 Task: Look for space in Soure, Brazil from 1st July, 2023 to 3rd July, 2023 for 1 adult in price range Rs.5000 to Rs.15000. Place can be private room with 1  bedroom having 1 bed and 1 bathroom. Property type can be hotel. Amenities needed are: wifi, . Booking option can be shelf check-in. Required host language is Spanish.
Action: Mouse moved to (779, 136)
Screenshot: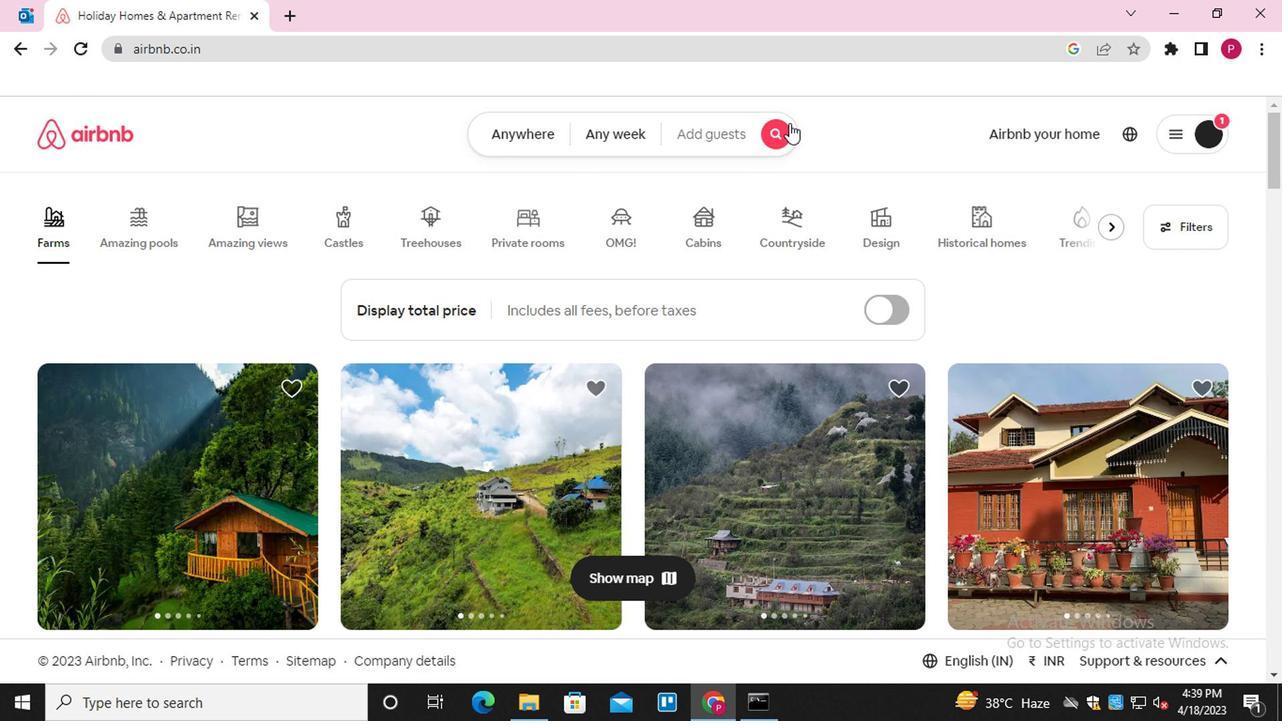 
Action: Mouse pressed left at (779, 136)
Screenshot: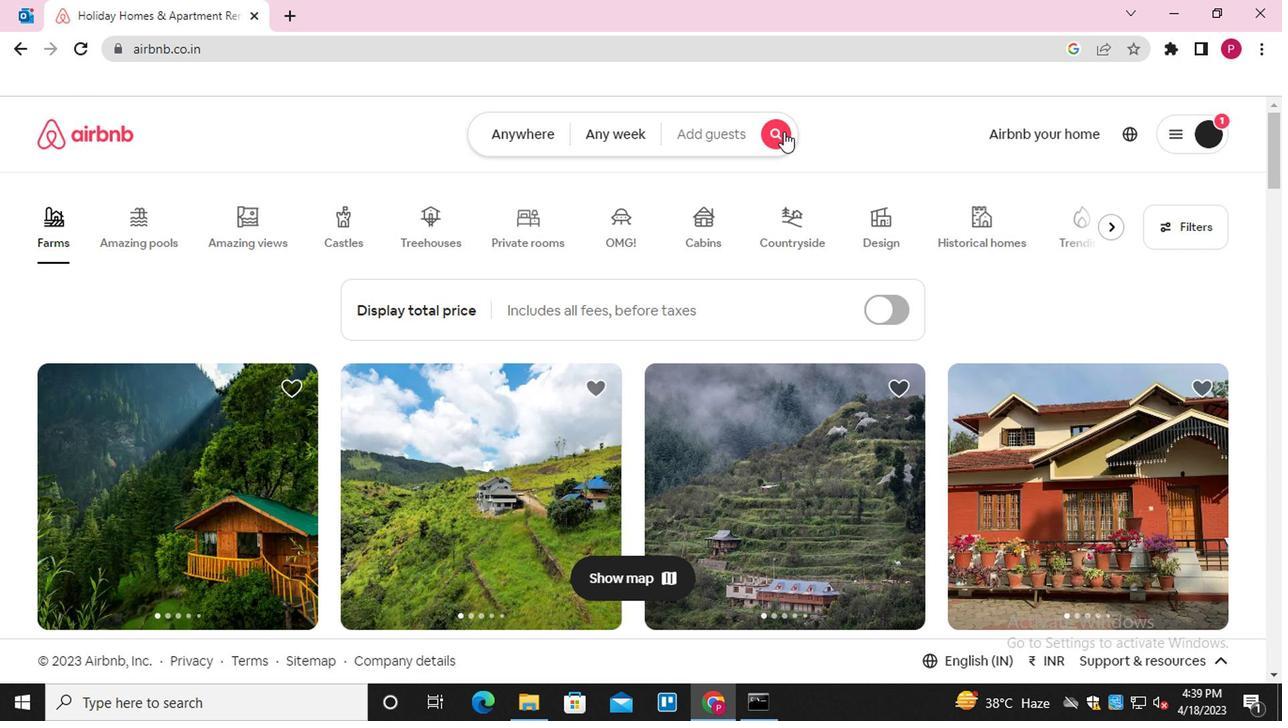 
Action: Mouse moved to (396, 222)
Screenshot: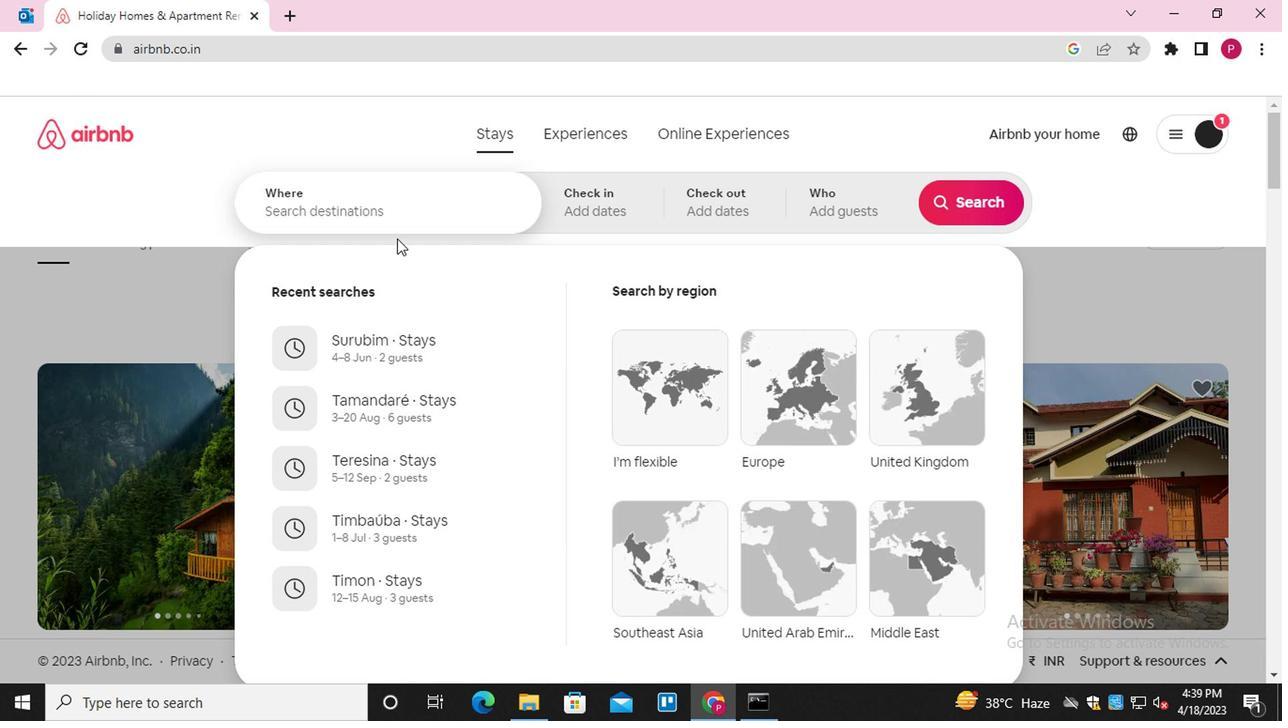 
Action: Mouse pressed left at (396, 222)
Screenshot: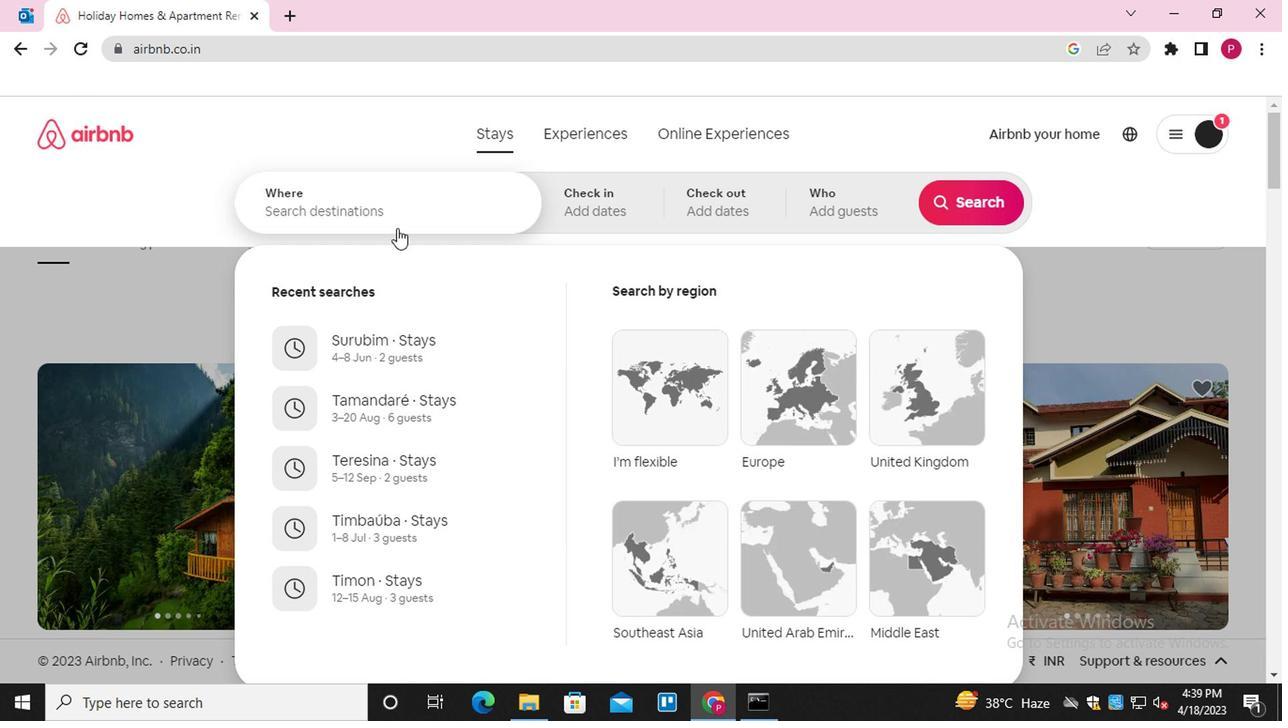 
Action: Key pressed <Key.shift>SOURE
Screenshot: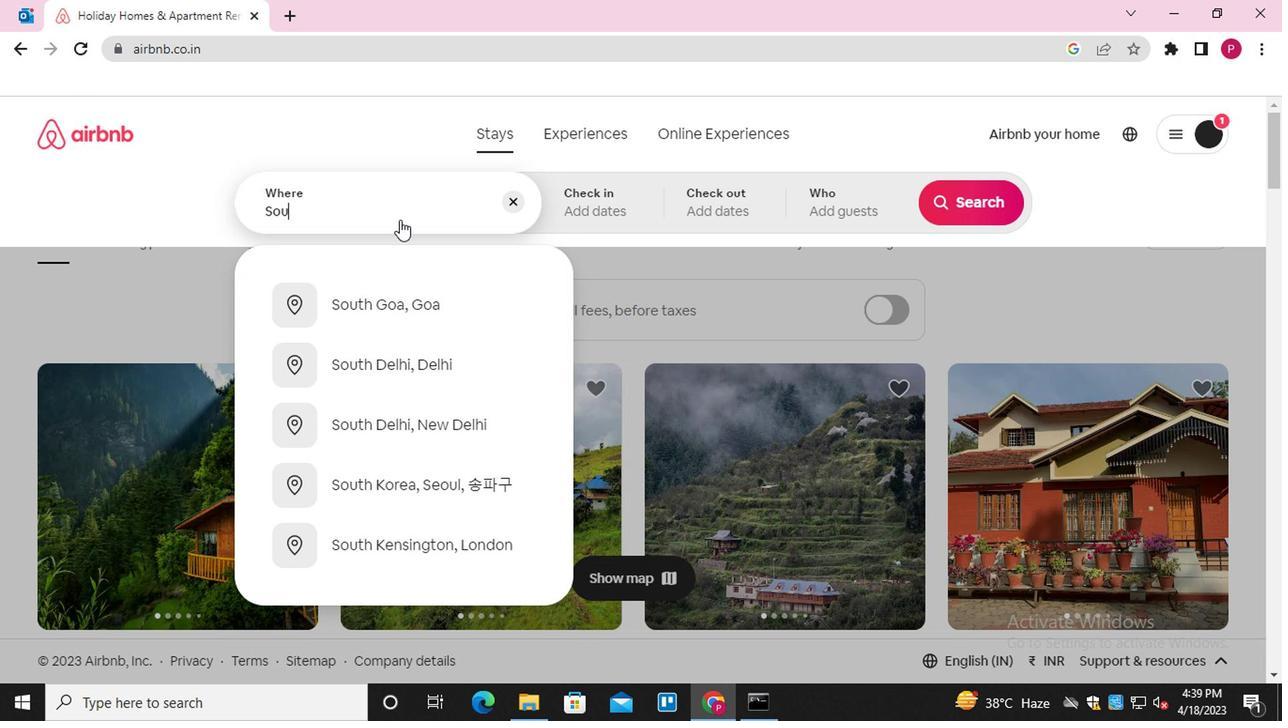
Action: Mouse moved to (418, 308)
Screenshot: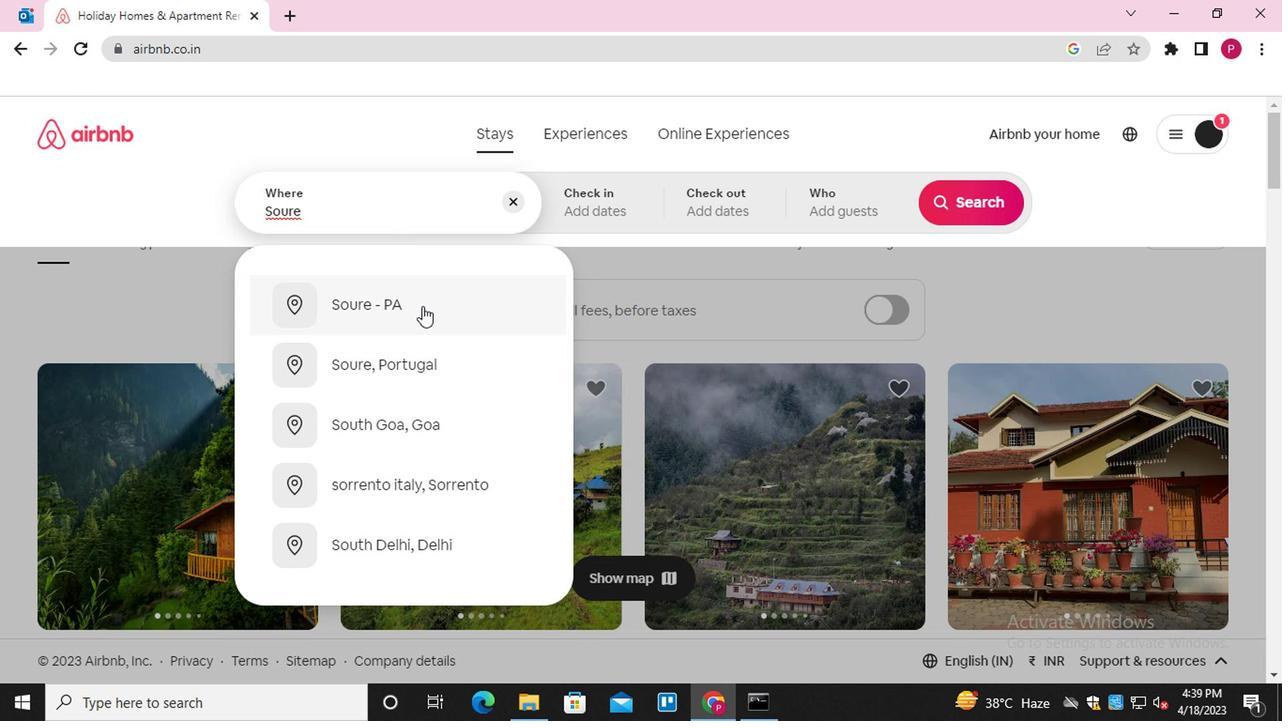 
Action: Mouse pressed left at (418, 308)
Screenshot: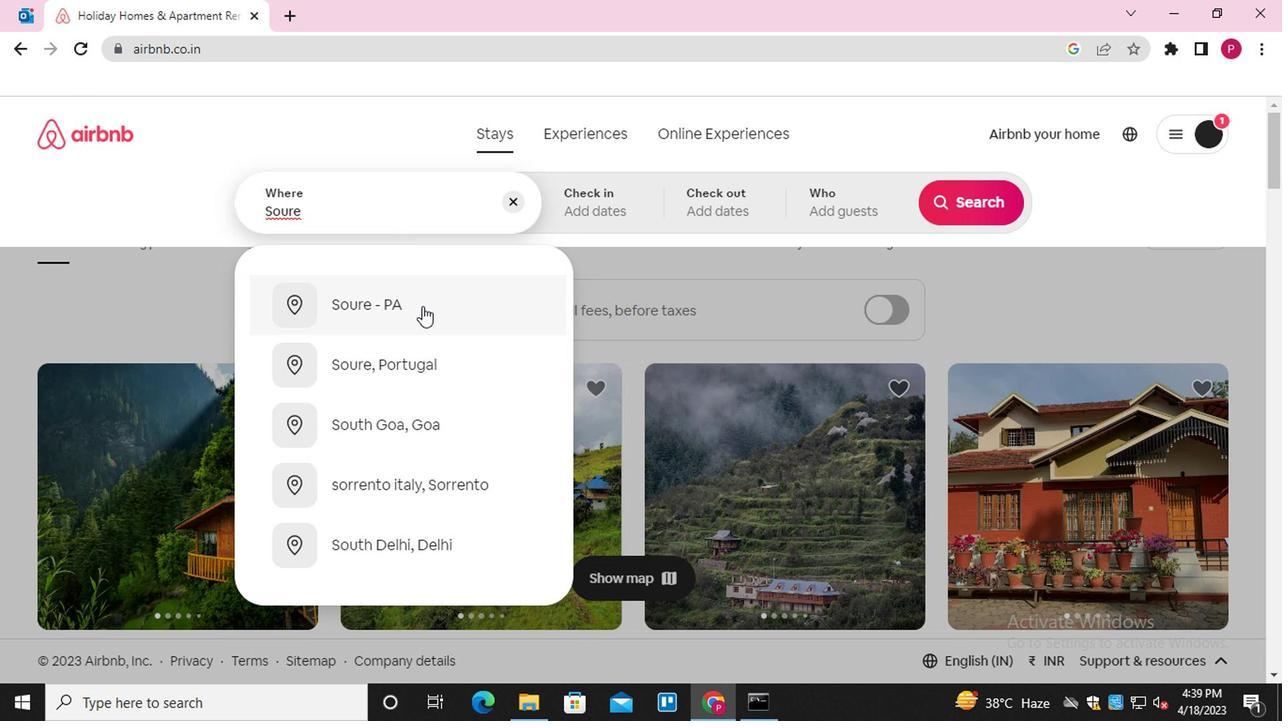 
Action: Mouse moved to (954, 352)
Screenshot: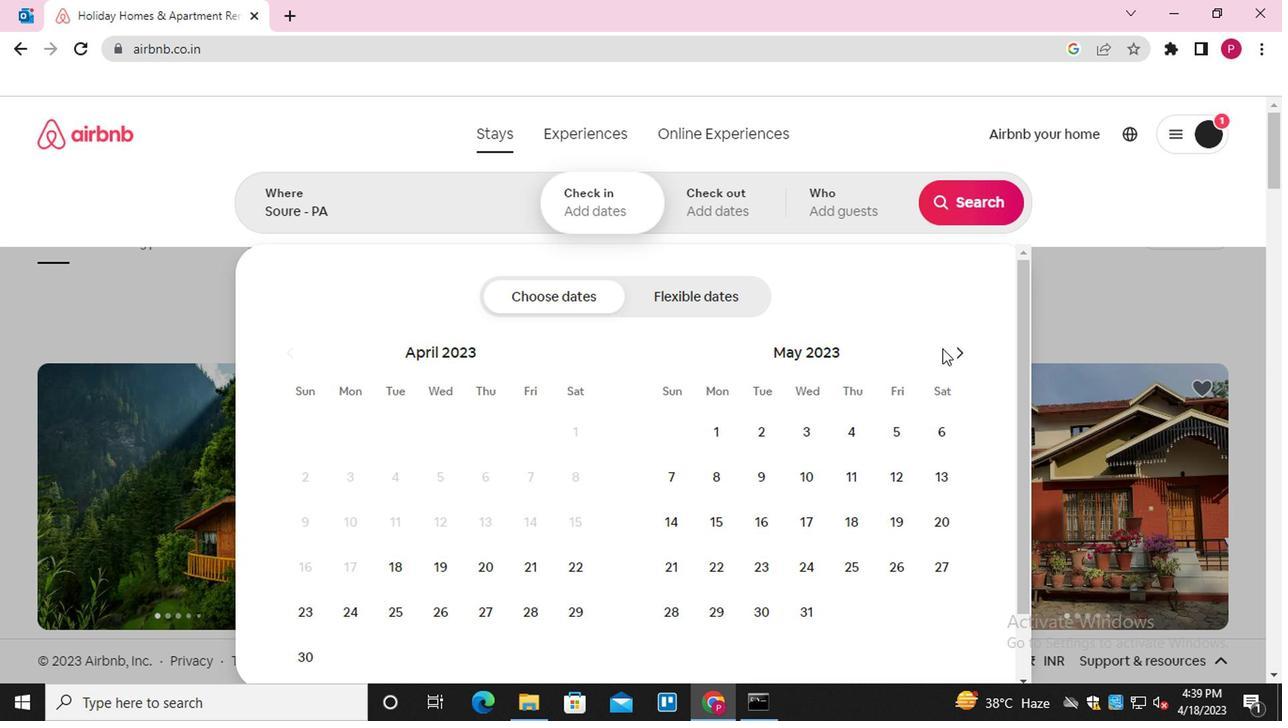 
Action: Mouse pressed left at (954, 352)
Screenshot: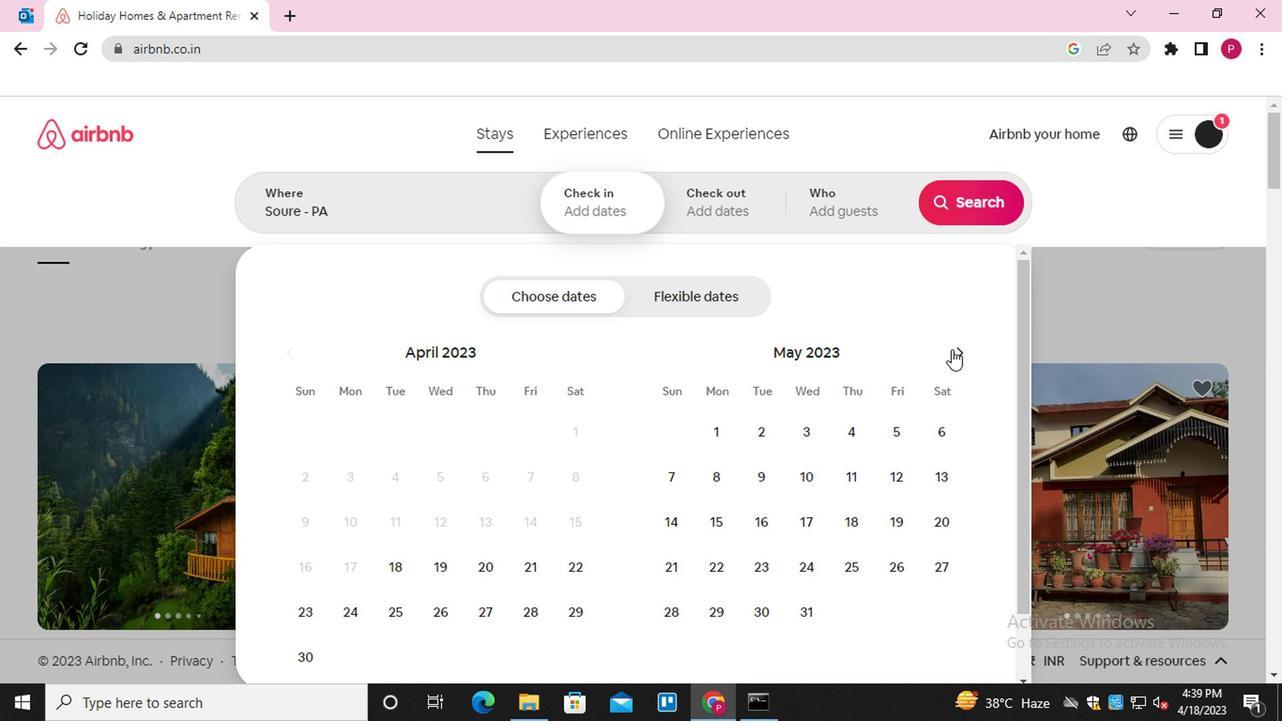 
Action: Mouse pressed left at (954, 352)
Screenshot: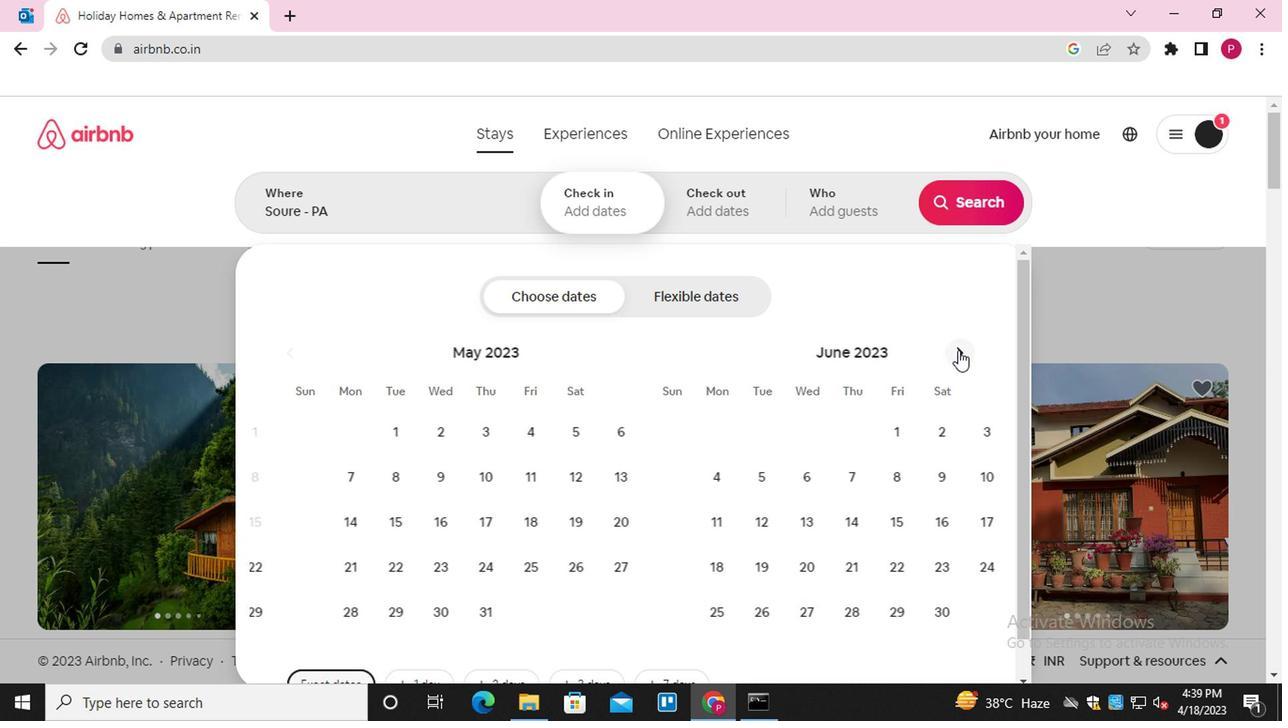 
Action: Mouse moved to (939, 442)
Screenshot: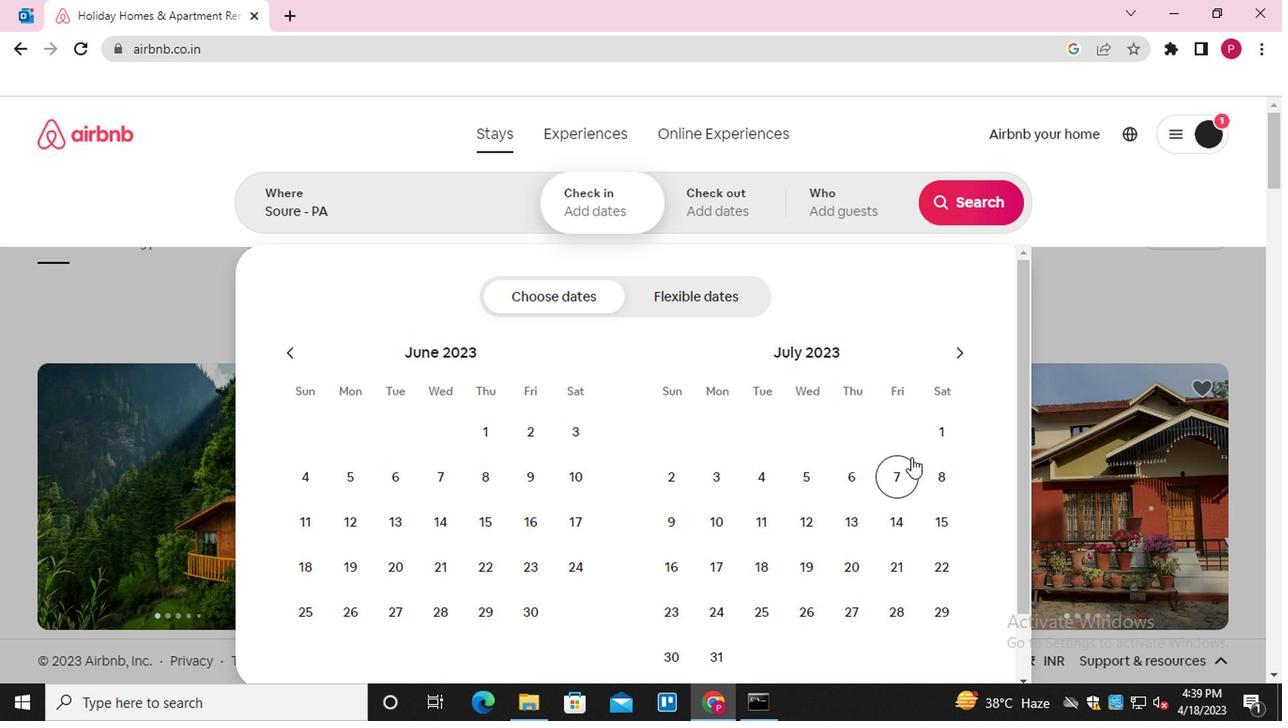 
Action: Mouse pressed left at (939, 442)
Screenshot: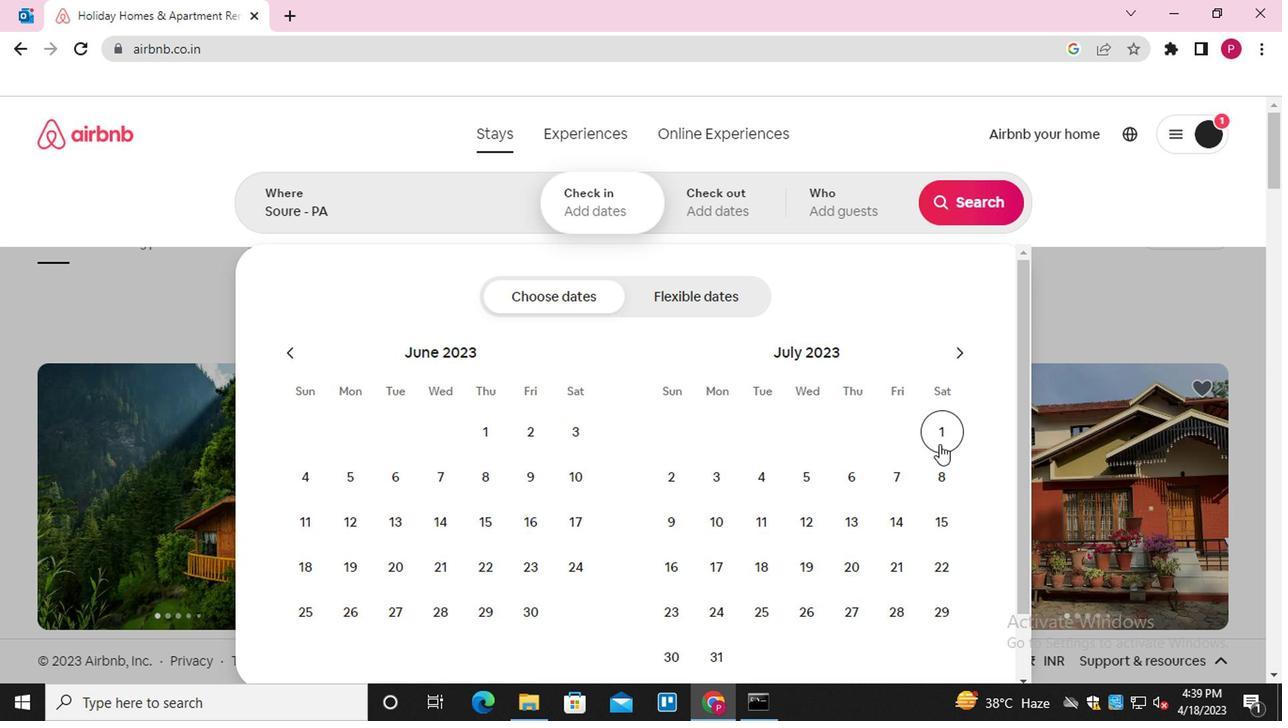 
Action: Mouse moved to (702, 489)
Screenshot: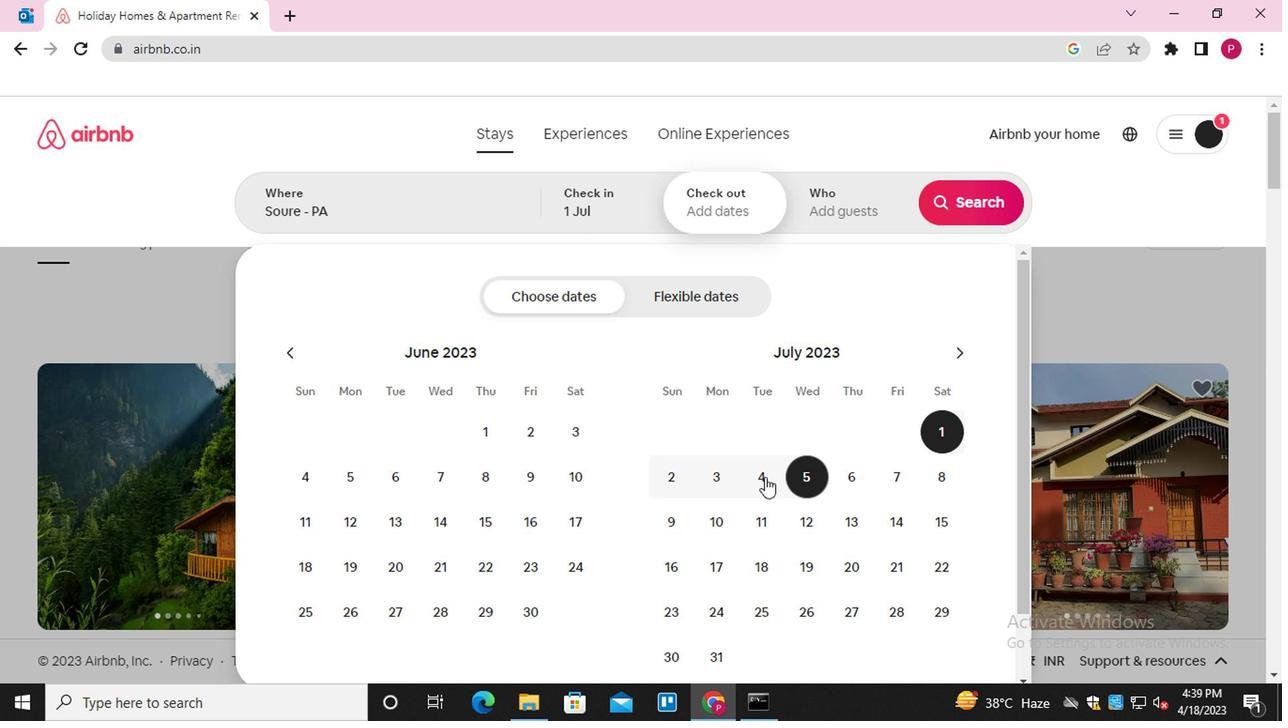 
Action: Mouse pressed left at (702, 489)
Screenshot: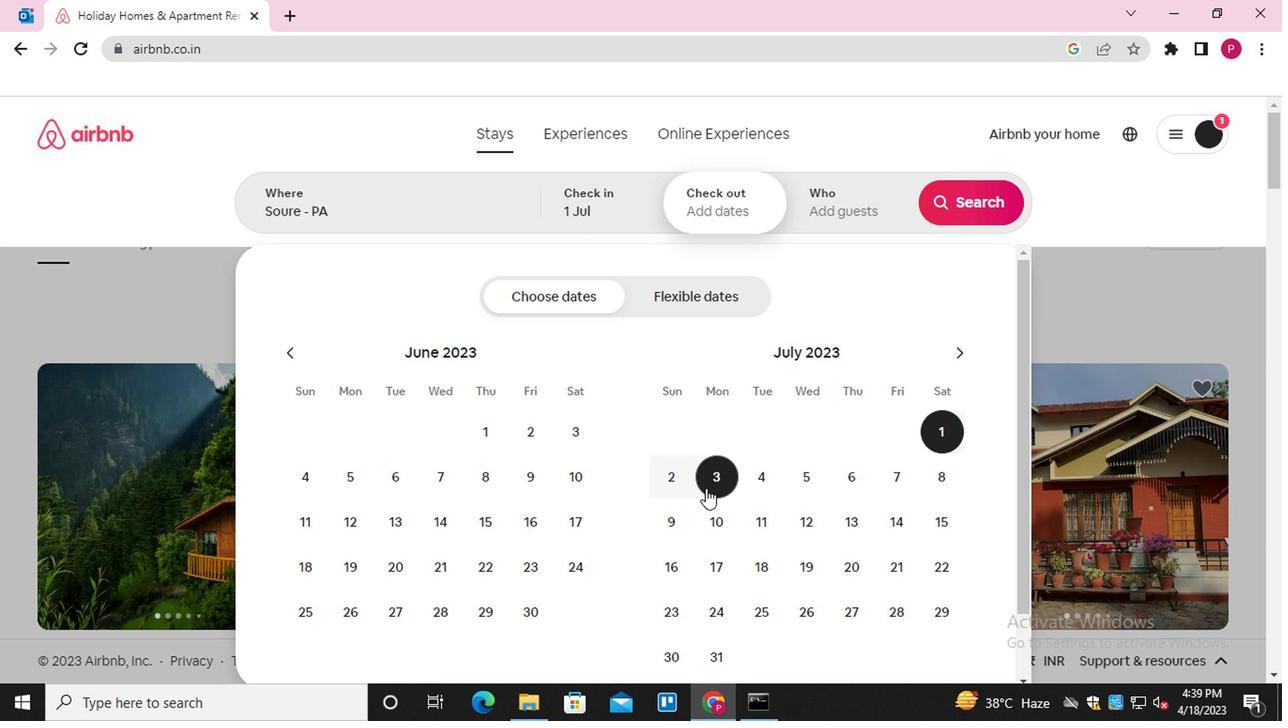 
Action: Mouse moved to (833, 195)
Screenshot: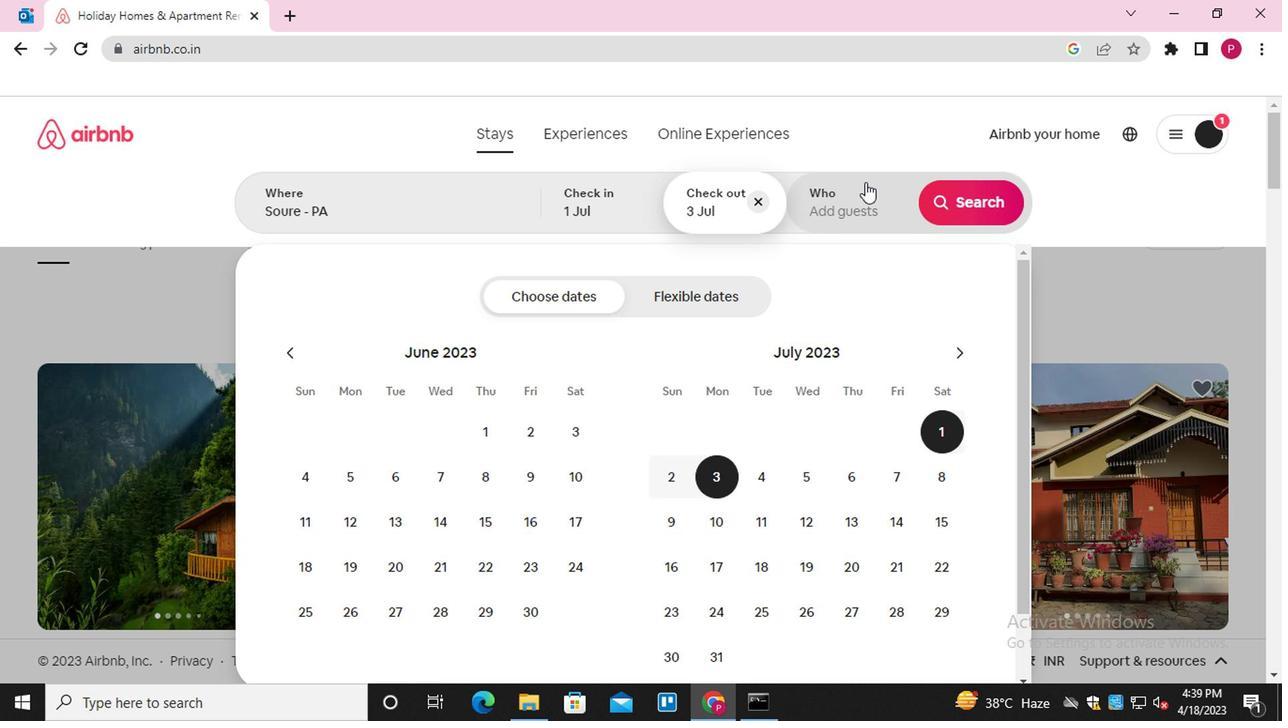 
Action: Mouse pressed left at (833, 195)
Screenshot: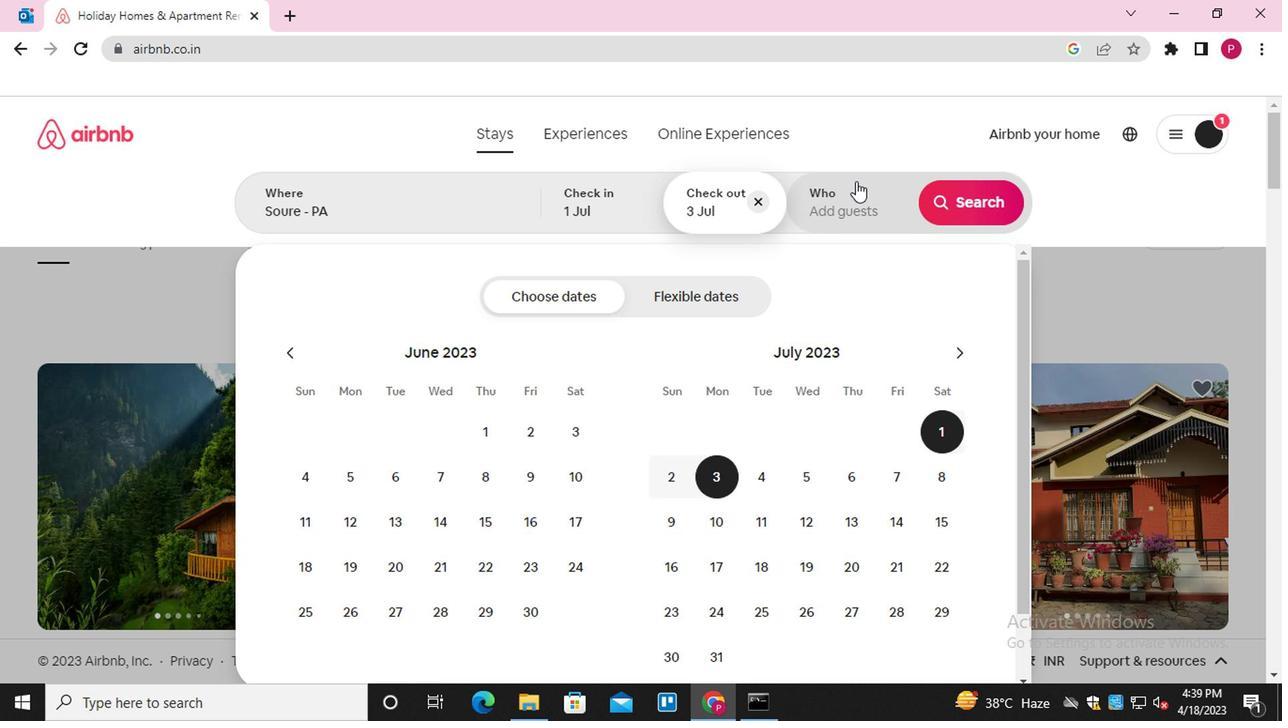
Action: Mouse moved to (981, 302)
Screenshot: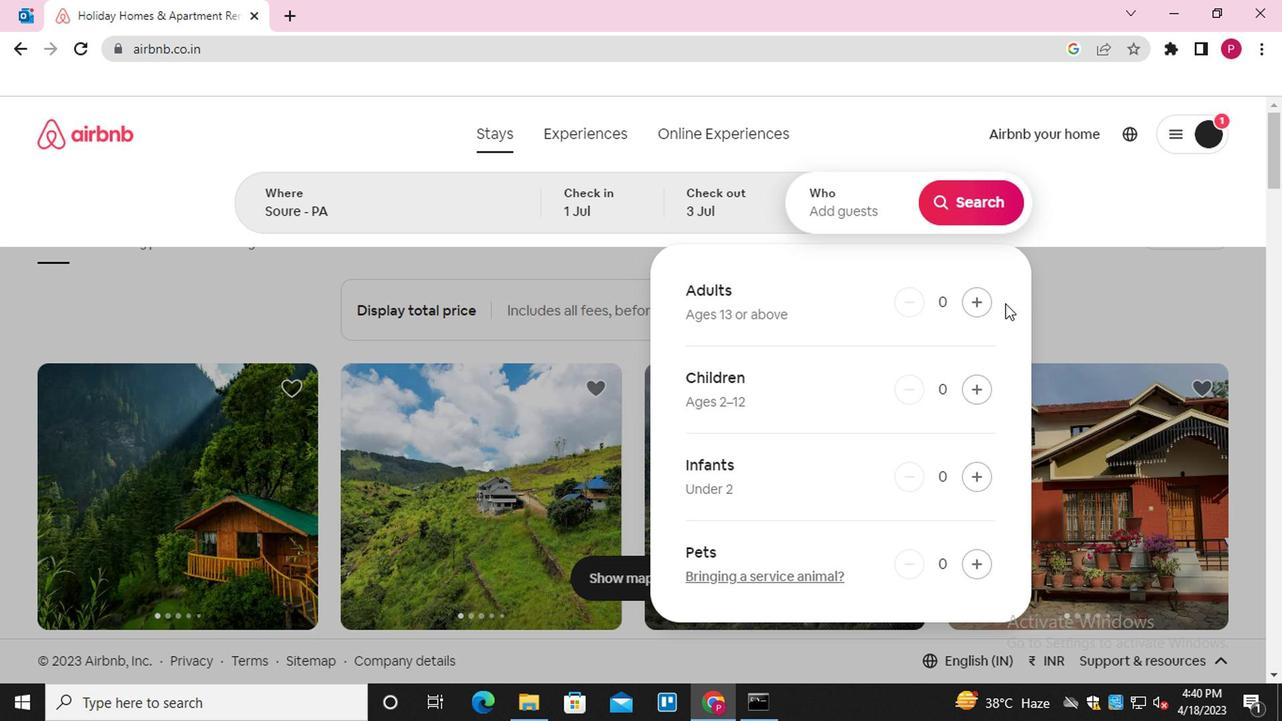 
Action: Mouse pressed left at (981, 302)
Screenshot: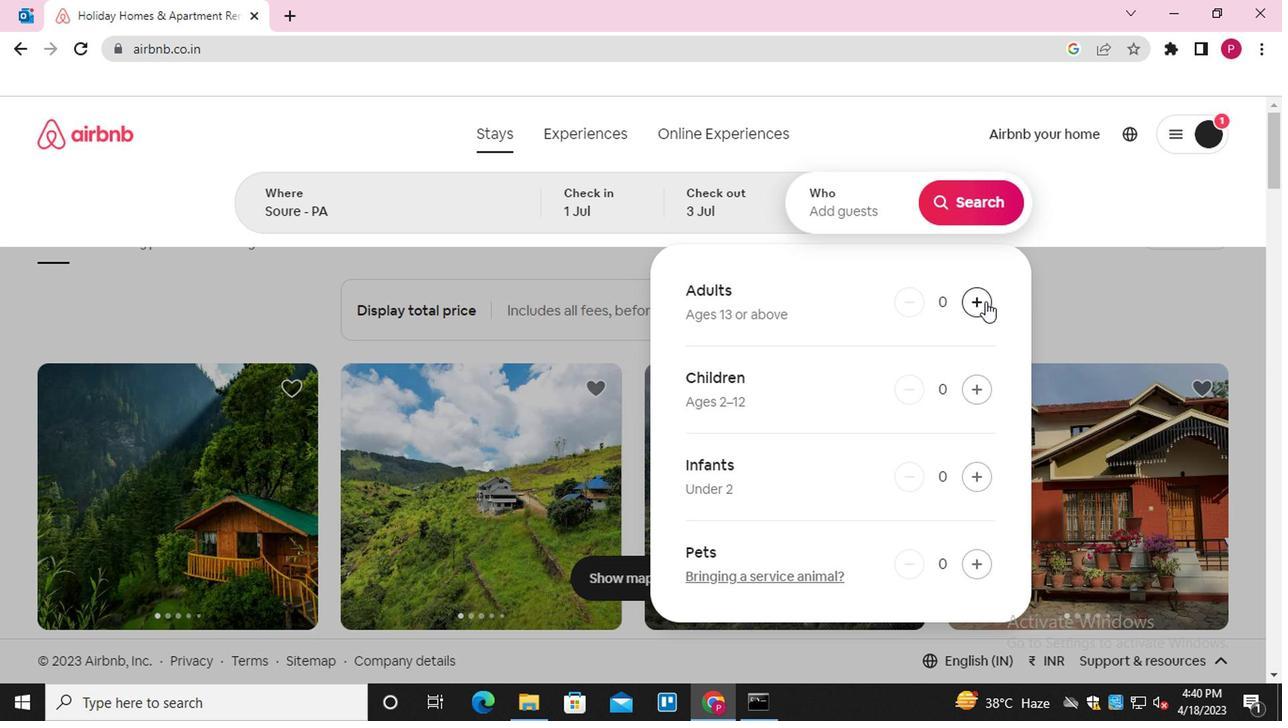 
Action: Mouse moved to (992, 201)
Screenshot: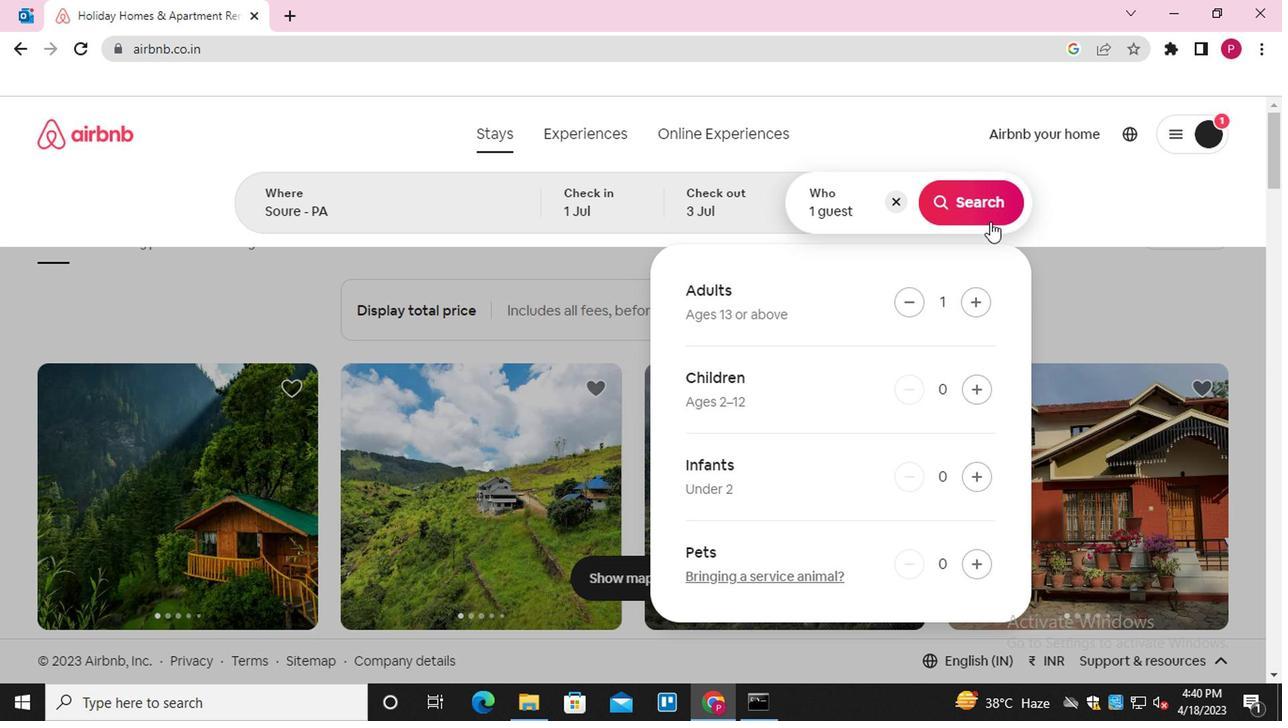 
Action: Mouse pressed left at (992, 201)
Screenshot: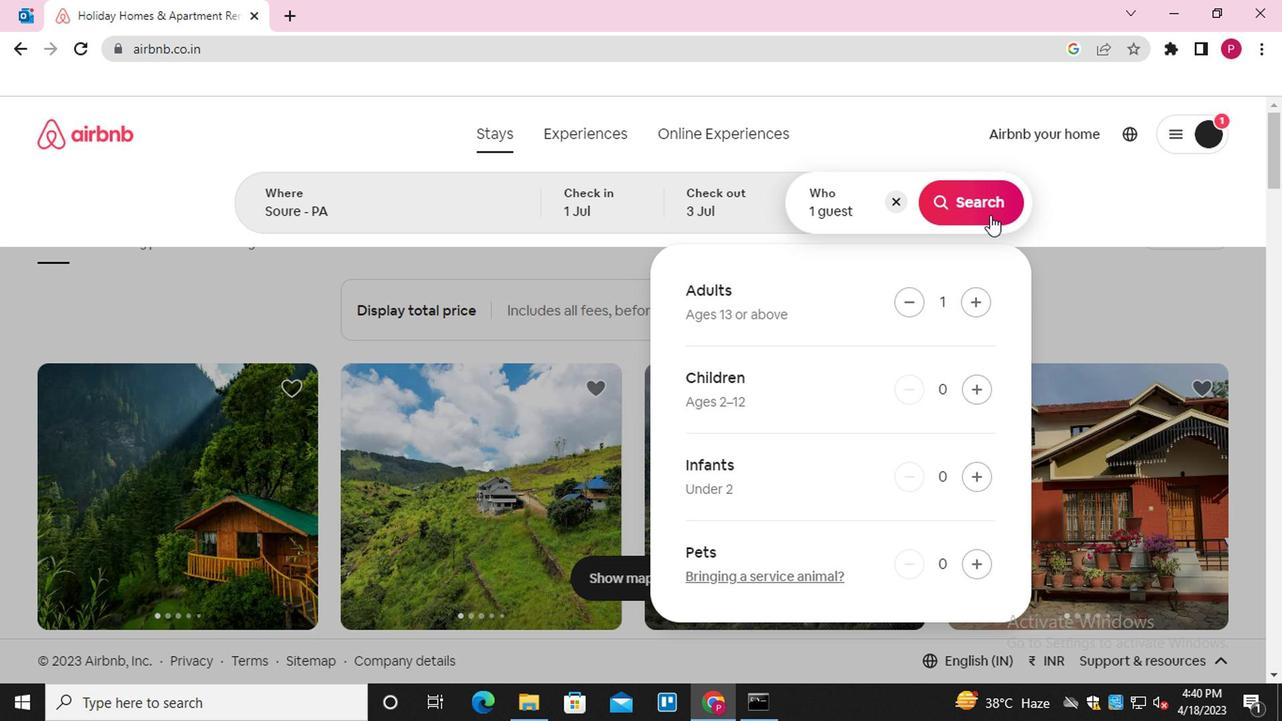 
Action: Mouse moved to (1199, 207)
Screenshot: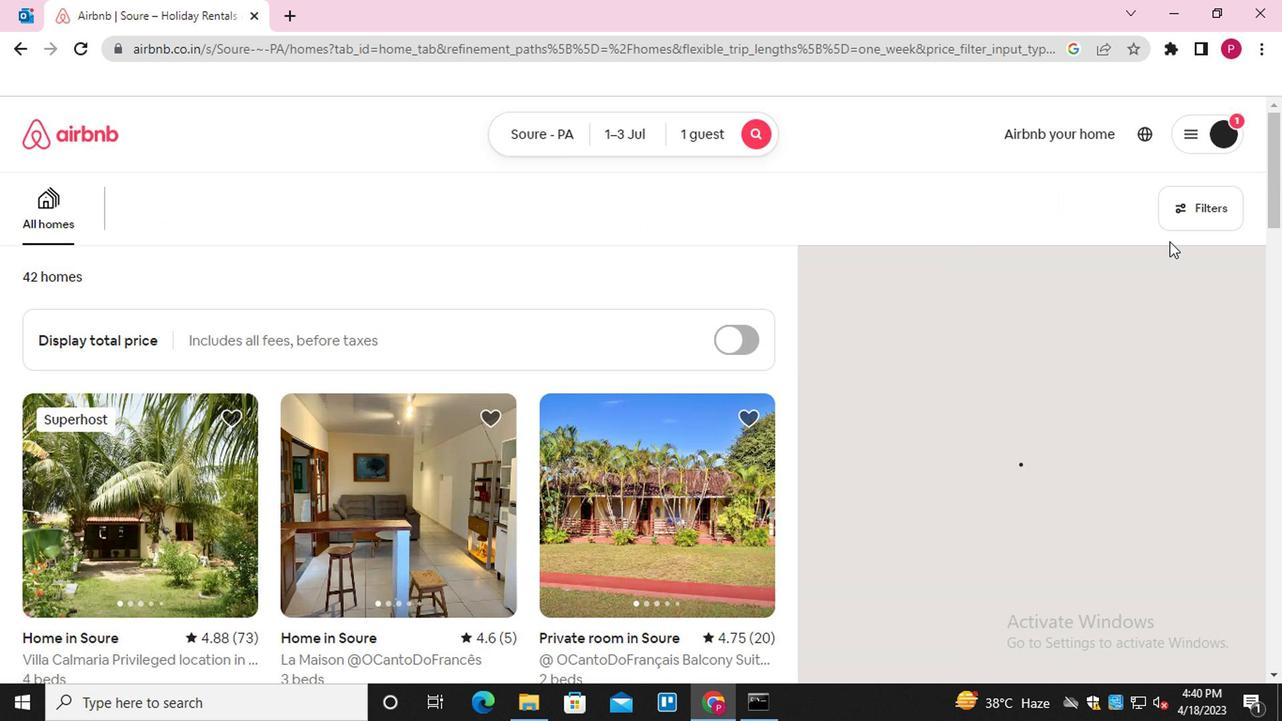 
Action: Mouse pressed left at (1199, 207)
Screenshot: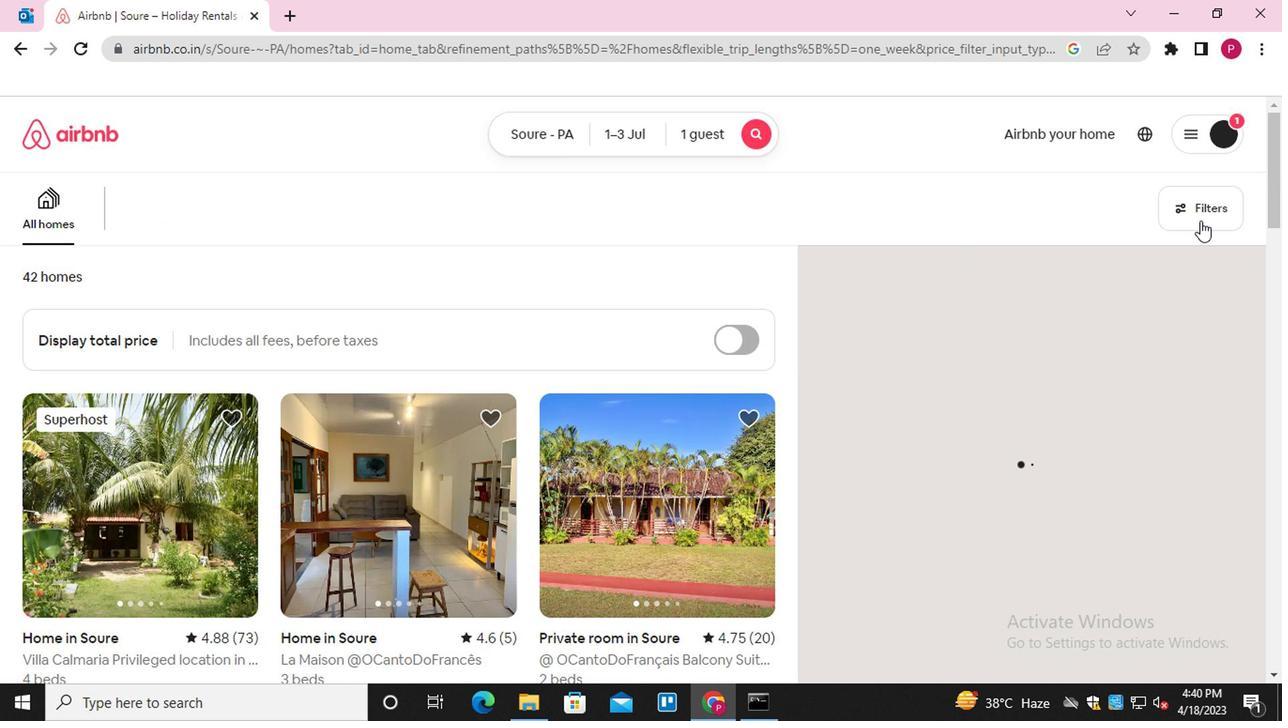 
Action: Mouse moved to (432, 441)
Screenshot: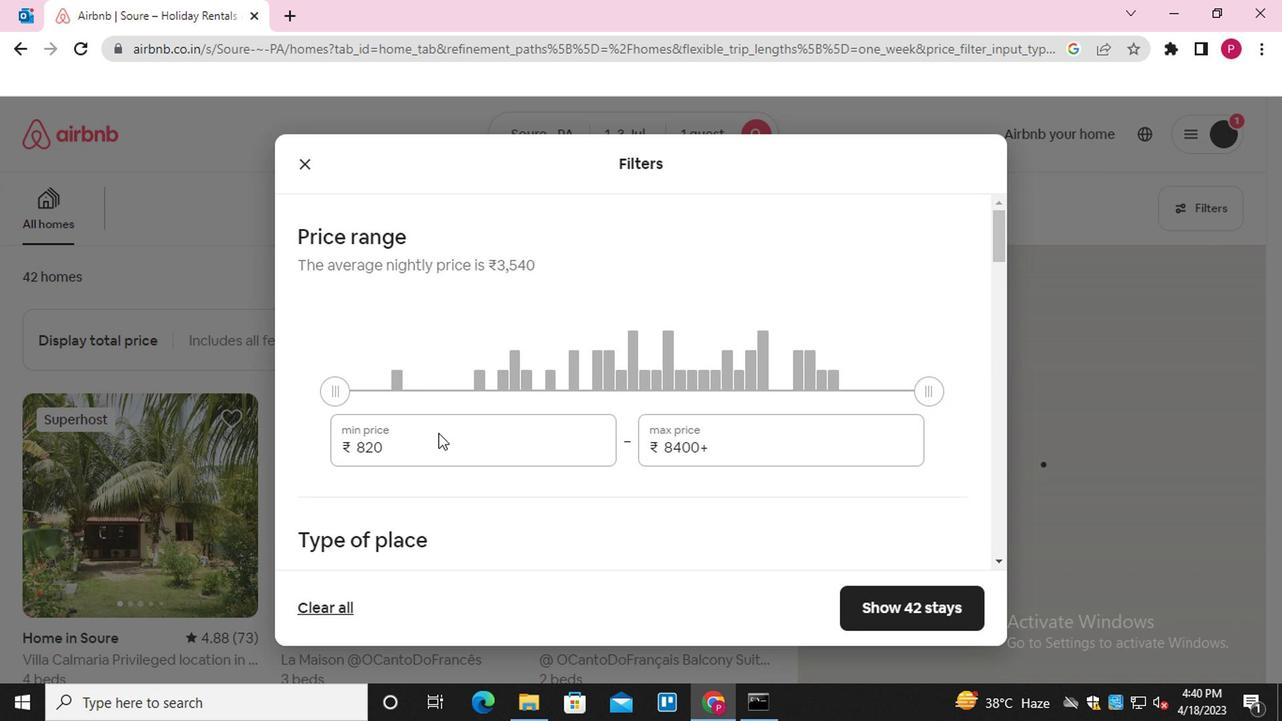 
Action: Mouse pressed left at (432, 441)
Screenshot: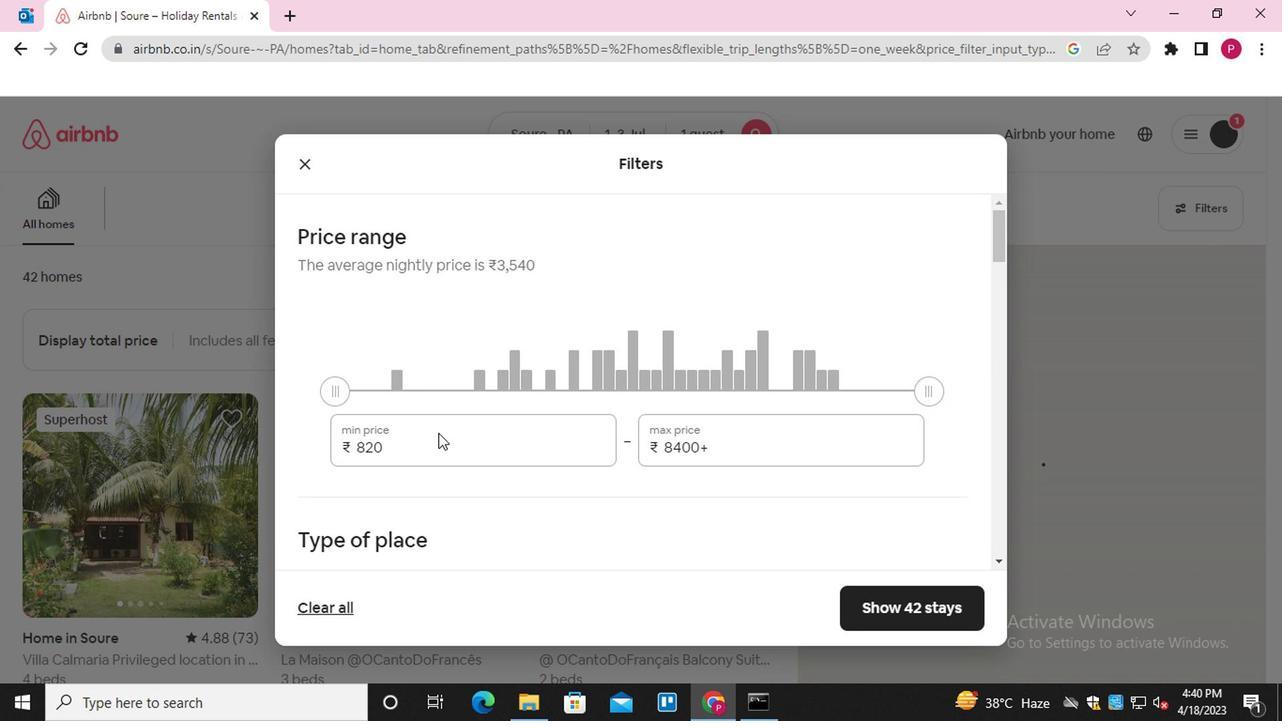 
Action: Mouse pressed left at (432, 441)
Screenshot: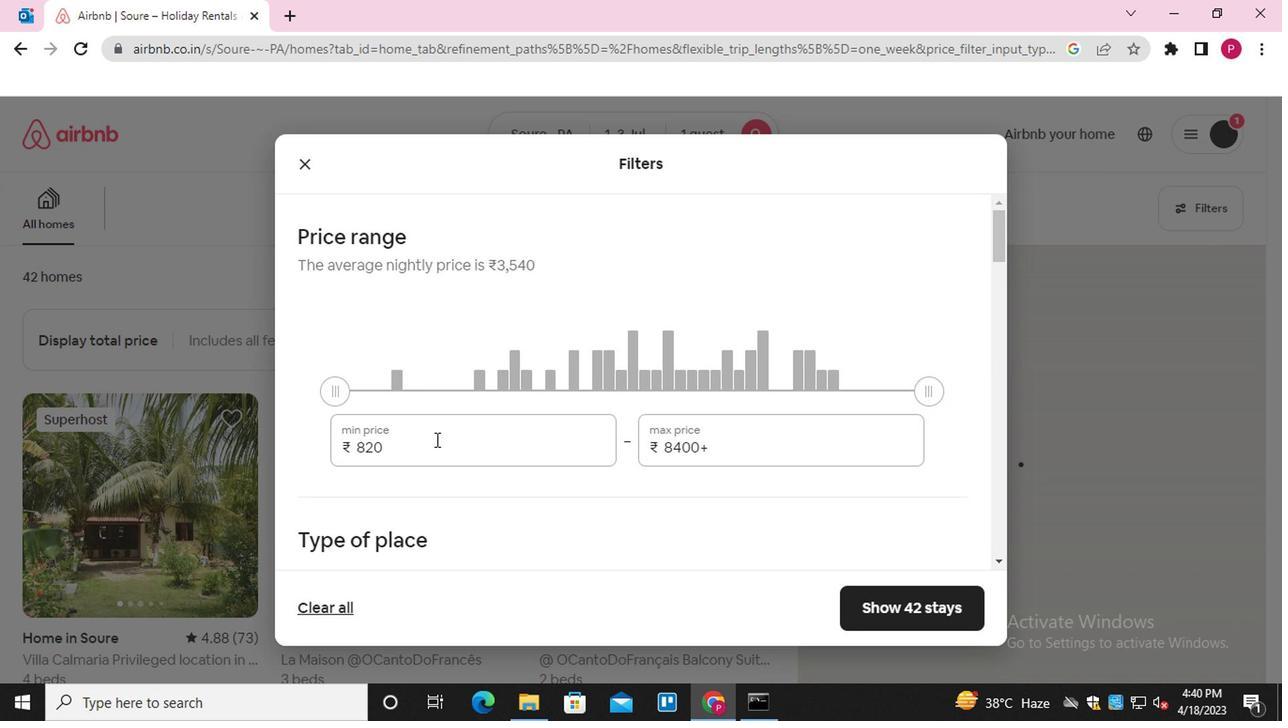 
Action: Key pressed 5000<Key.tab>15000
Screenshot: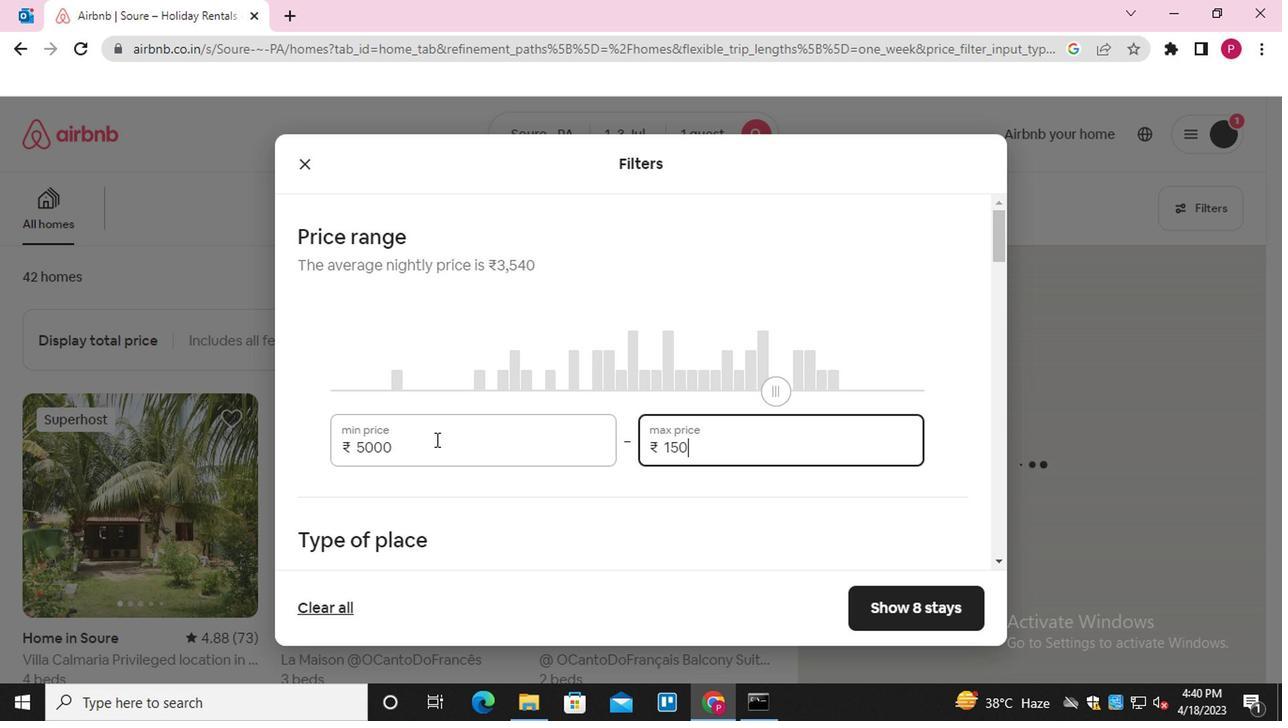 
Action: Mouse moved to (481, 477)
Screenshot: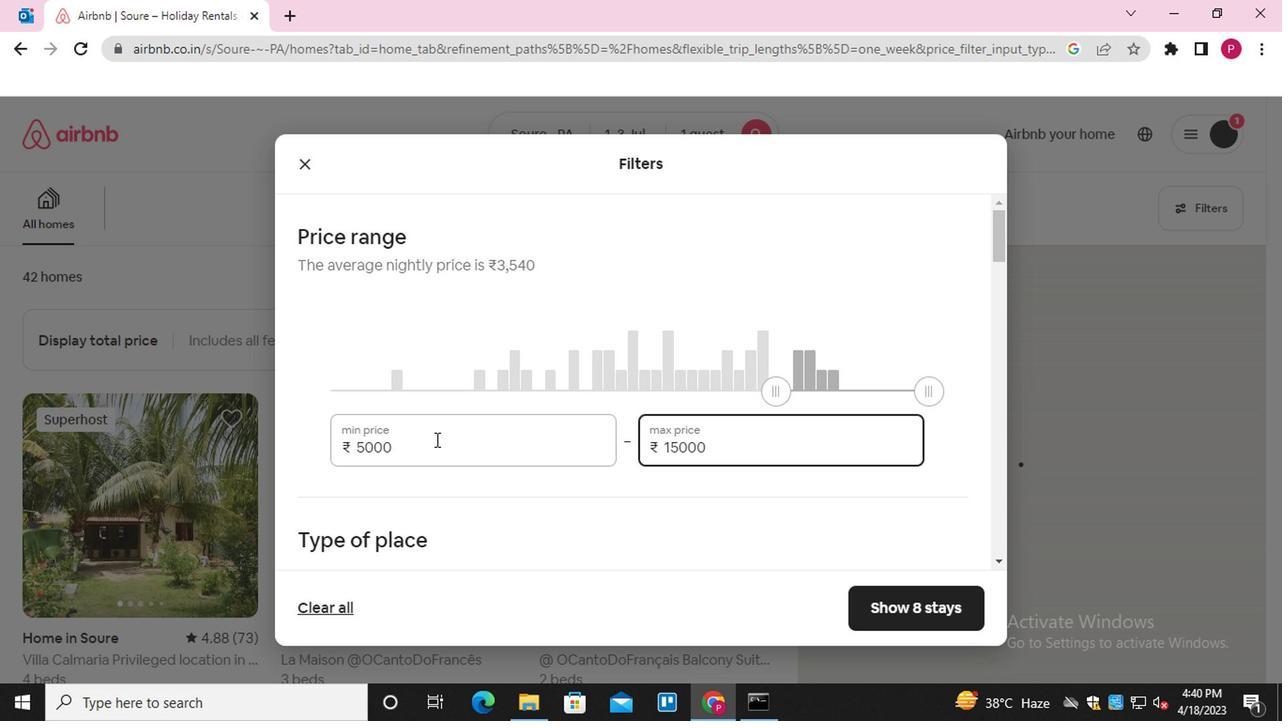 
Action: Mouse scrolled (481, 477) with delta (0, 0)
Screenshot: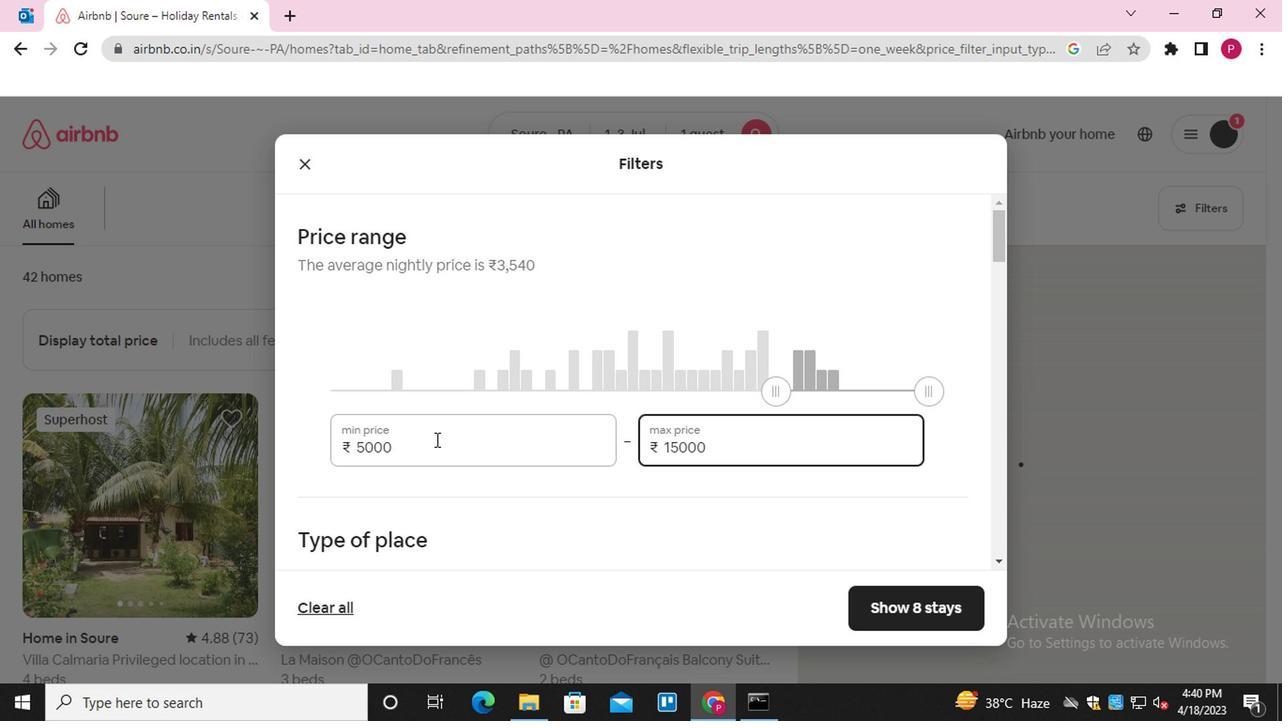 
Action: Mouse moved to (483, 480)
Screenshot: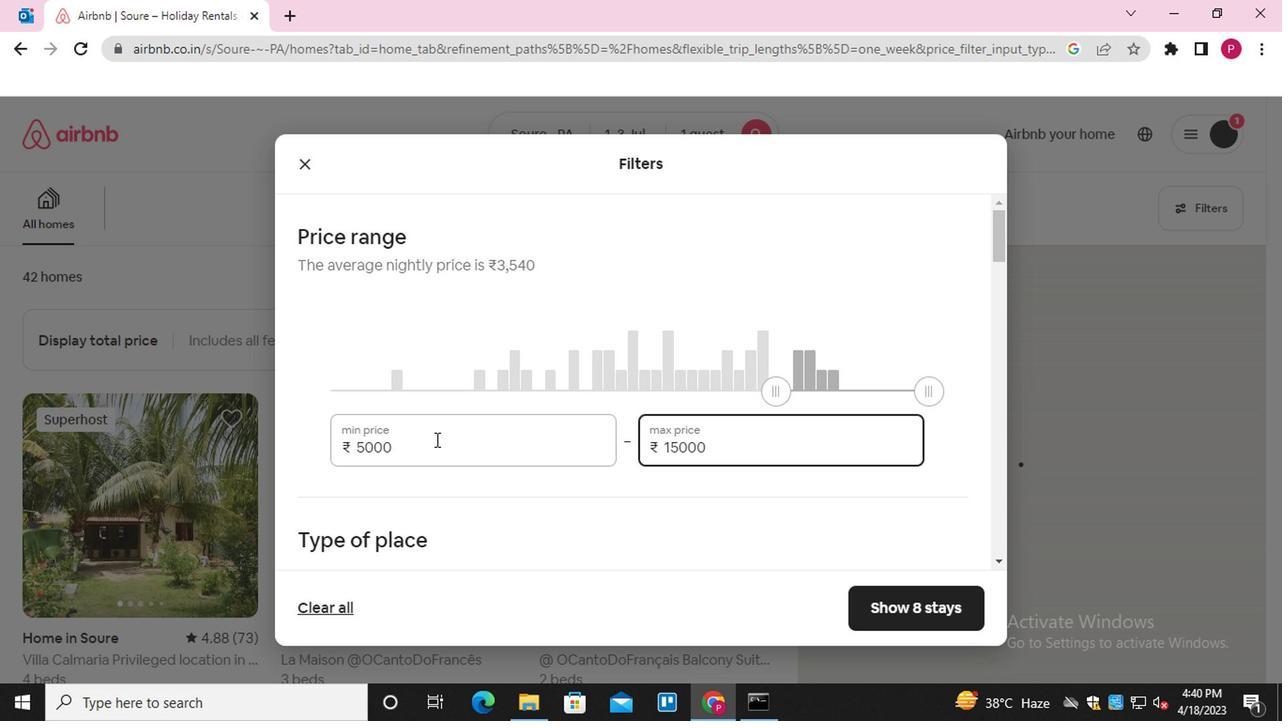 
Action: Mouse scrolled (483, 479) with delta (0, 0)
Screenshot: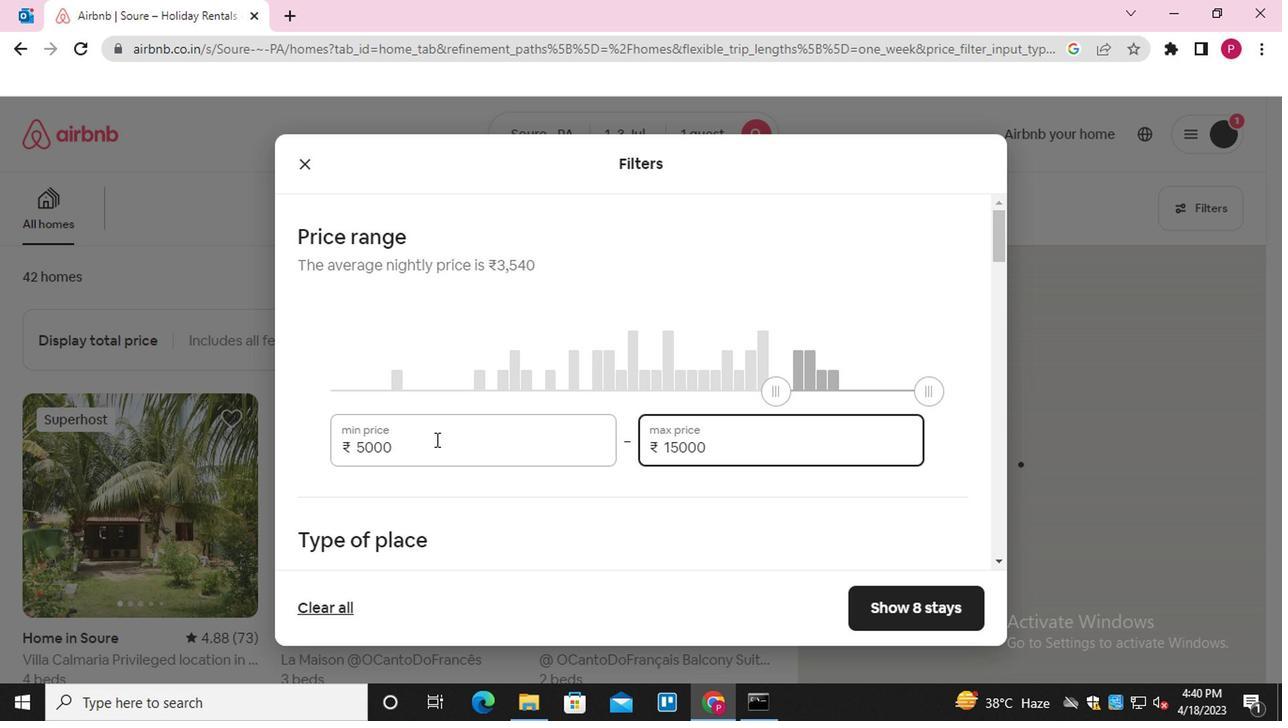 
Action: Mouse moved to (644, 402)
Screenshot: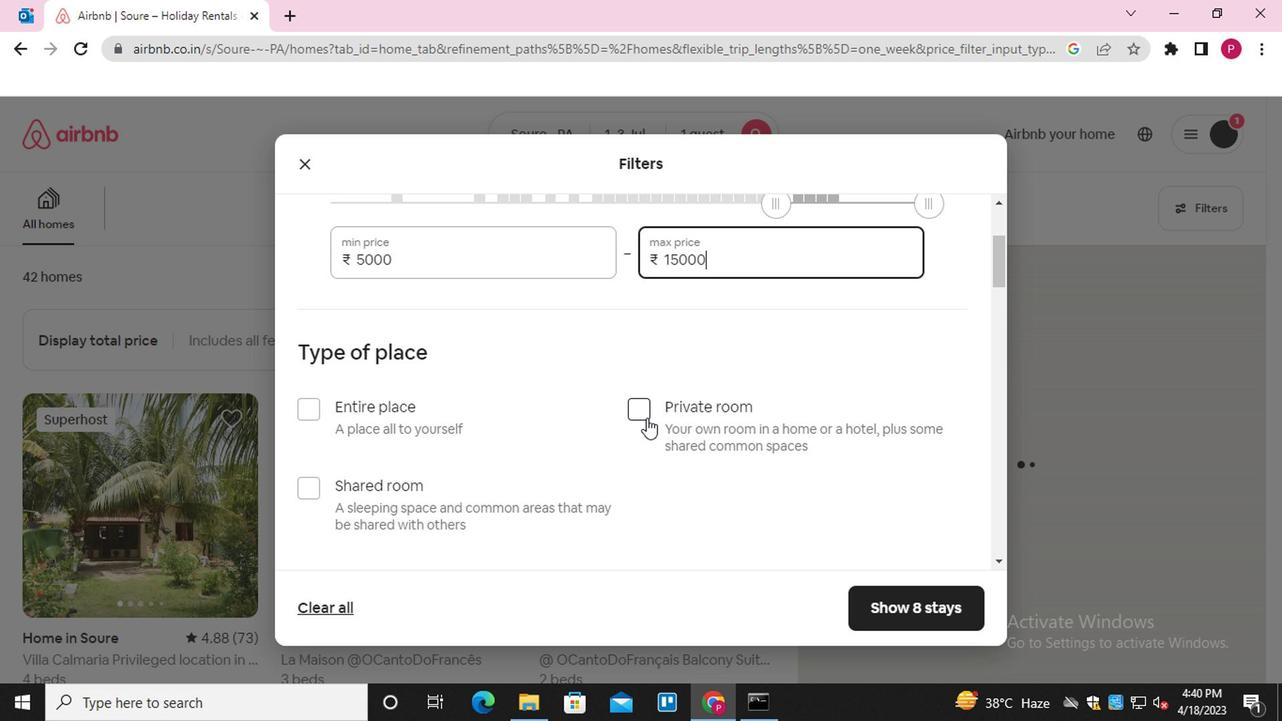 
Action: Mouse pressed left at (644, 402)
Screenshot: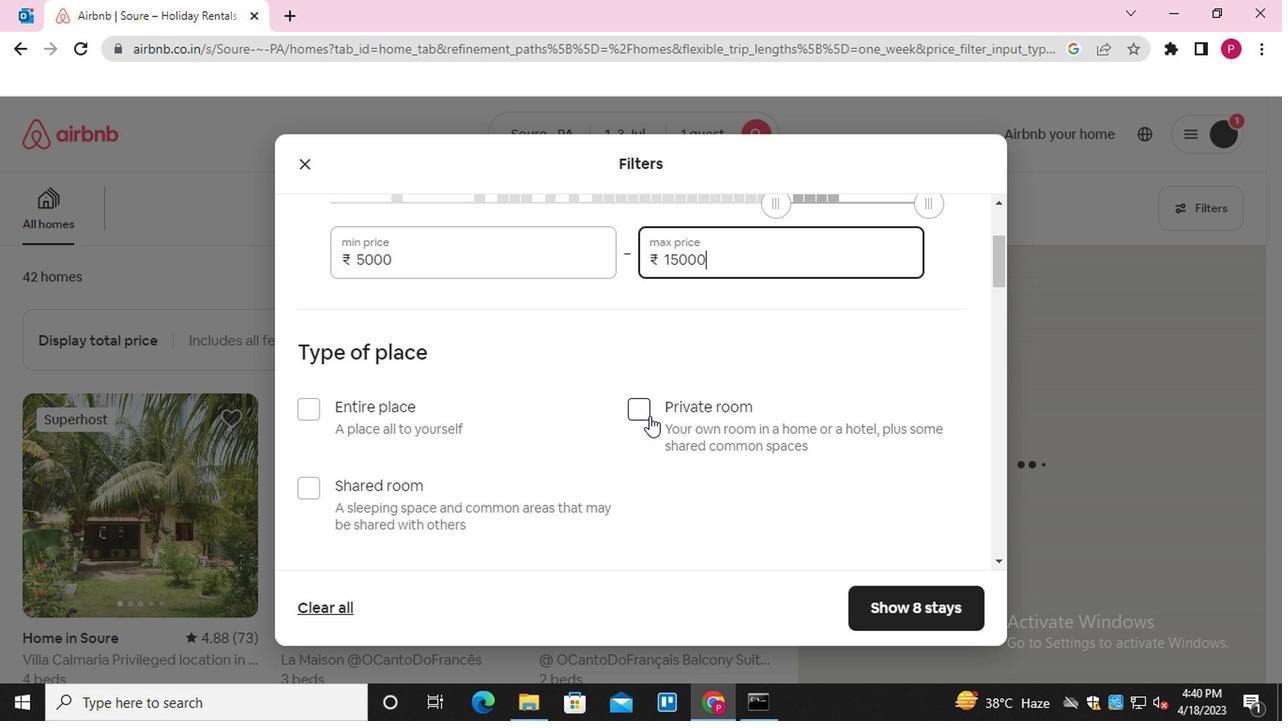 
Action: Mouse moved to (597, 451)
Screenshot: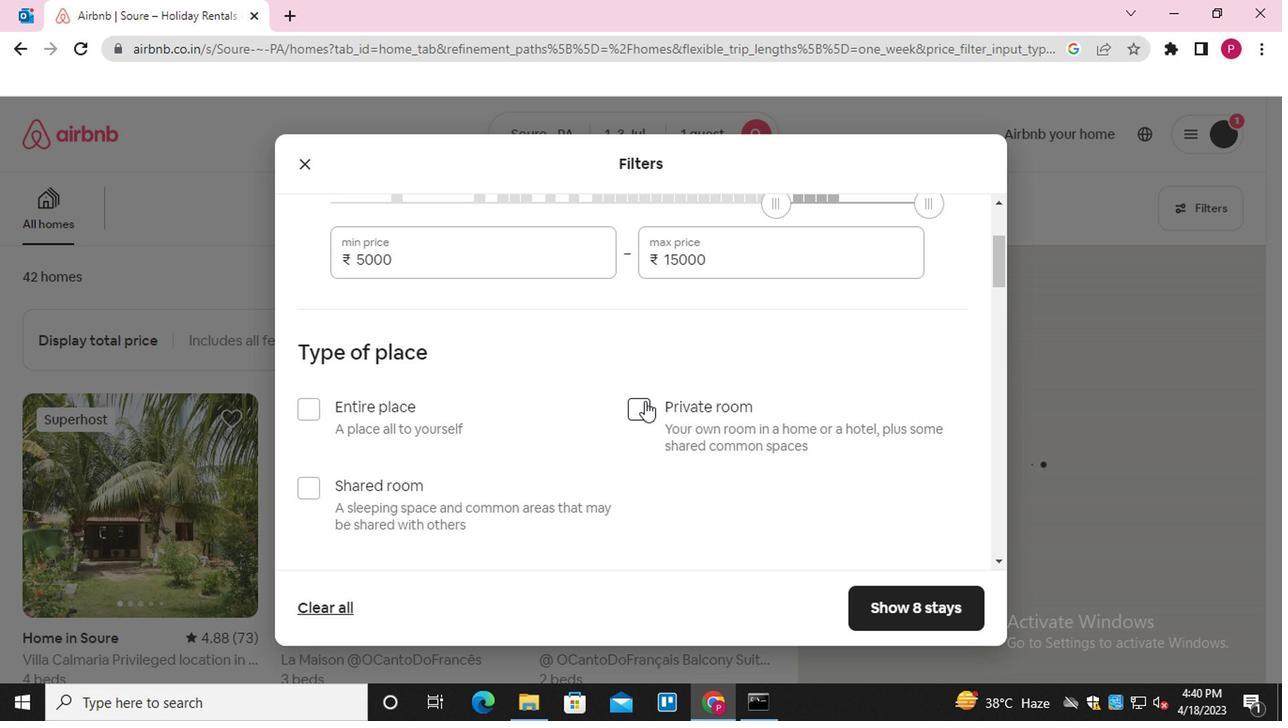 
Action: Mouse scrolled (597, 451) with delta (0, 0)
Screenshot: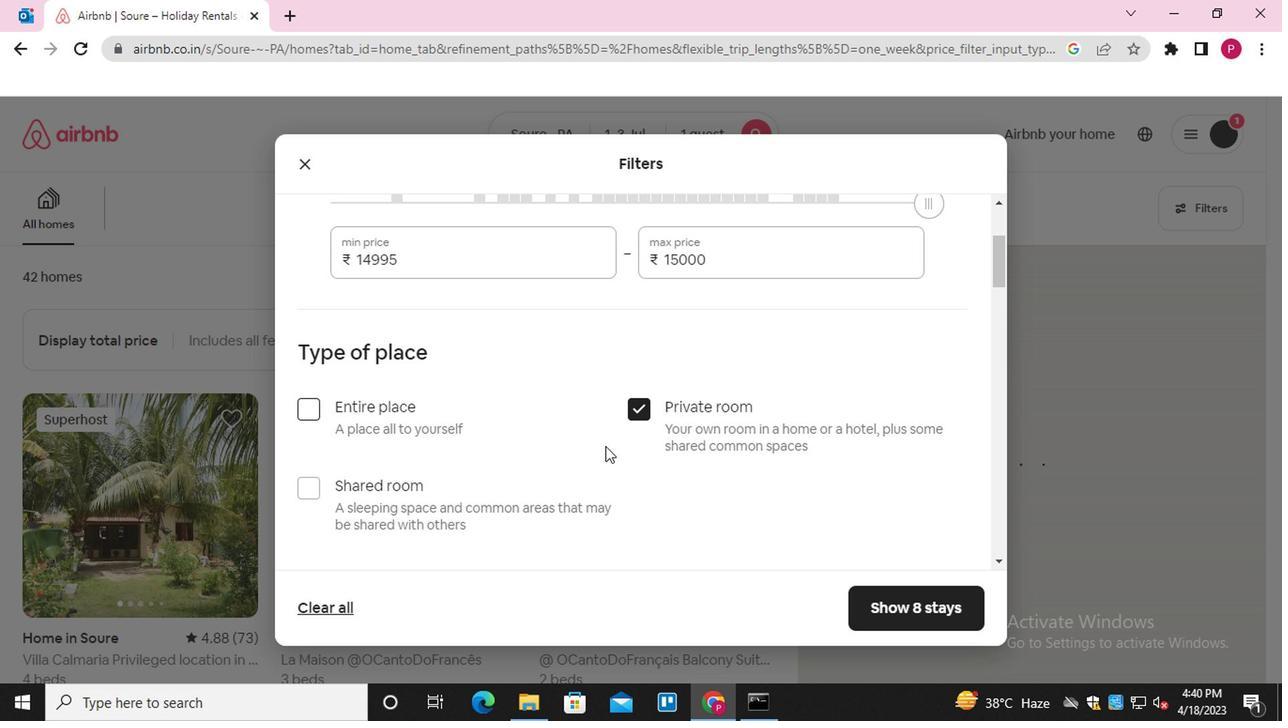 
Action: Mouse scrolled (597, 451) with delta (0, 0)
Screenshot: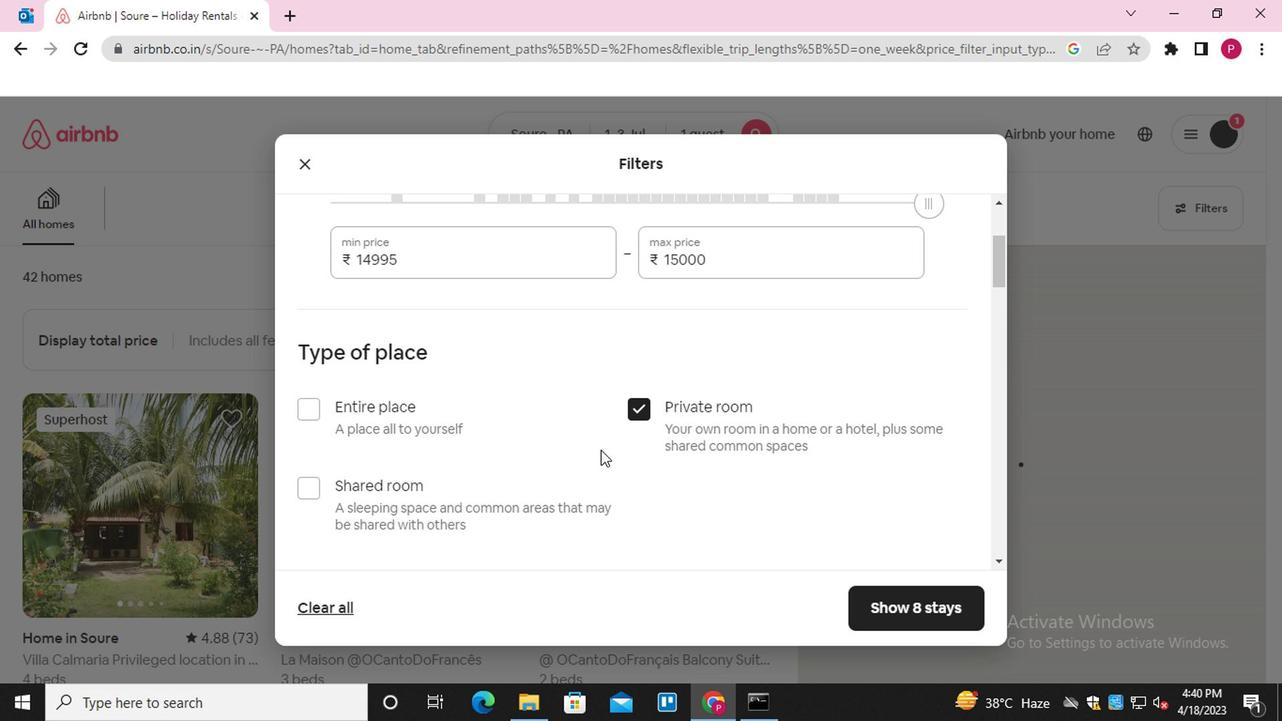 
Action: Mouse scrolled (597, 451) with delta (0, 0)
Screenshot: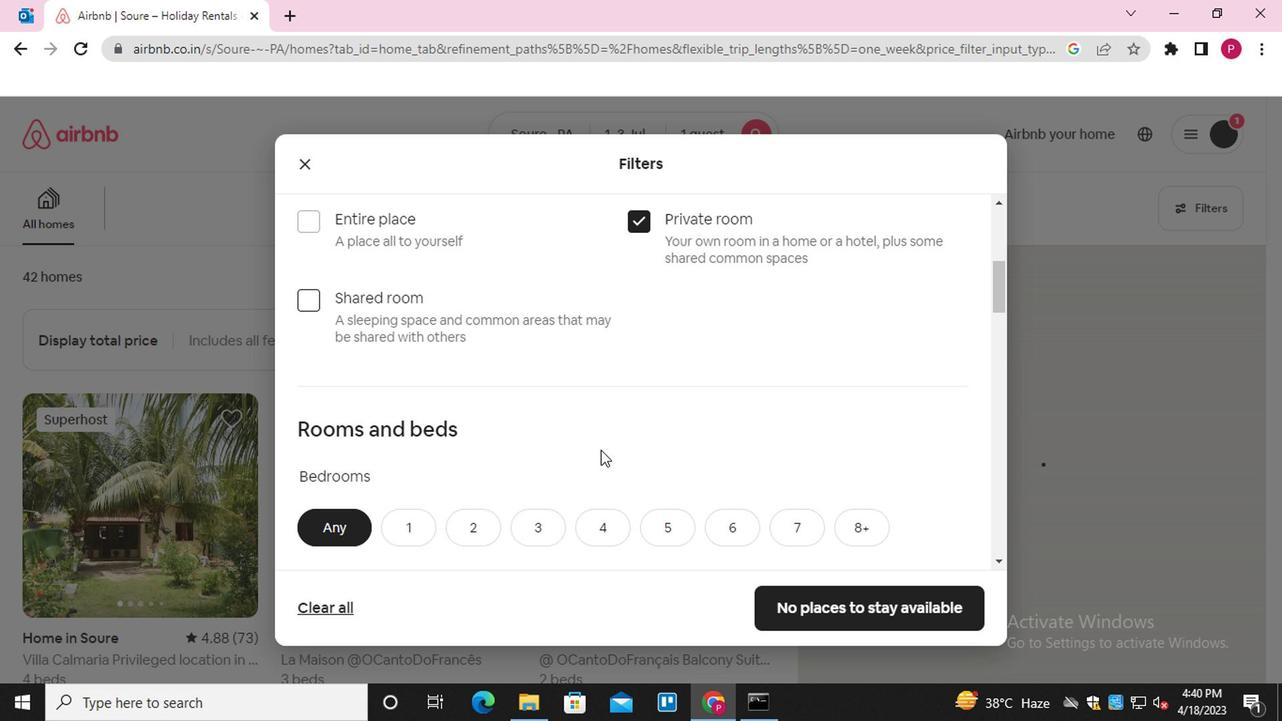 
Action: Mouse scrolled (597, 451) with delta (0, 0)
Screenshot: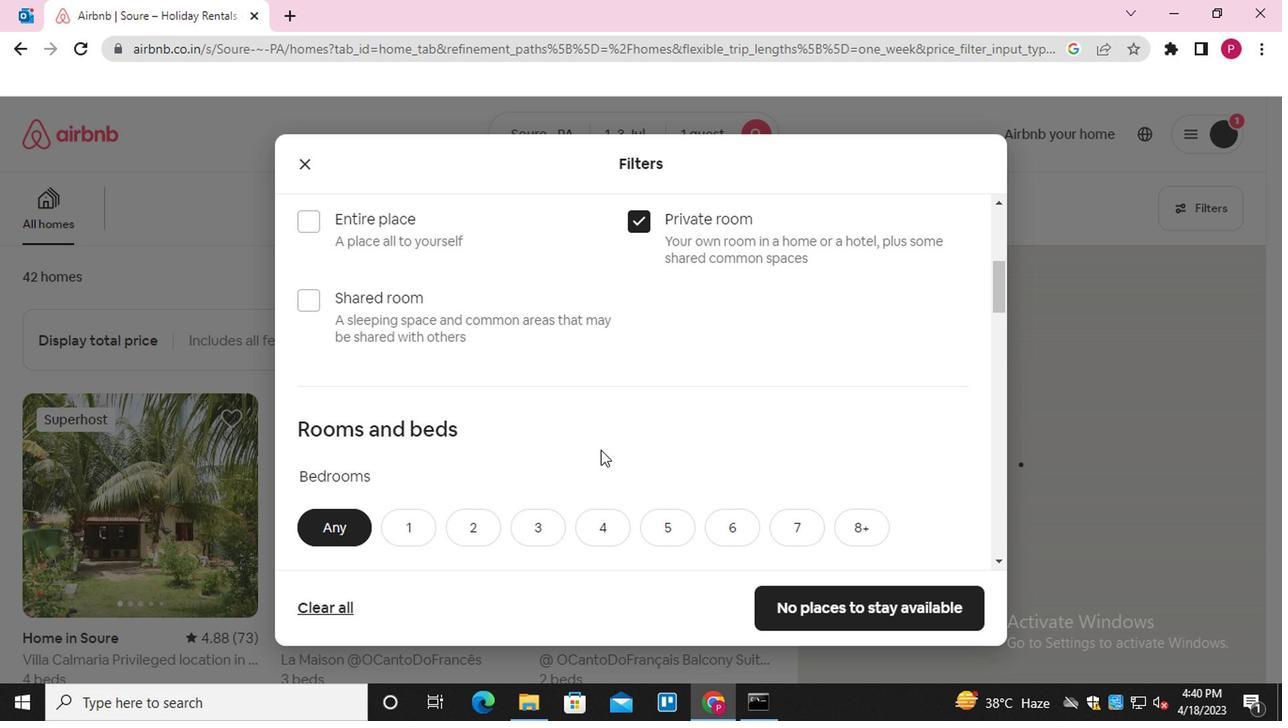 
Action: Mouse moved to (336, 350)
Screenshot: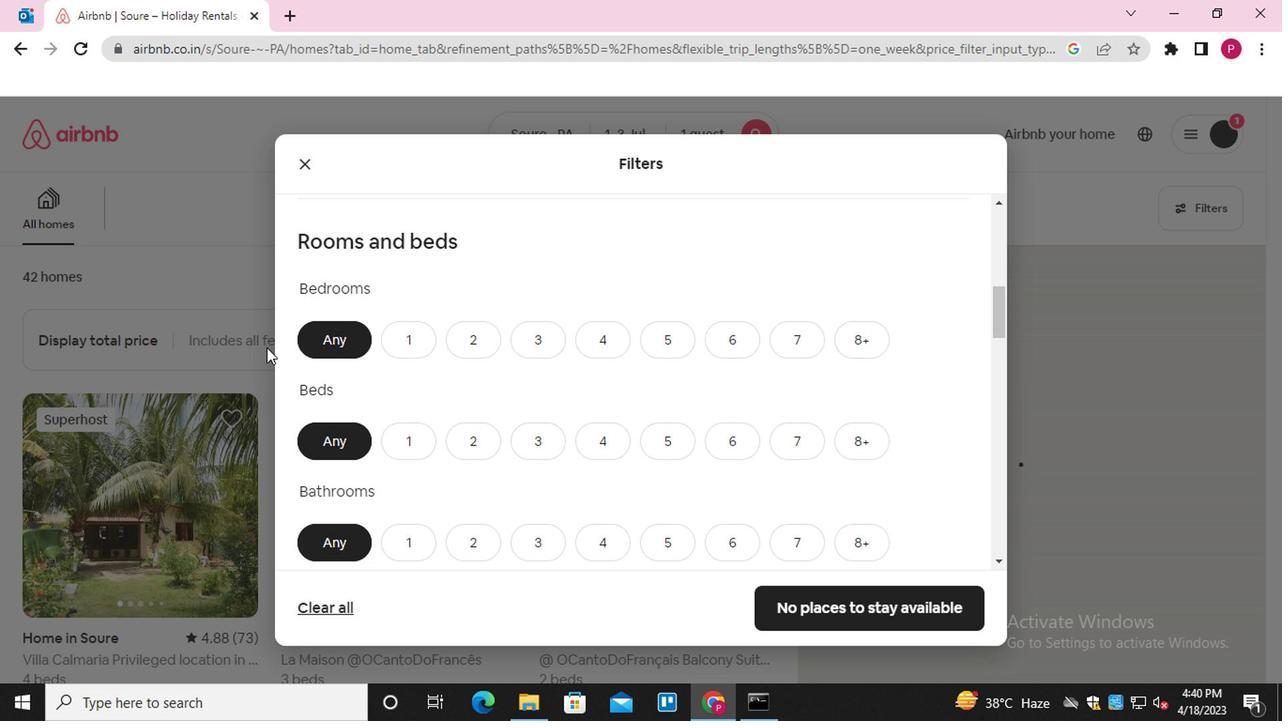 
Action: Mouse scrolled (336, 349) with delta (0, -1)
Screenshot: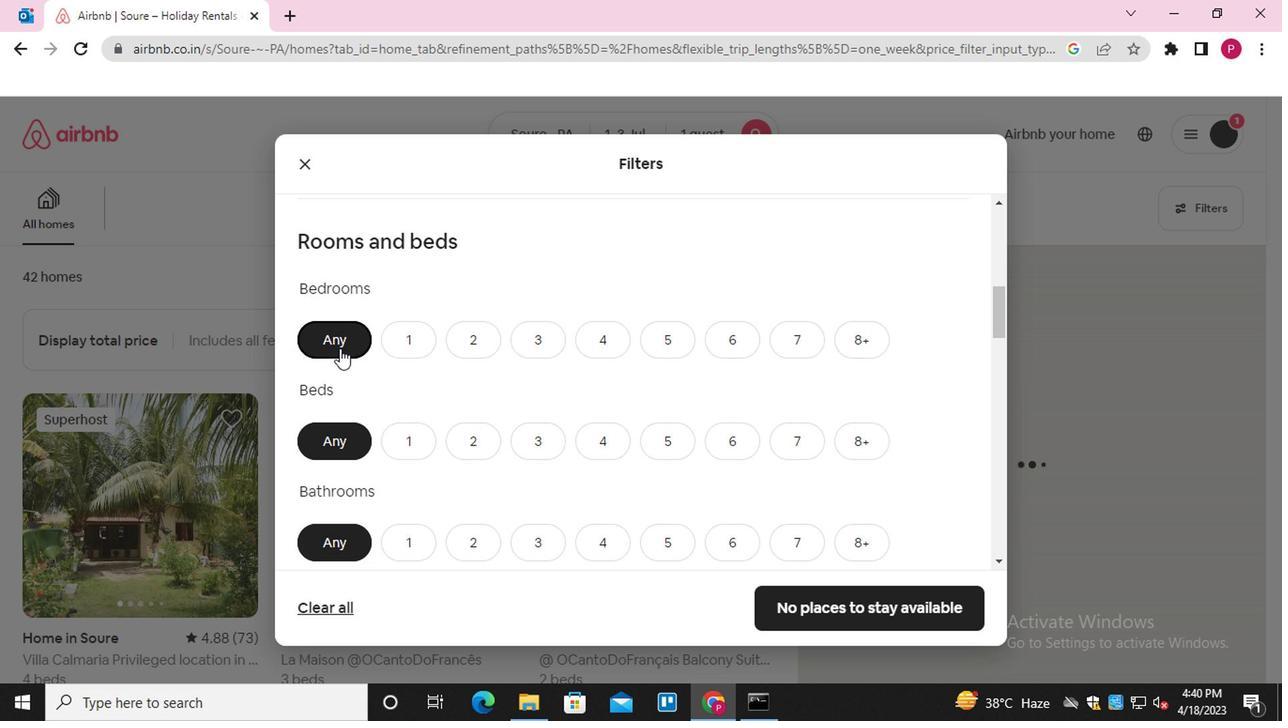 
Action: Mouse moved to (414, 255)
Screenshot: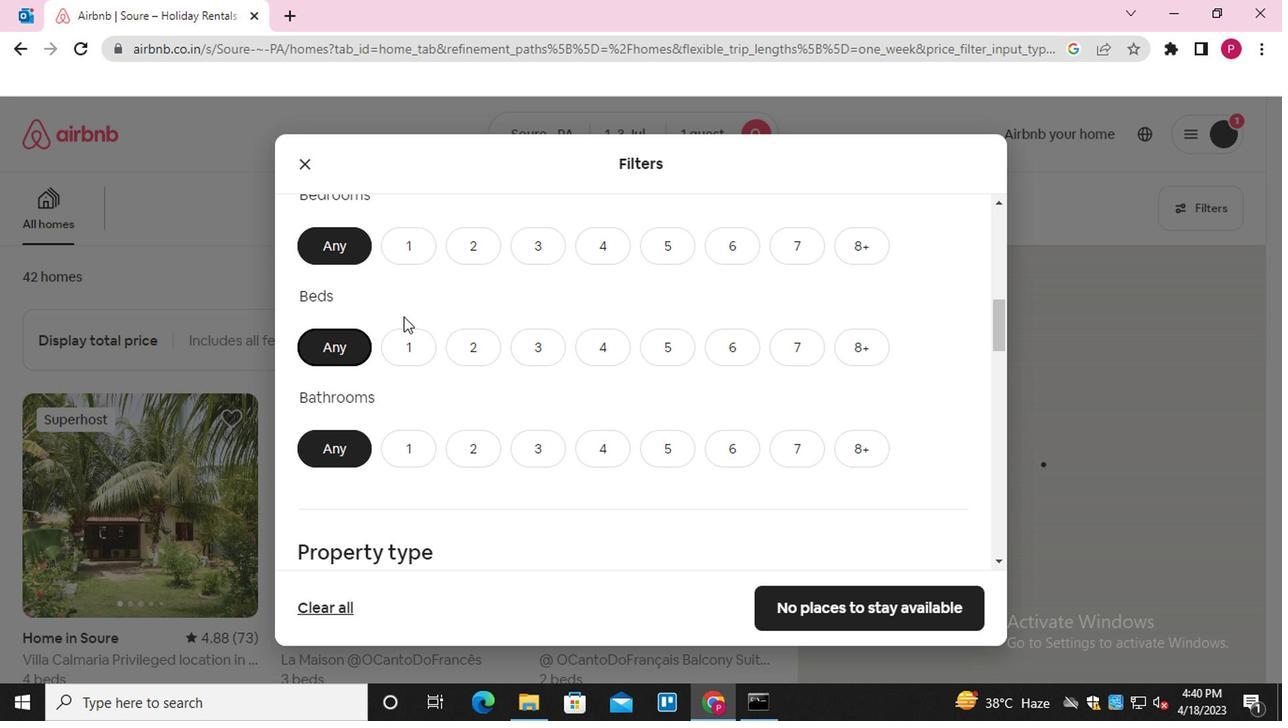 
Action: Mouse pressed left at (414, 255)
Screenshot: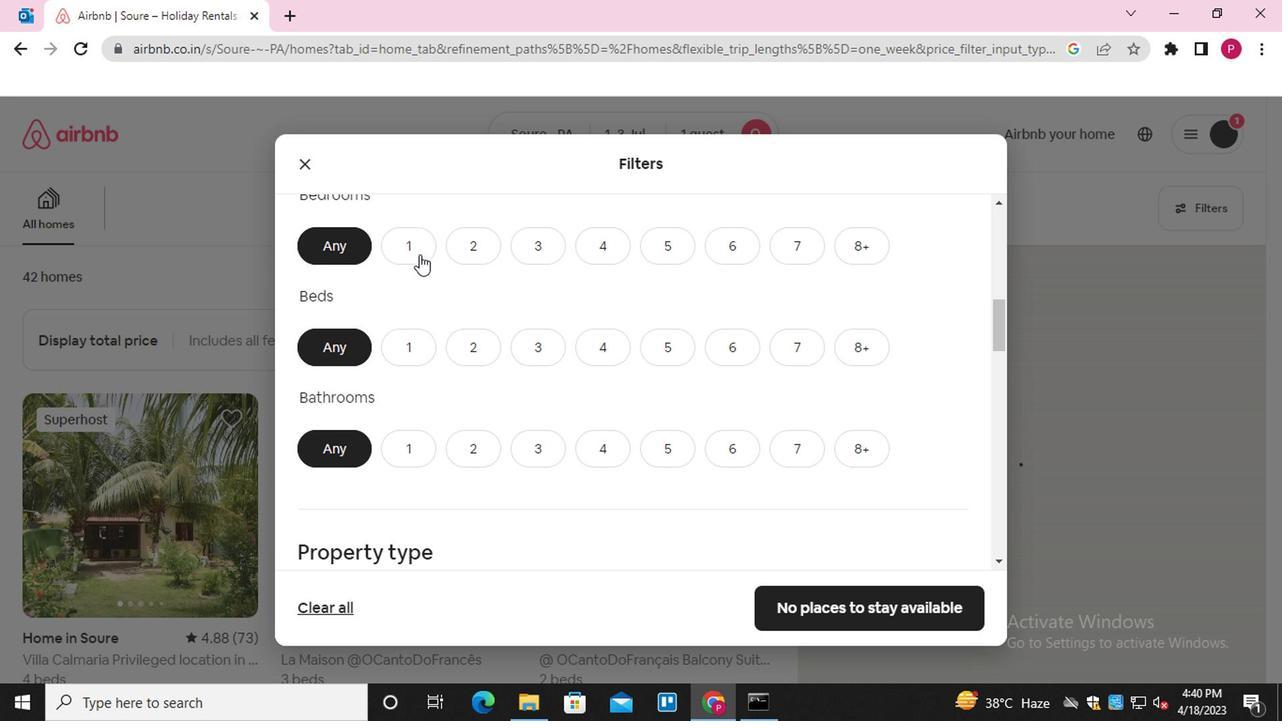 
Action: Mouse moved to (407, 354)
Screenshot: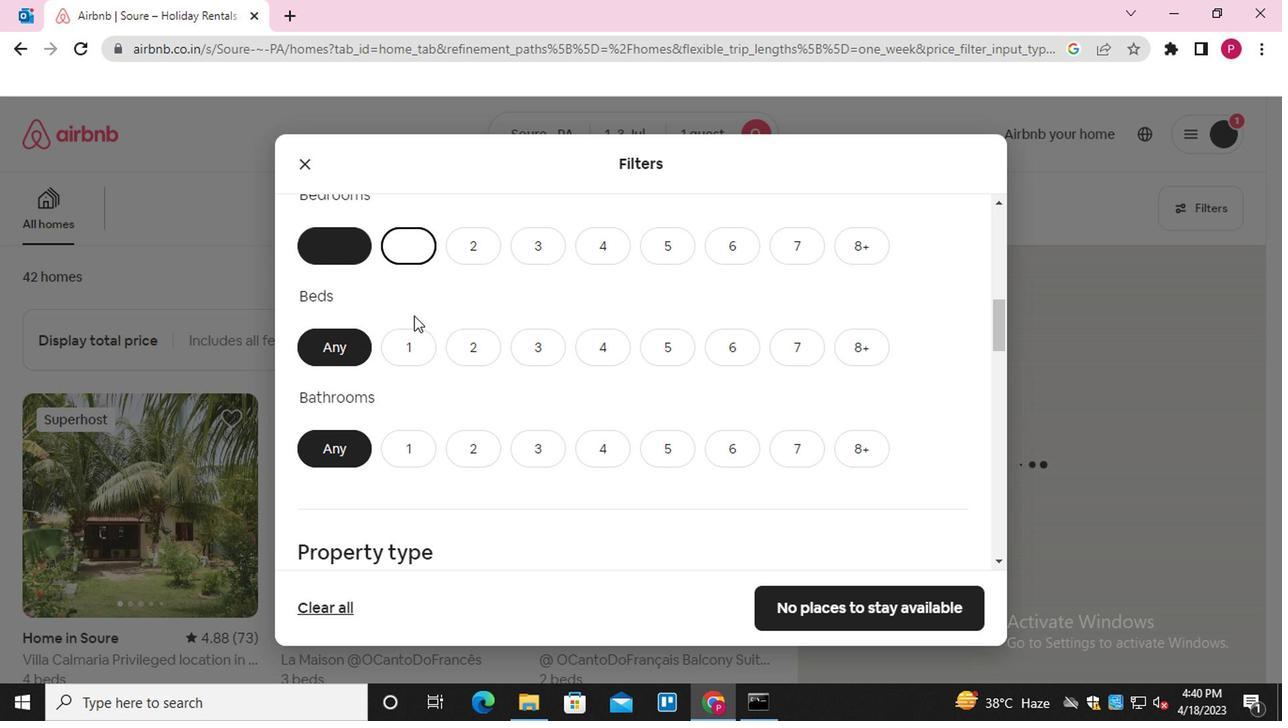 
Action: Mouse pressed left at (407, 354)
Screenshot: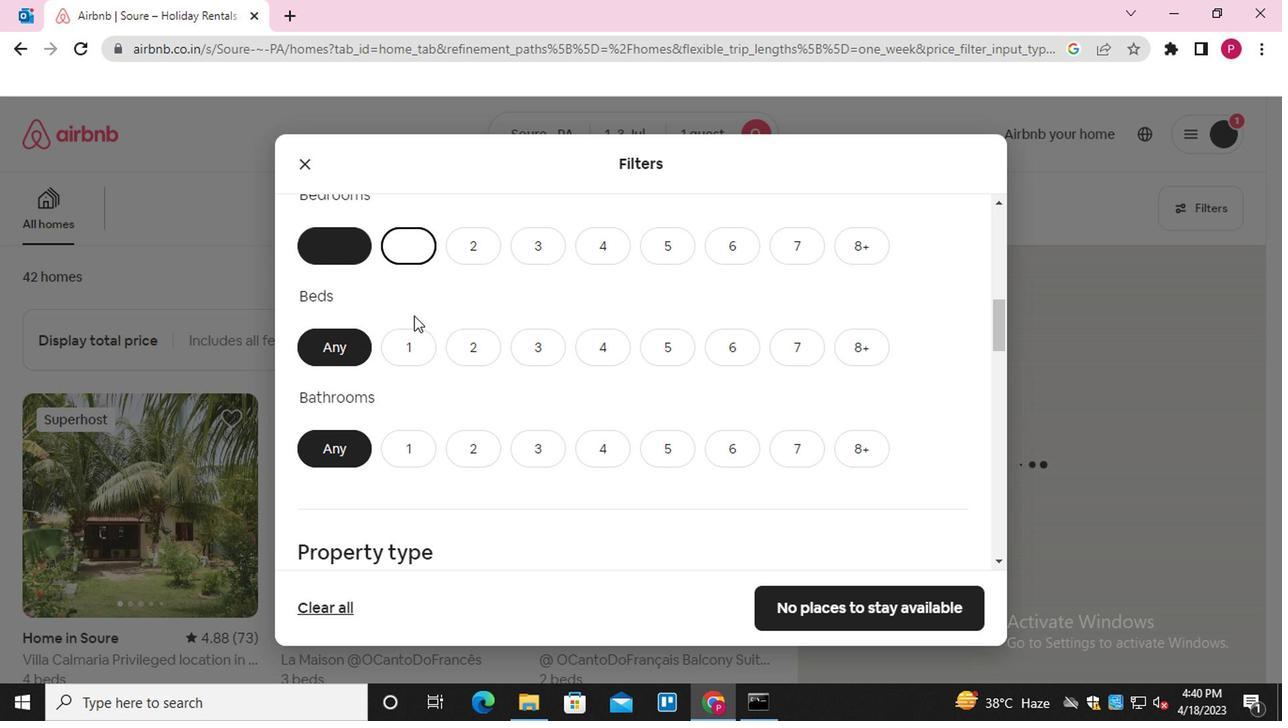 
Action: Mouse moved to (399, 446)
Screenshot: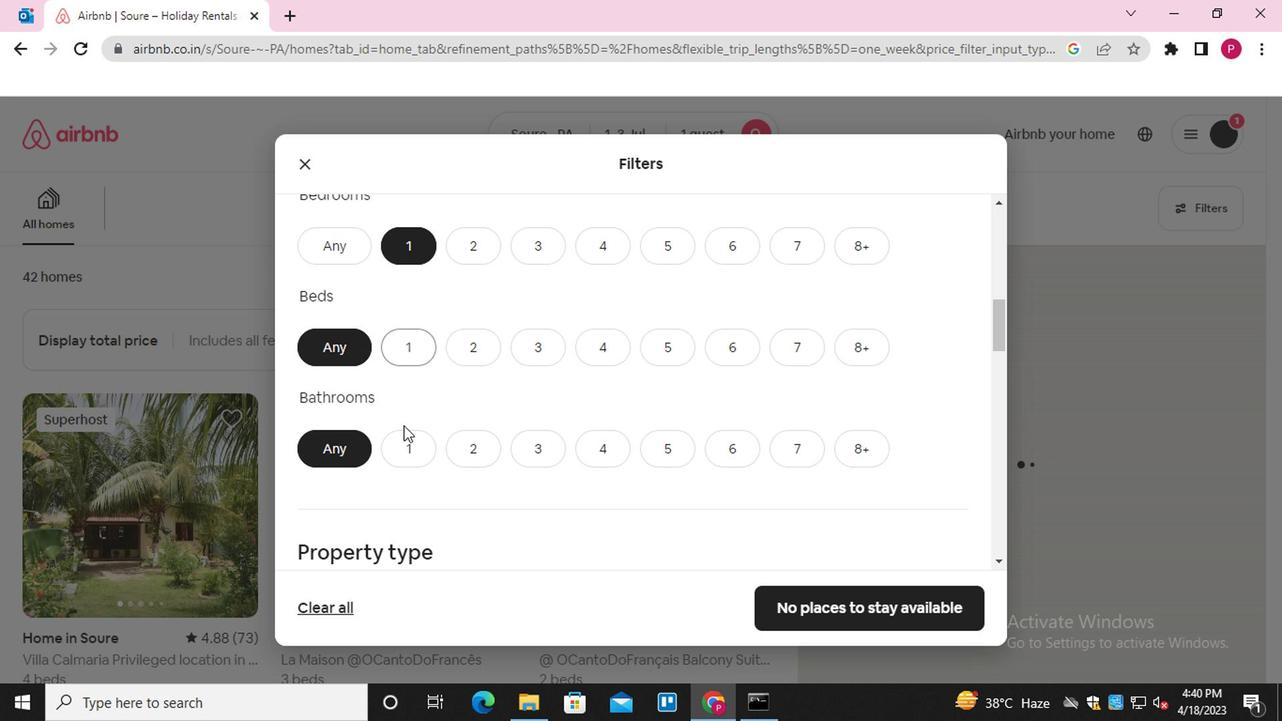 
Action: Mouse pressed left at (399, 446)
Screenshot: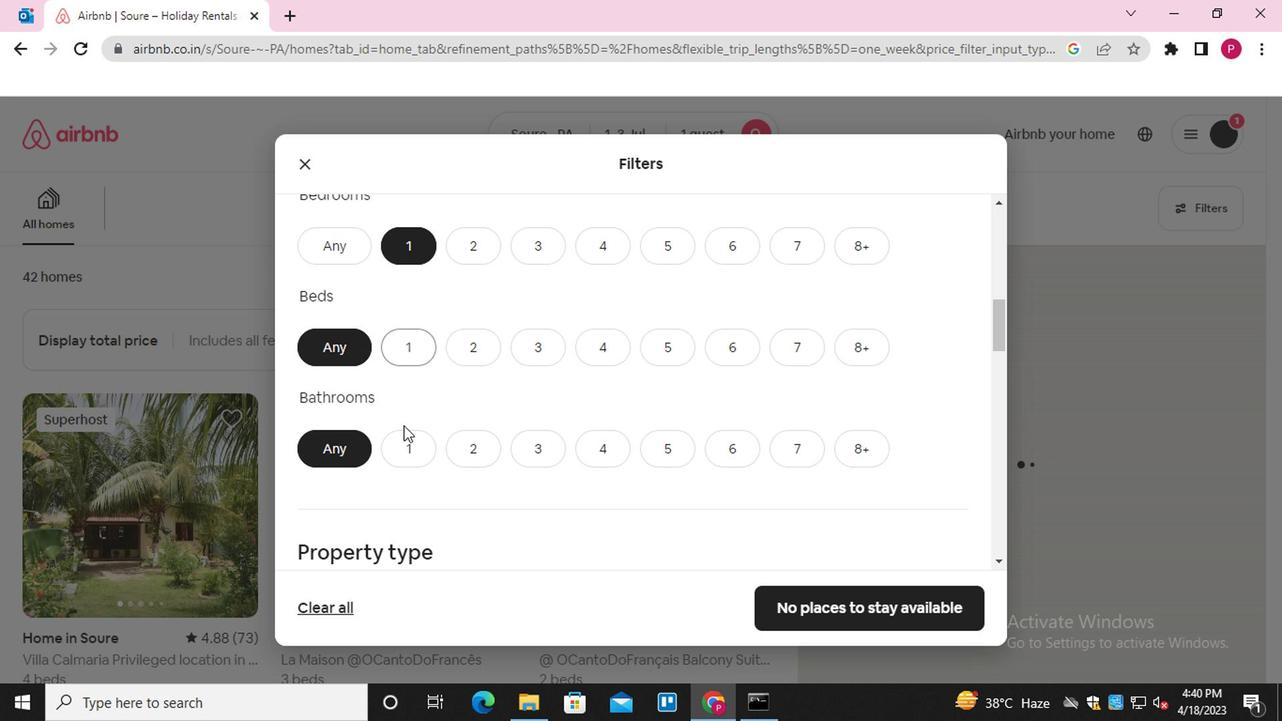 
Action: Mouse moved to (512, 473)
Screenshot: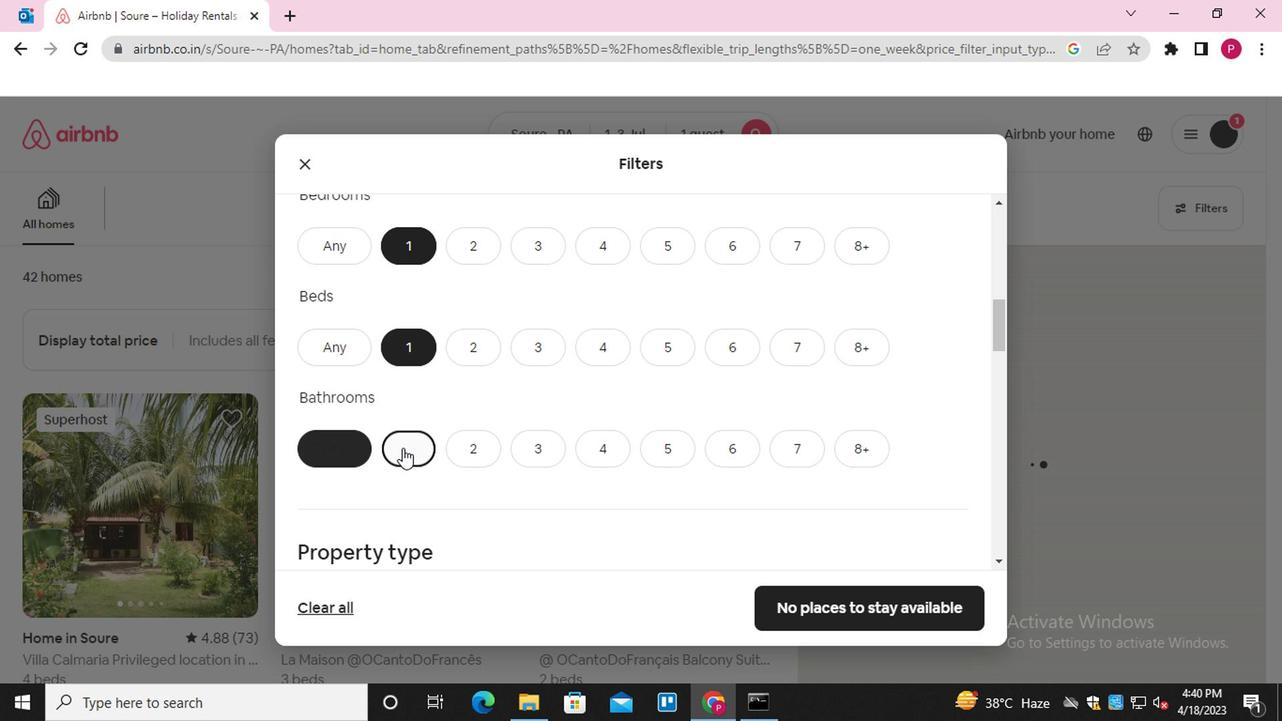 
Action: Mouse scrolled (512, 472) with delta (0, 0)
Screenshot: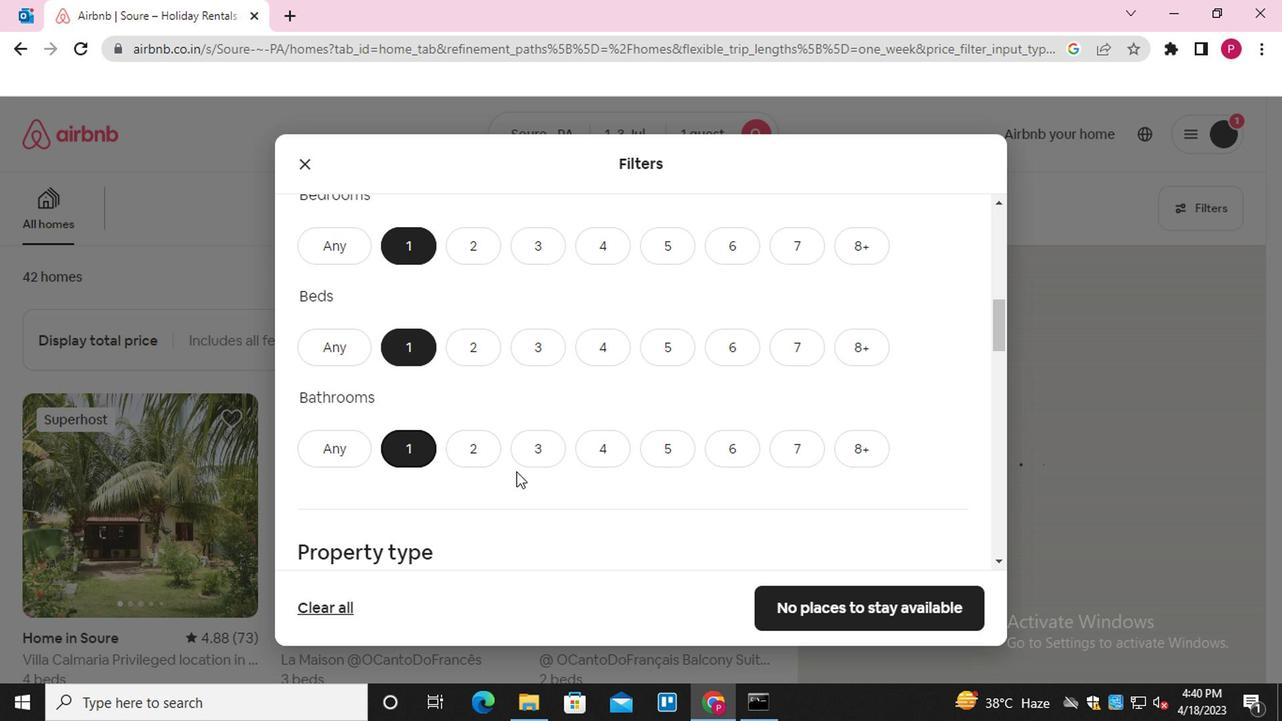 
Action: Mouse scrolled (512, 472) with delta (0, 0)
Screenshot: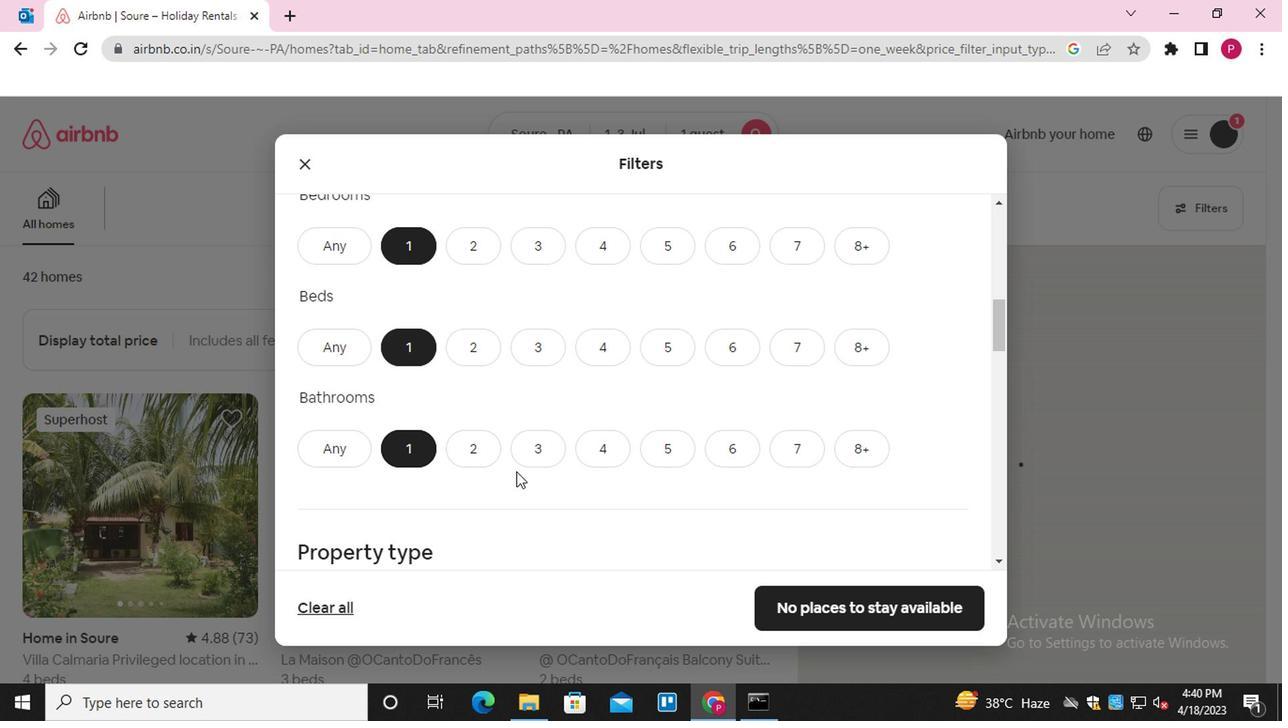 
Action: Mouse scrolled (512, 472) with delta (0, 0)
Screenshot: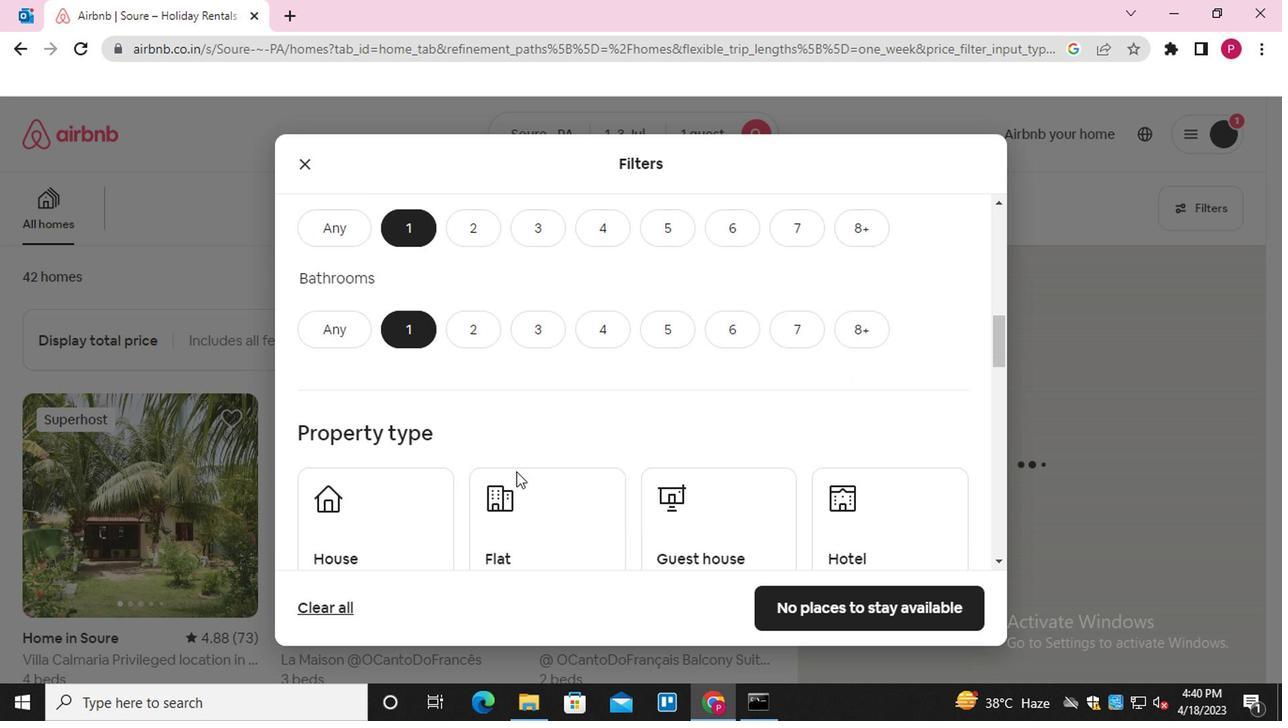 
Action: Mouse moved to (915, 365)
Screenshot: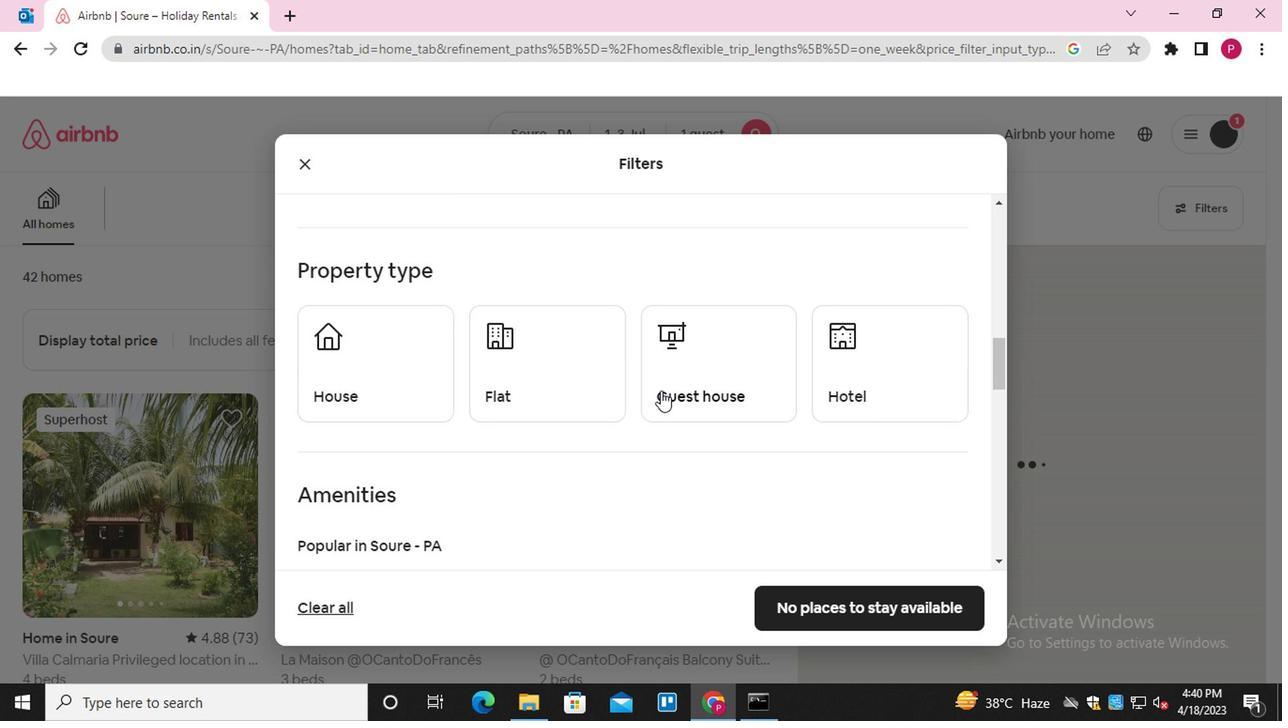 
Action: Mouse pressed left at (915, 365)
Screenshot: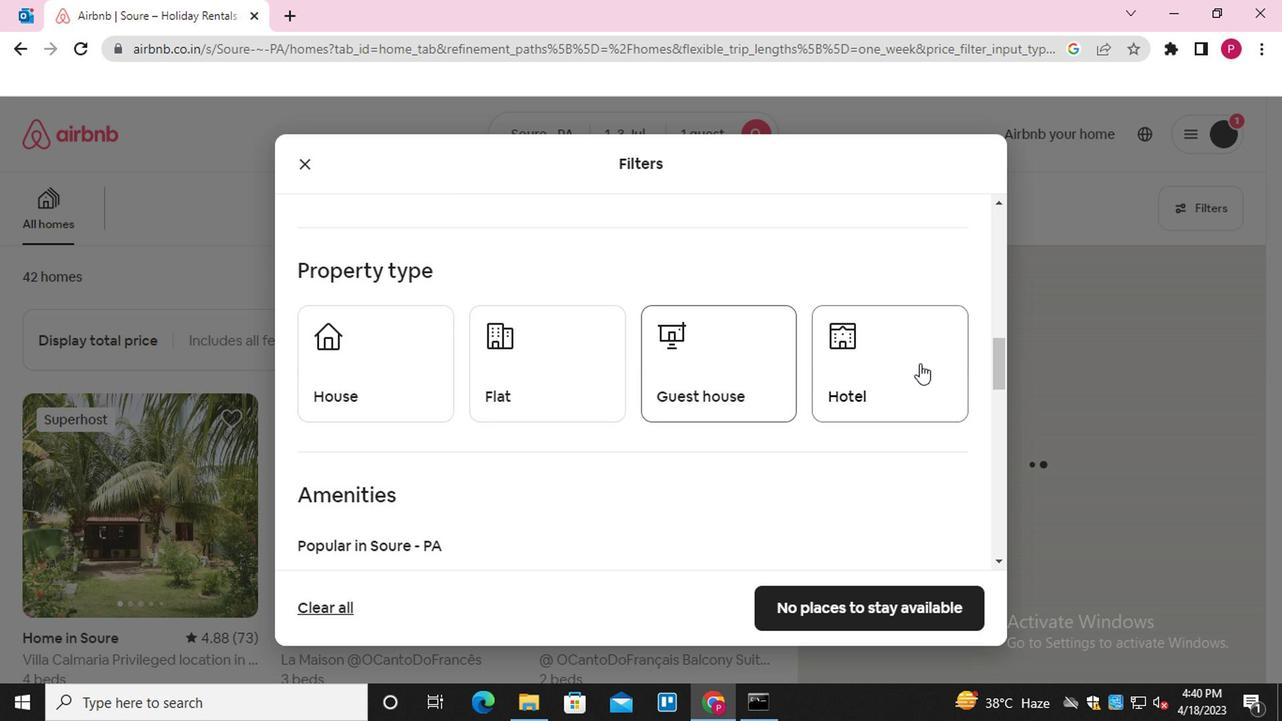 
Action: Mouse moved to (574, 519)
Screenshot: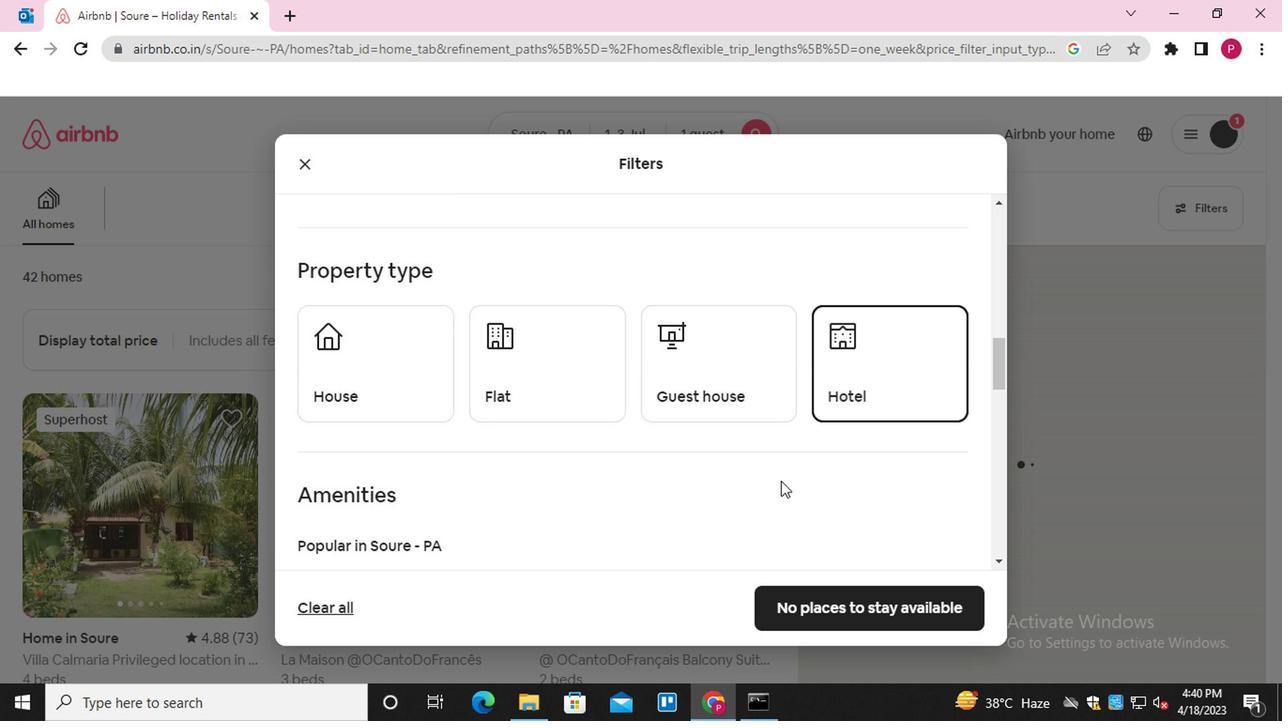 
Action: Mouse scrolled (574, 519) with delta (0, 0)
Screenshot: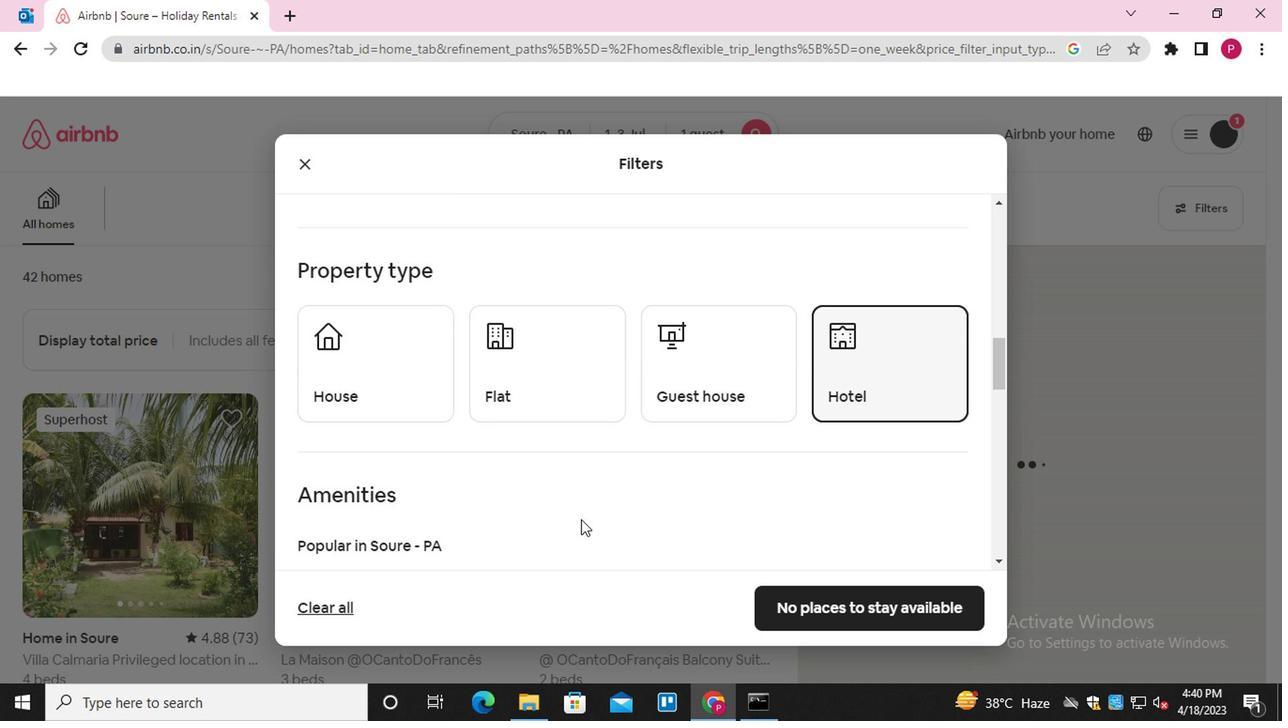 
Action: Mouse scrolled (574, 519) with delta (0, 0)
Screenshot: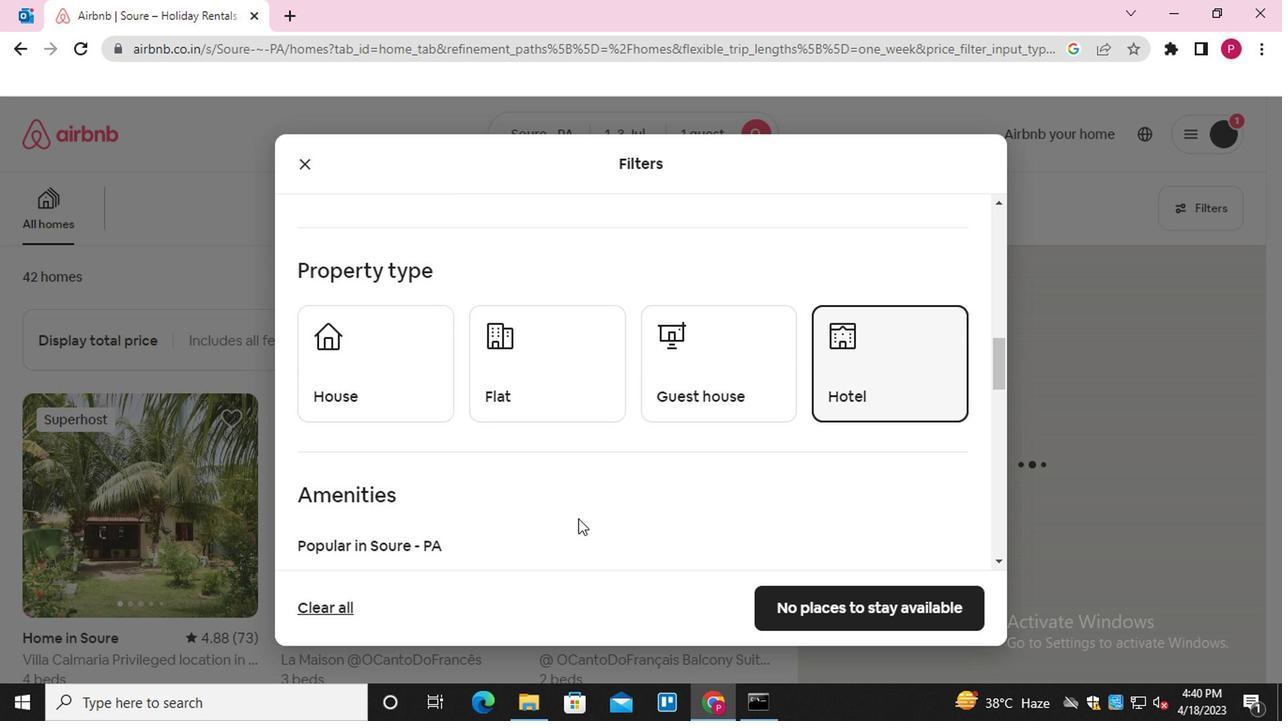 
Action: Mouse scrolled (574, 519) with delta (0, 0)
Screenshot: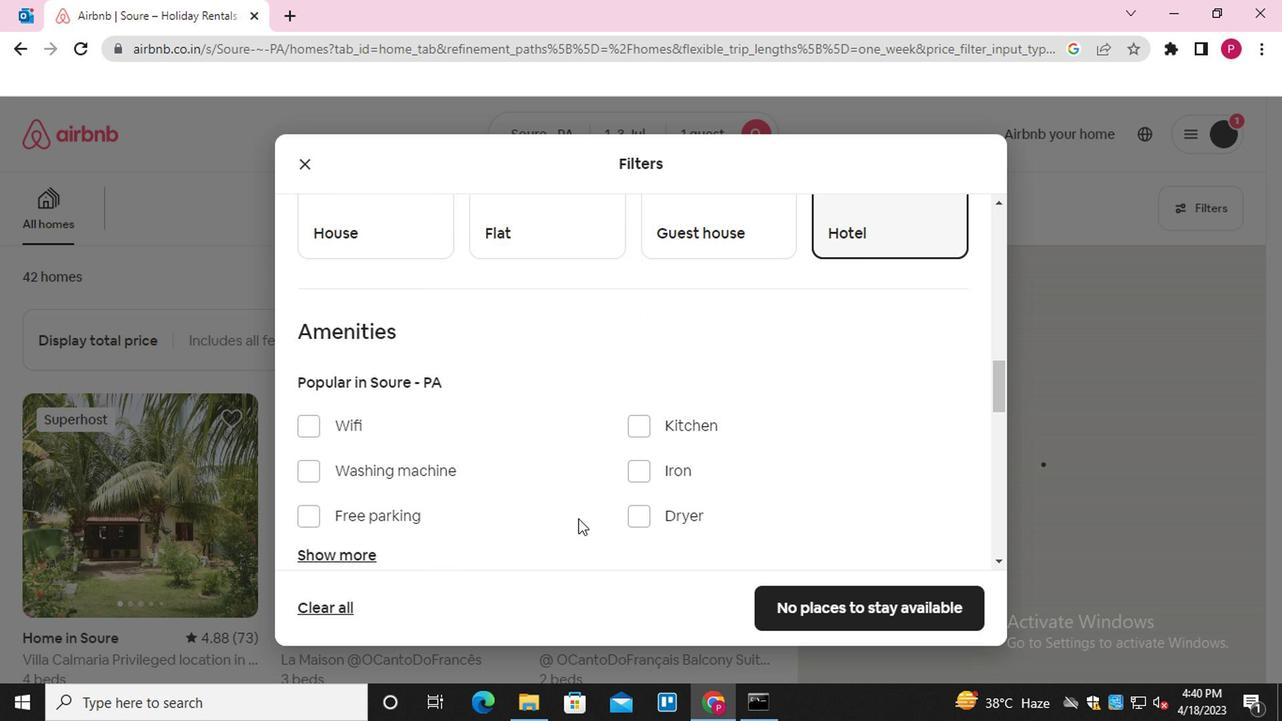 
Action: Mouse moved to (299, 320)
Screenshot: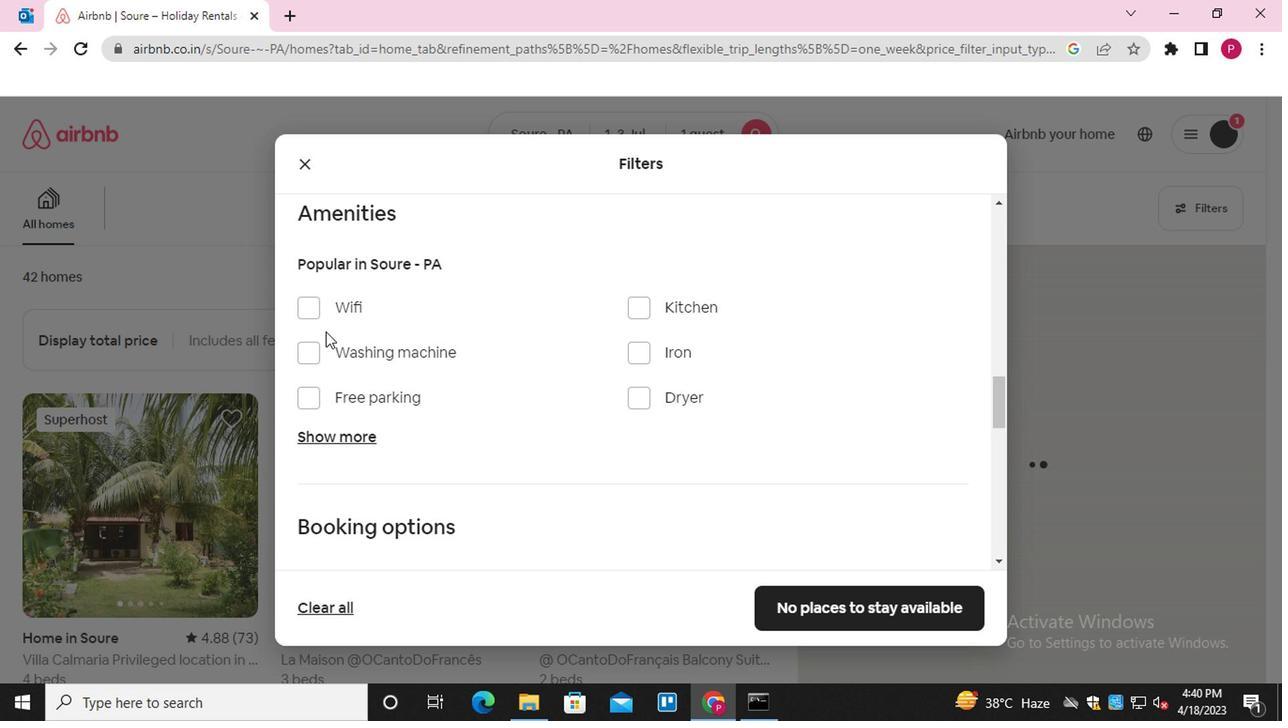 
Action: Mouse pressed left at (299, 320)
Screenshot: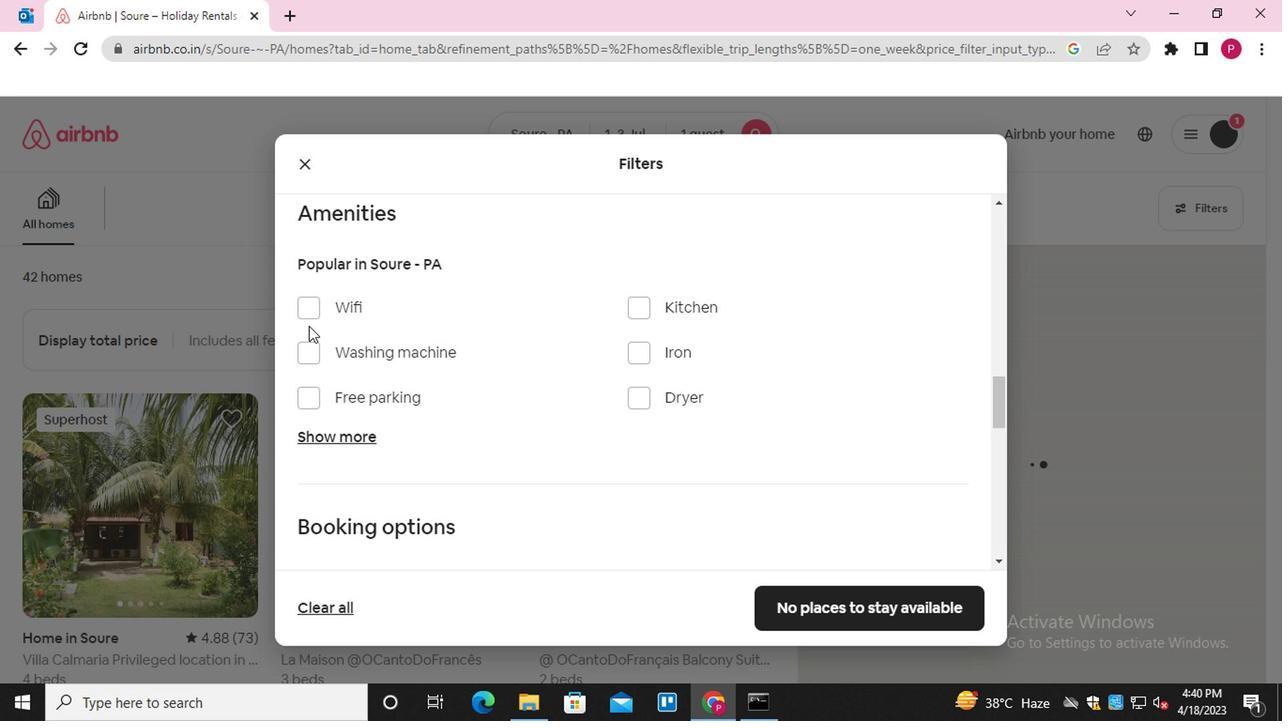 
Action: Mouse moved to (535, 475)
Screenshot: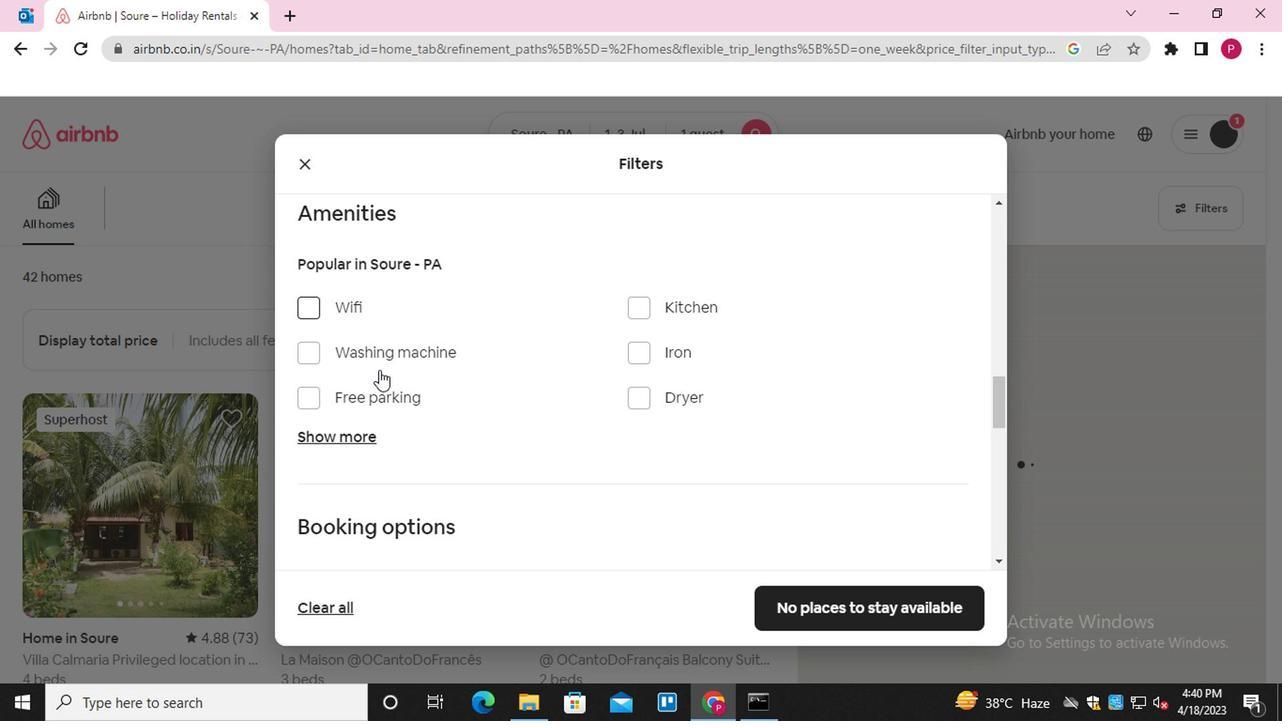 
Action: Mouse scrolled (535, 474) with delta (0, 0)
Screenshot: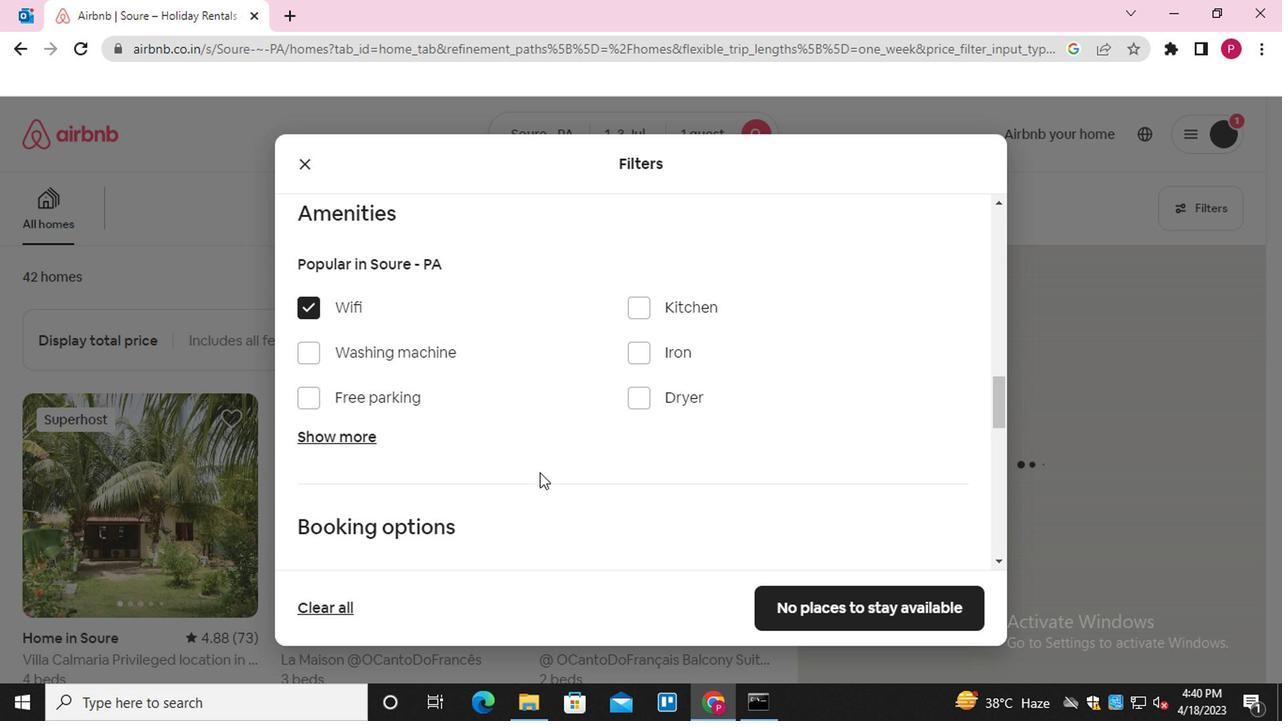 
Action: Mouse scrolled (535, 474) with delta (0, 0)
Screenshot: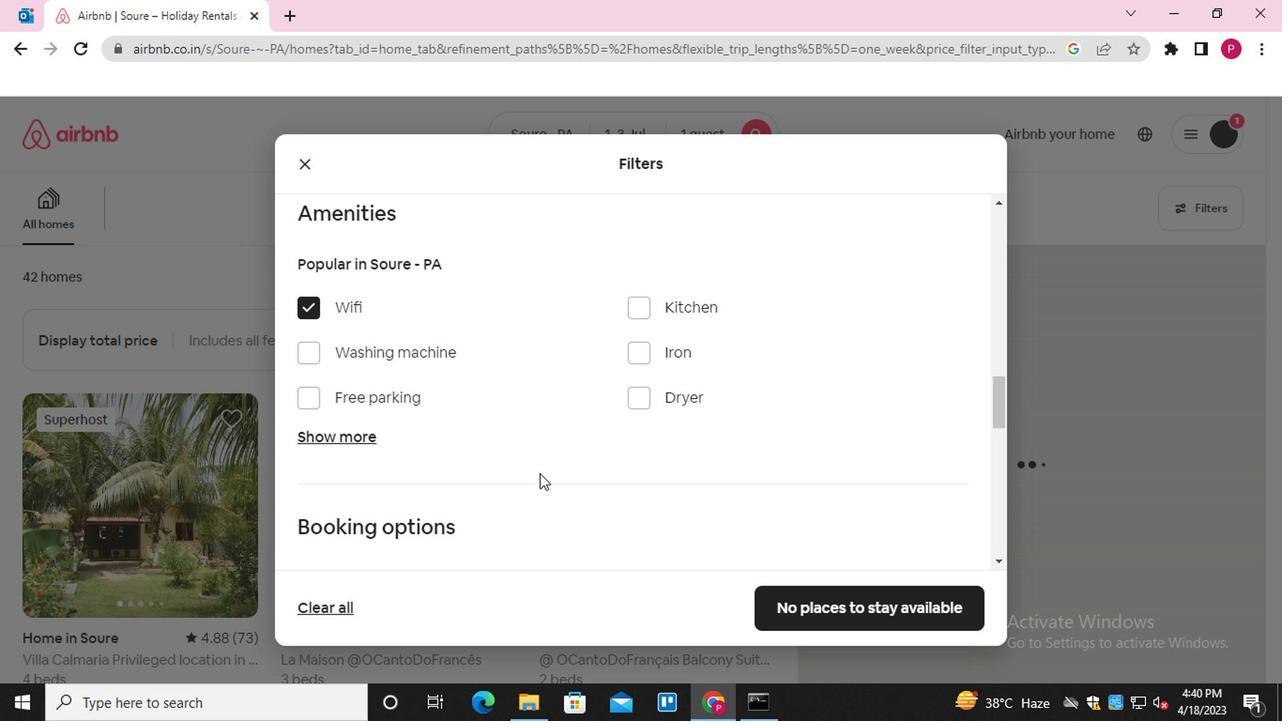 
Action: Mouse scrolled (535, 474) with delta (0, 0)
Screenshot: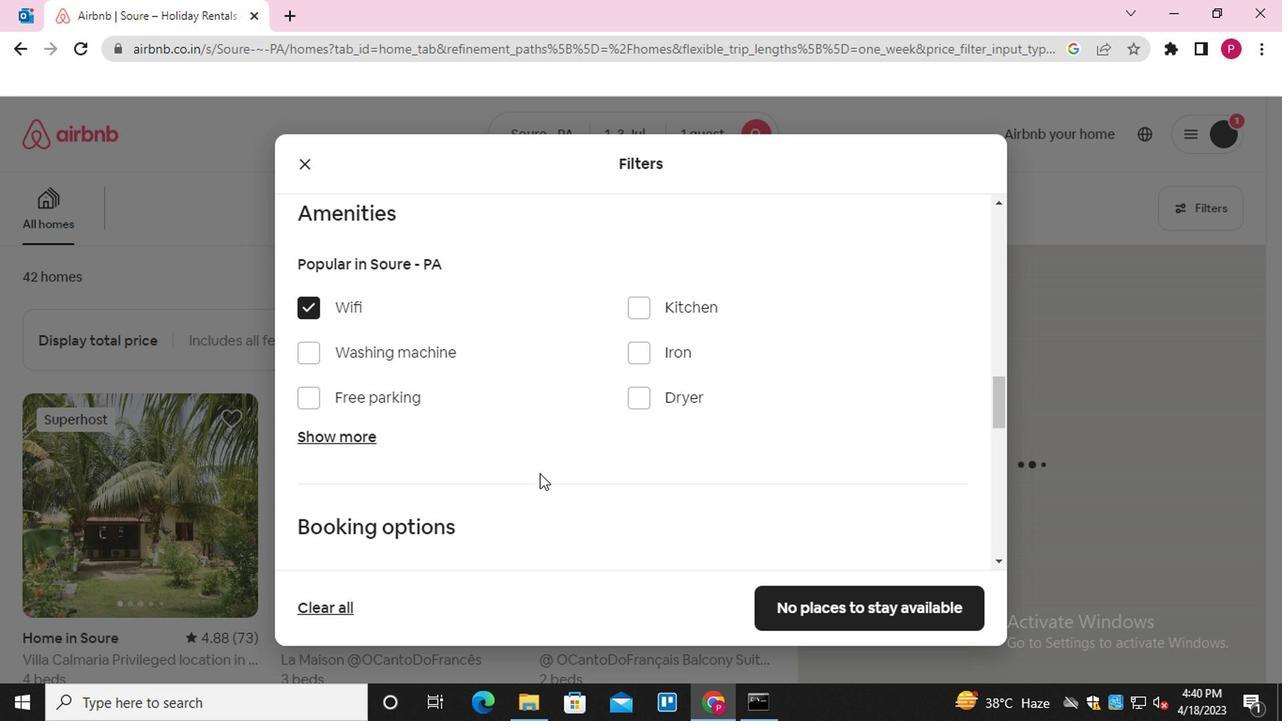
Action: Mouse moved to (916, 380)
Screenshot: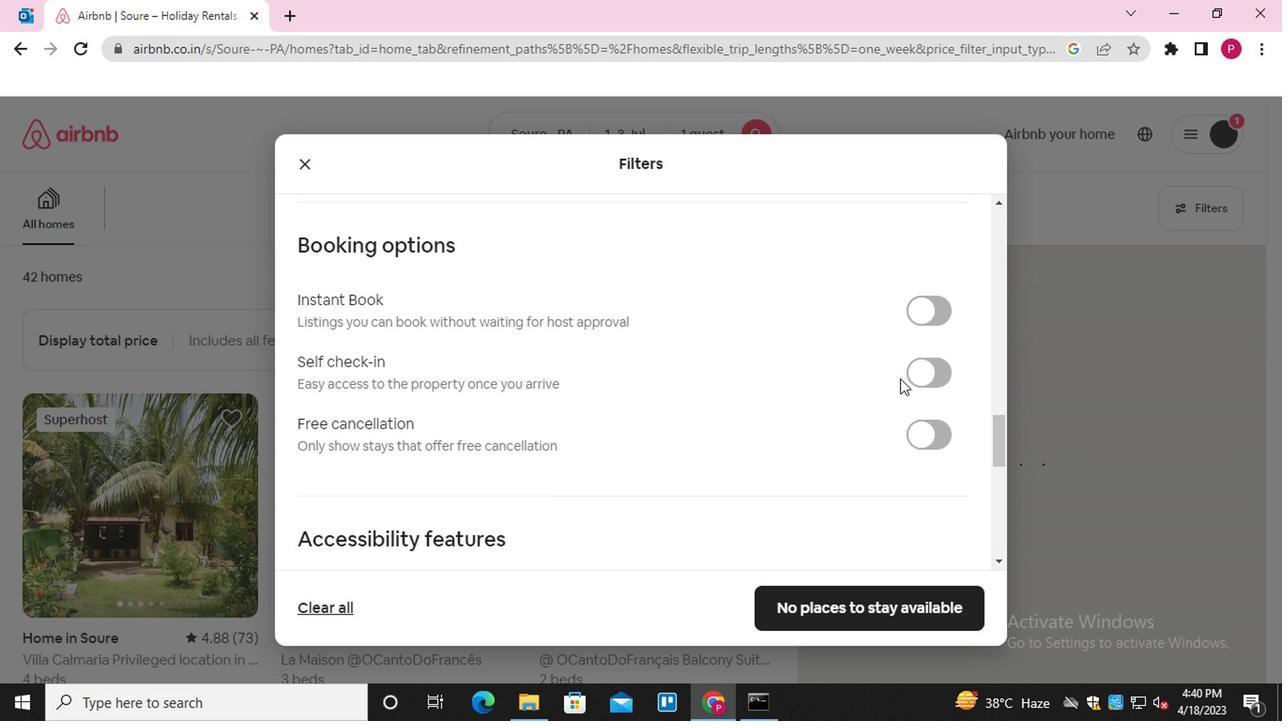 
Action: Mouse pressed left at (916, 380)
Screenshot: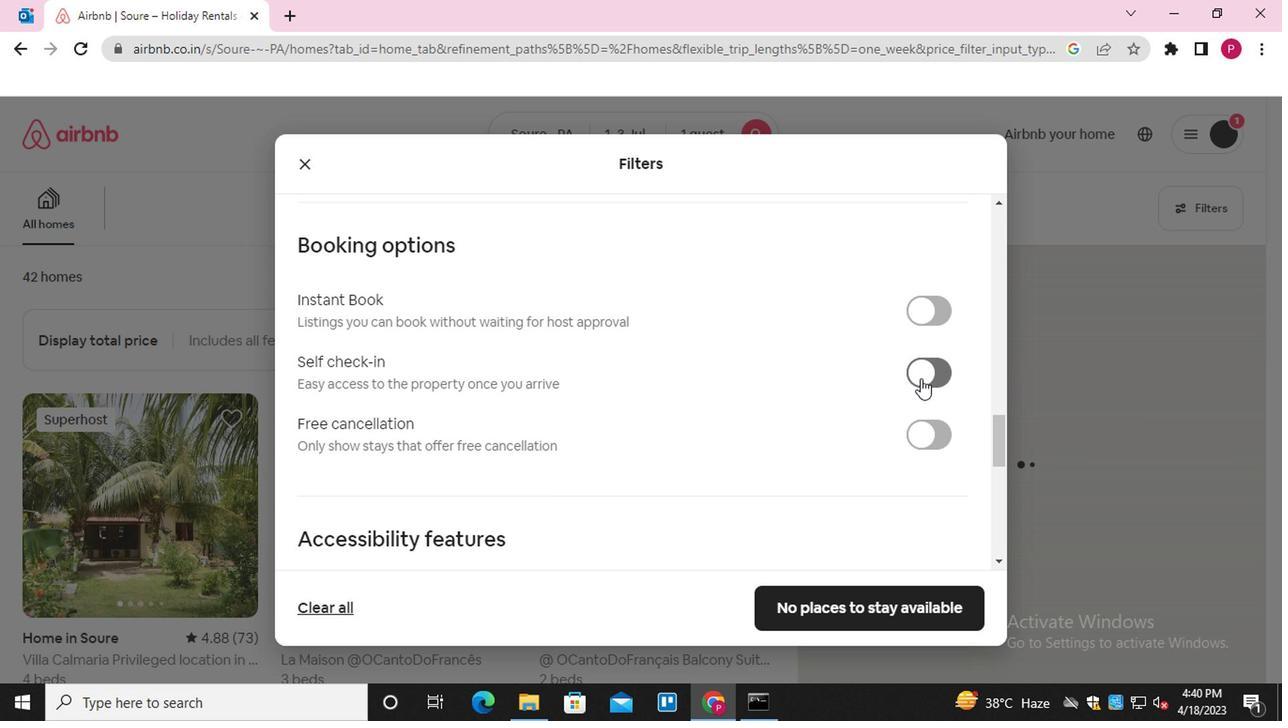 
Action: Mouse moved to (568, 380)
Screenshot: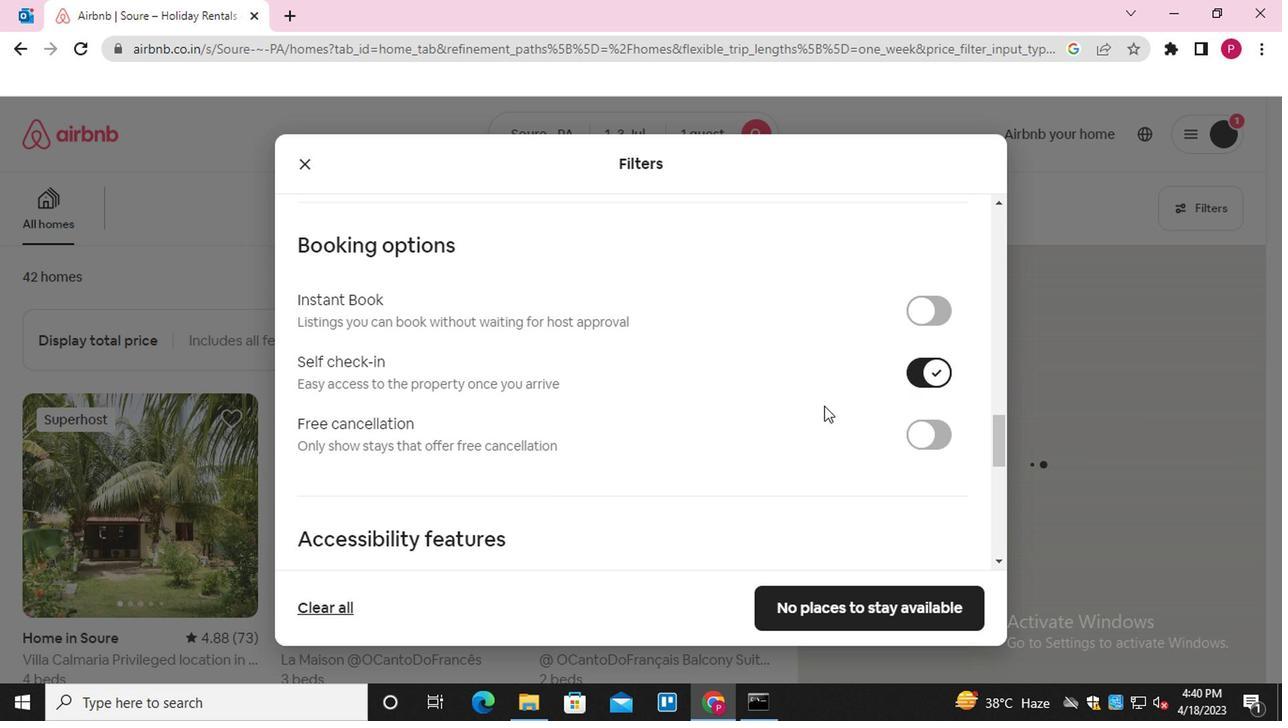 
Action: Mouse scrolled (568, 379) with delta (0, 0)
Screenshot: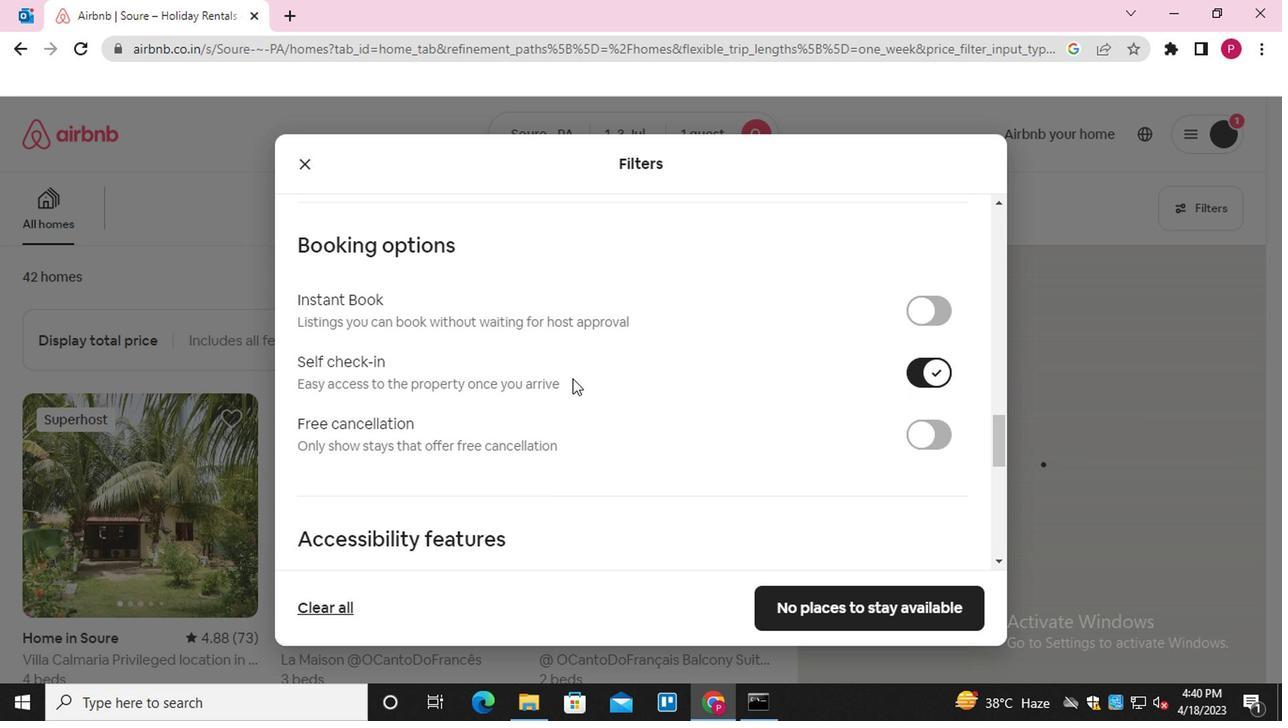 
Action: Mouse scrolled (568, 379) with delta (0, 0)
Screenshot: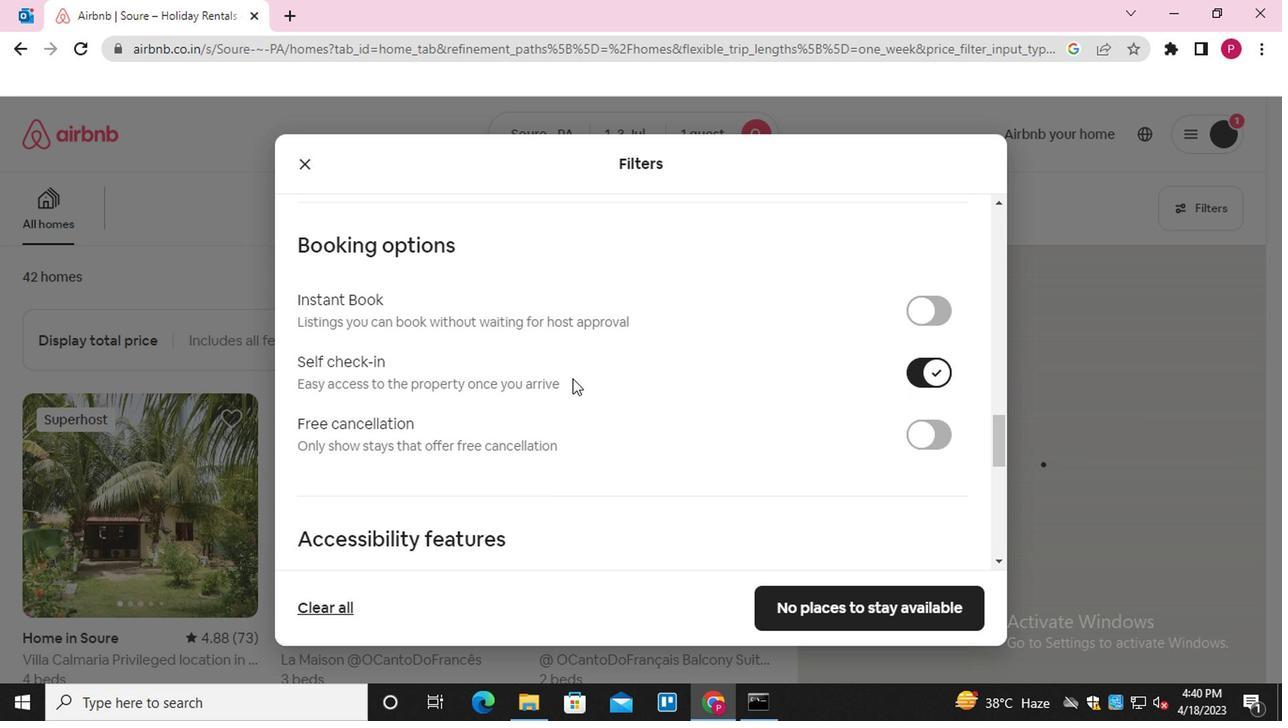 
Action: Mouse scrolled (568, 379) with delta (0, 0)
Screenshot: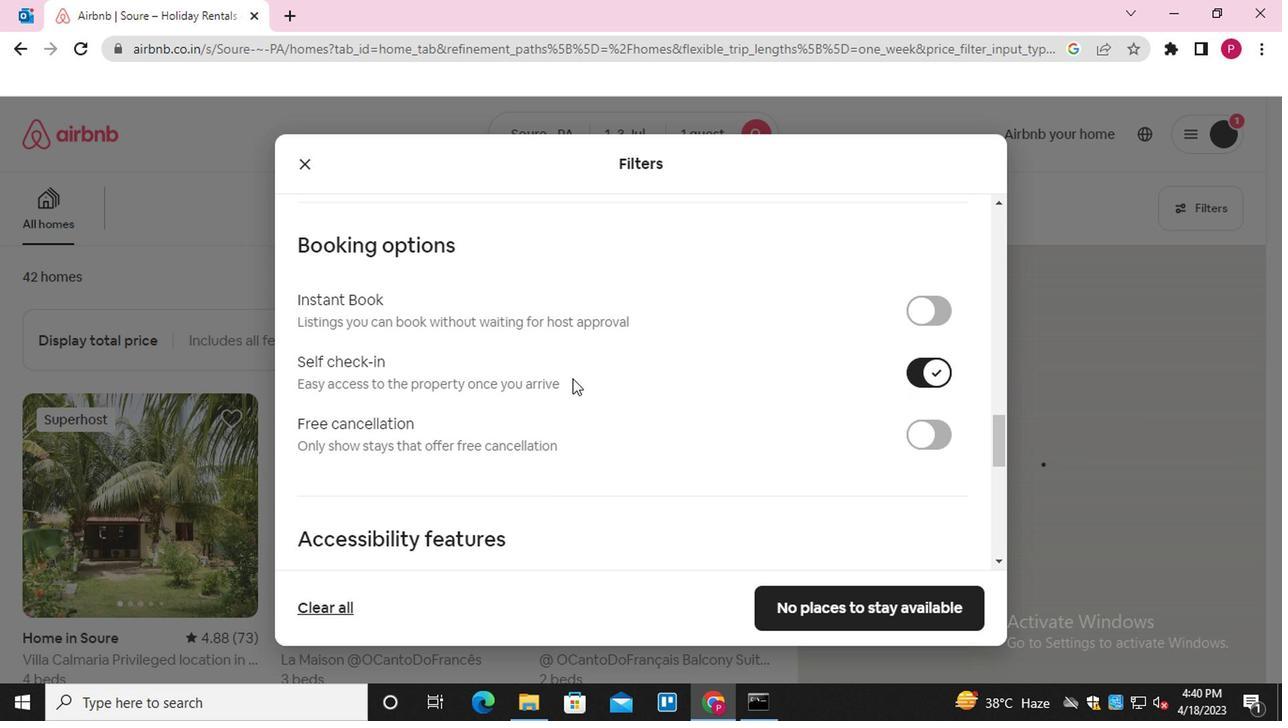 
Action: Mouse scrolled (568, 379) with delta (0, 0)
Screenshot: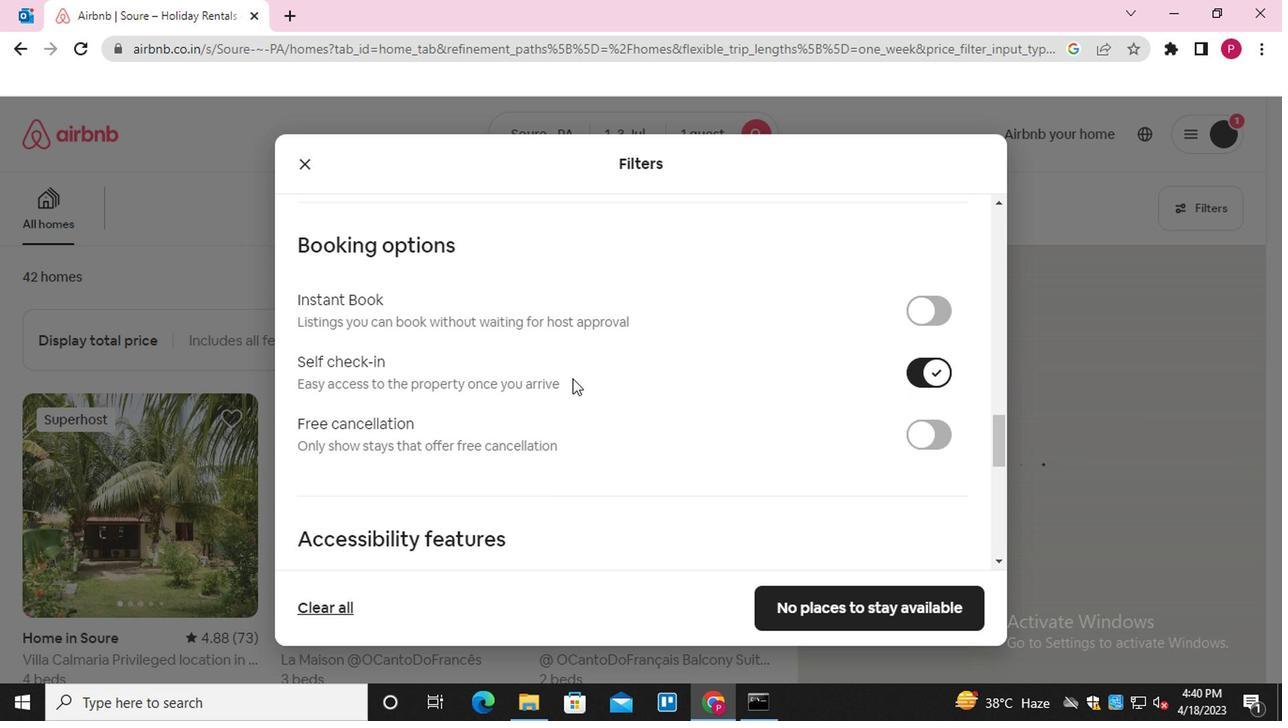 
Action: Mouse scrolled (568, 379) with delta (0, 0)
Screenshot: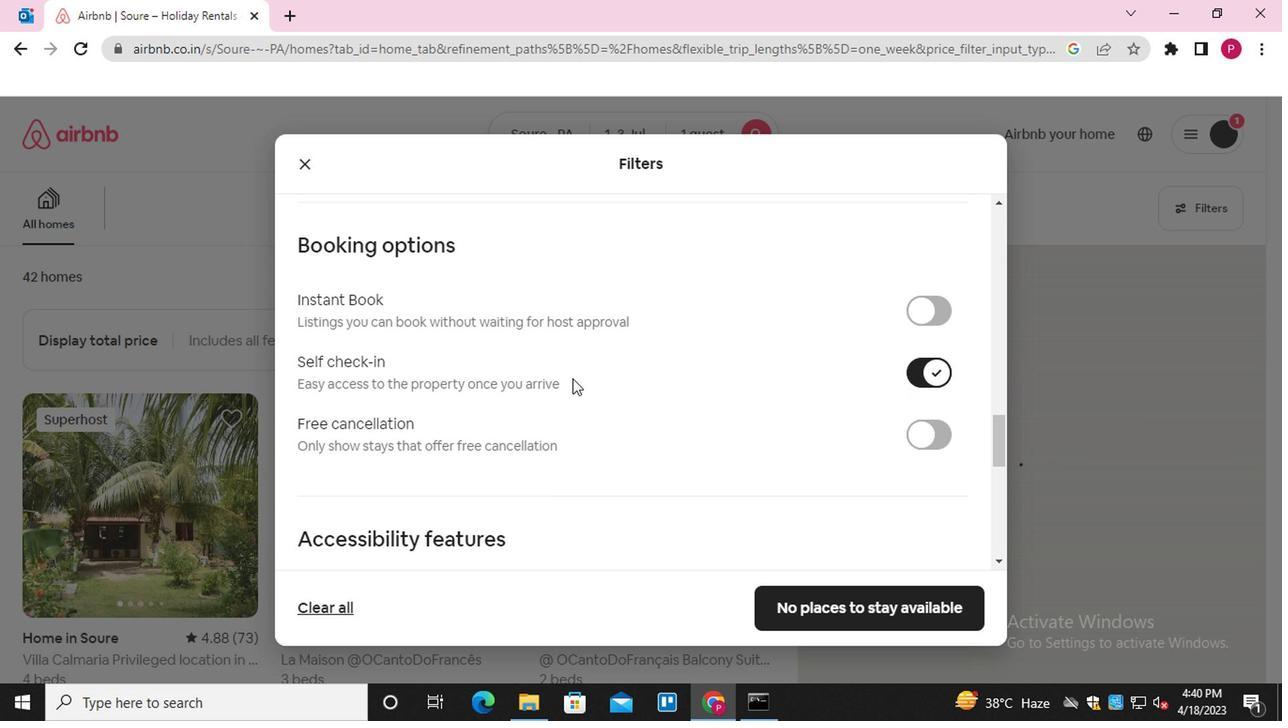 
Action: Mouse moved to (565, 386)
Screenshot: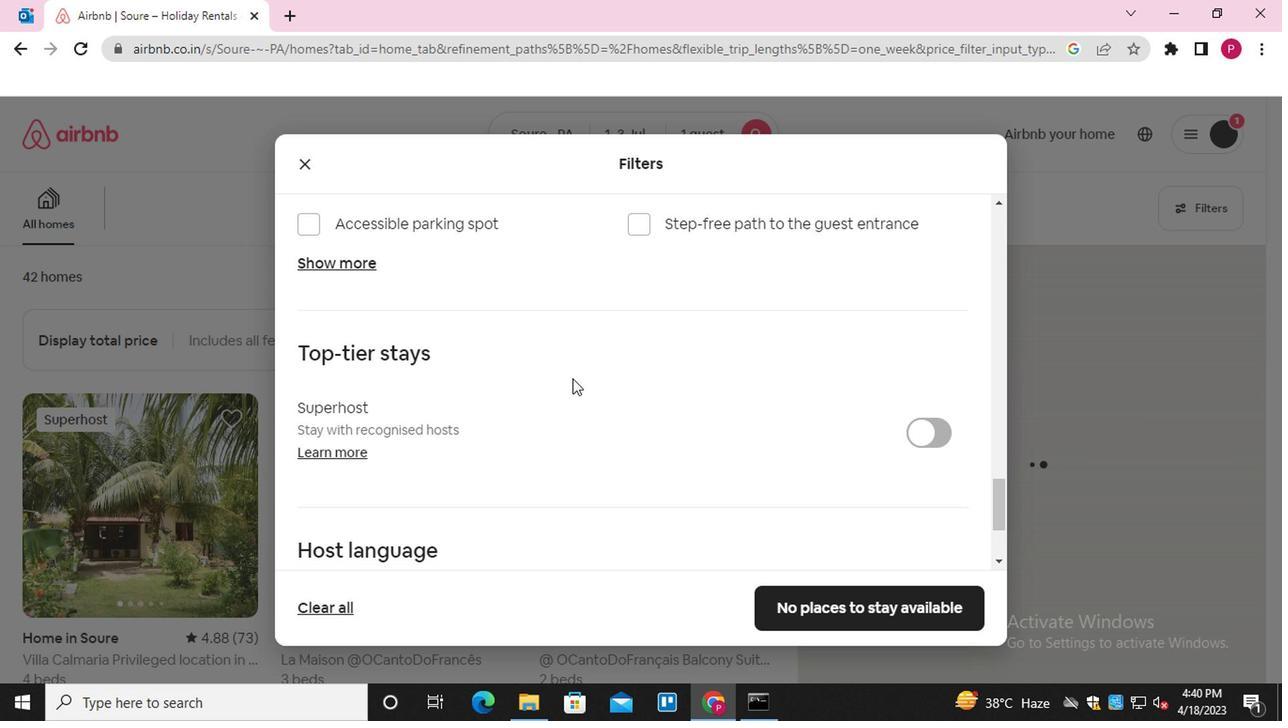 
Action: Mouse scrolled (565, 386) with delta (0, 0)
Screenshot: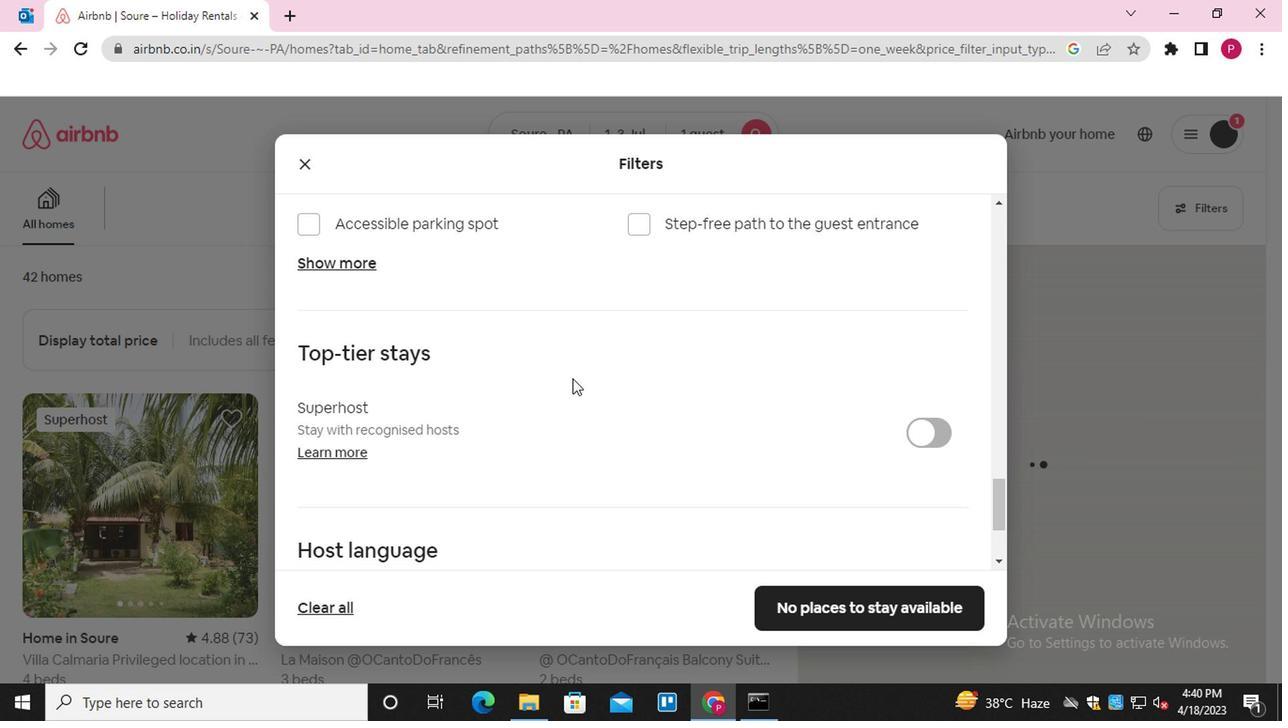 
Action: Mouse moved to (563, 391)
Screenshot: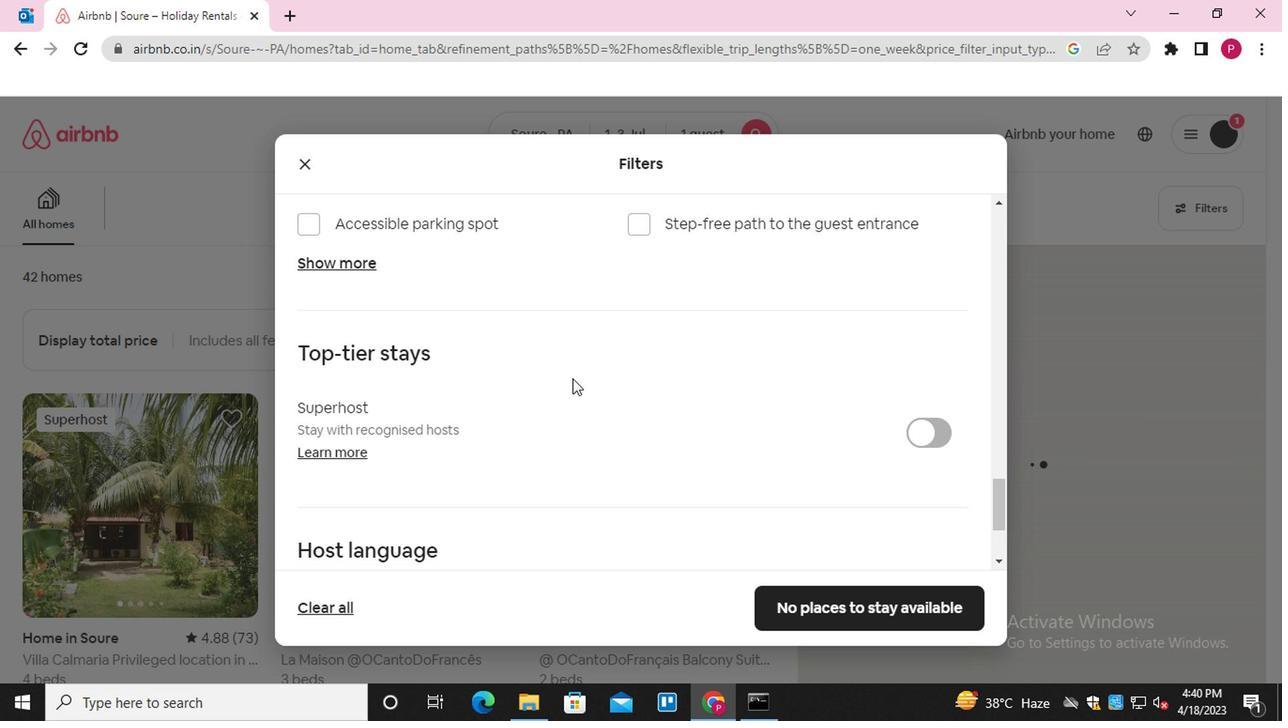 
Action: Mouse scrolled (563, 390) with delta (0, 0)
Screenshot: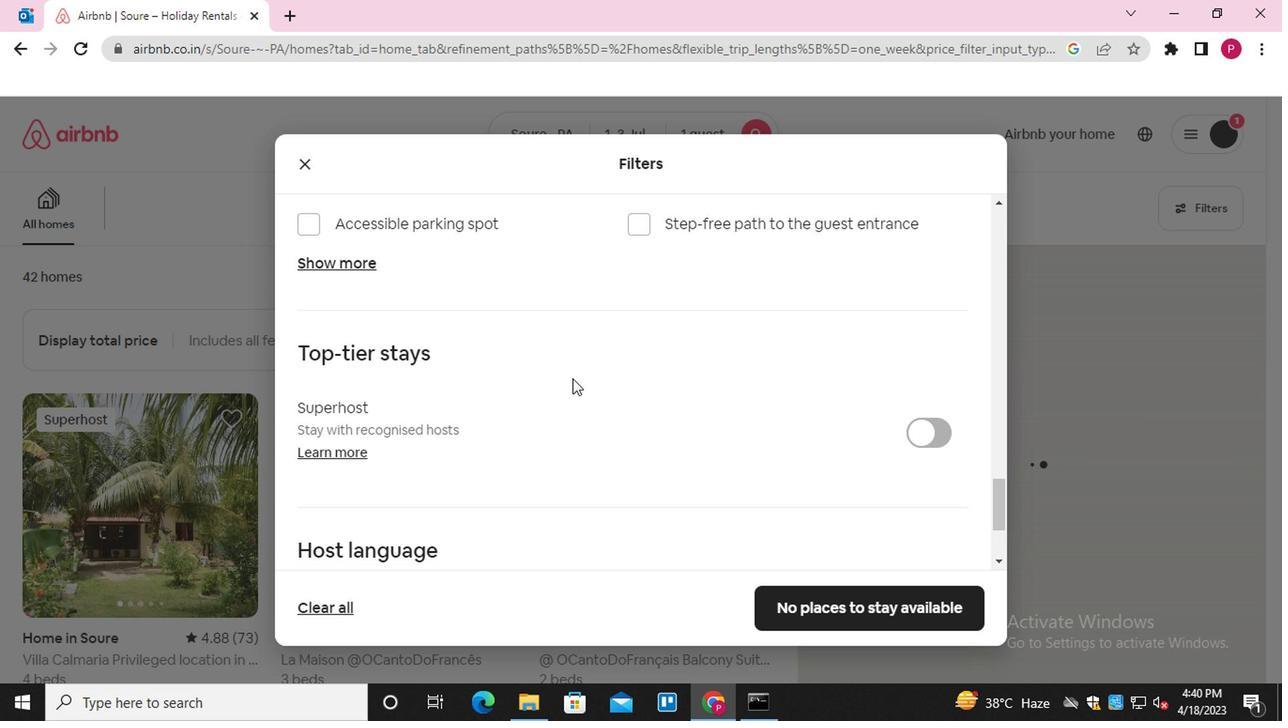 
Action: Mouse moved to (561, 395)
Screenshot: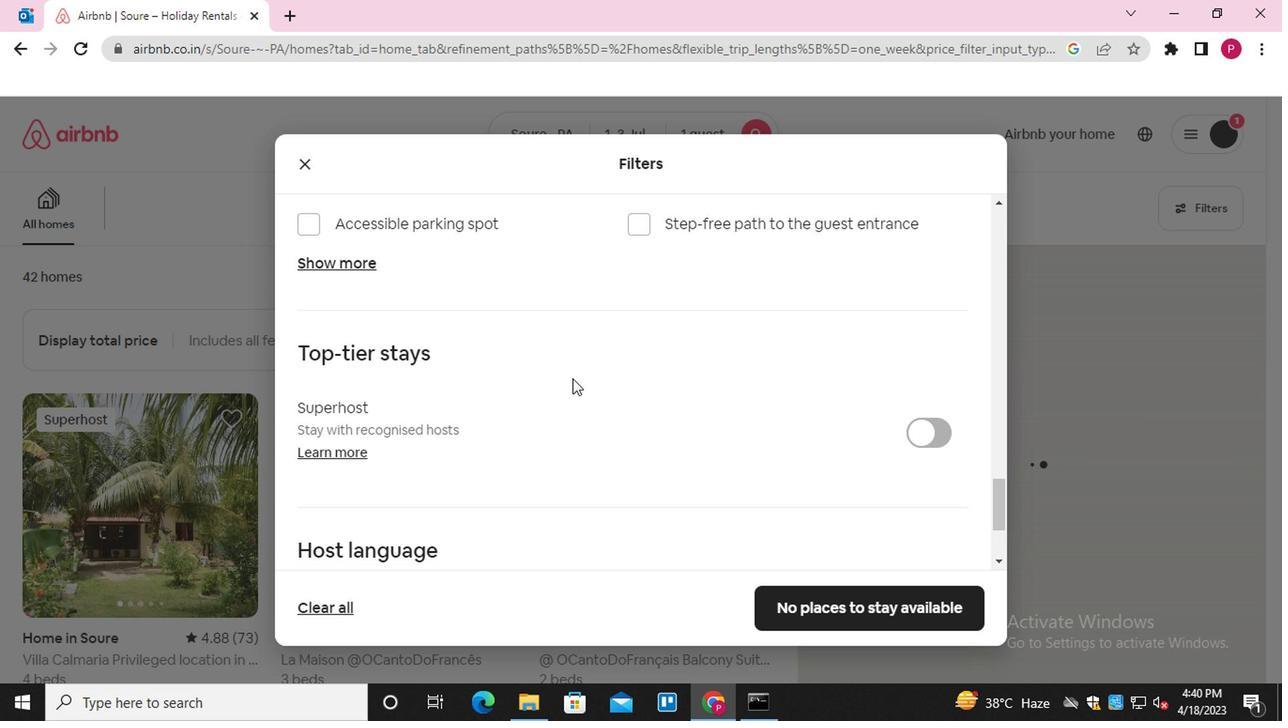 
Action: Mouse scrolled (561, 394) with delta (0, 0)
Screenshot: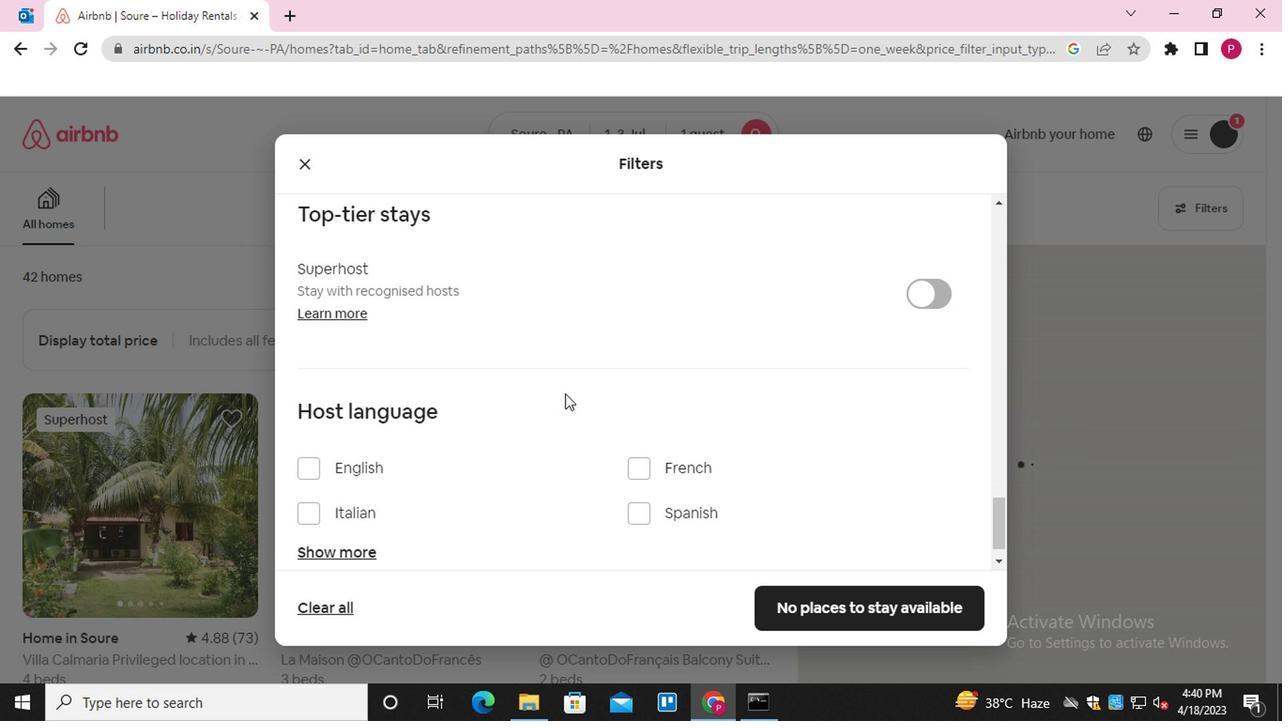 
Action: Mouse scrolled (561, 394) with delta (0, 0)
Screenshot: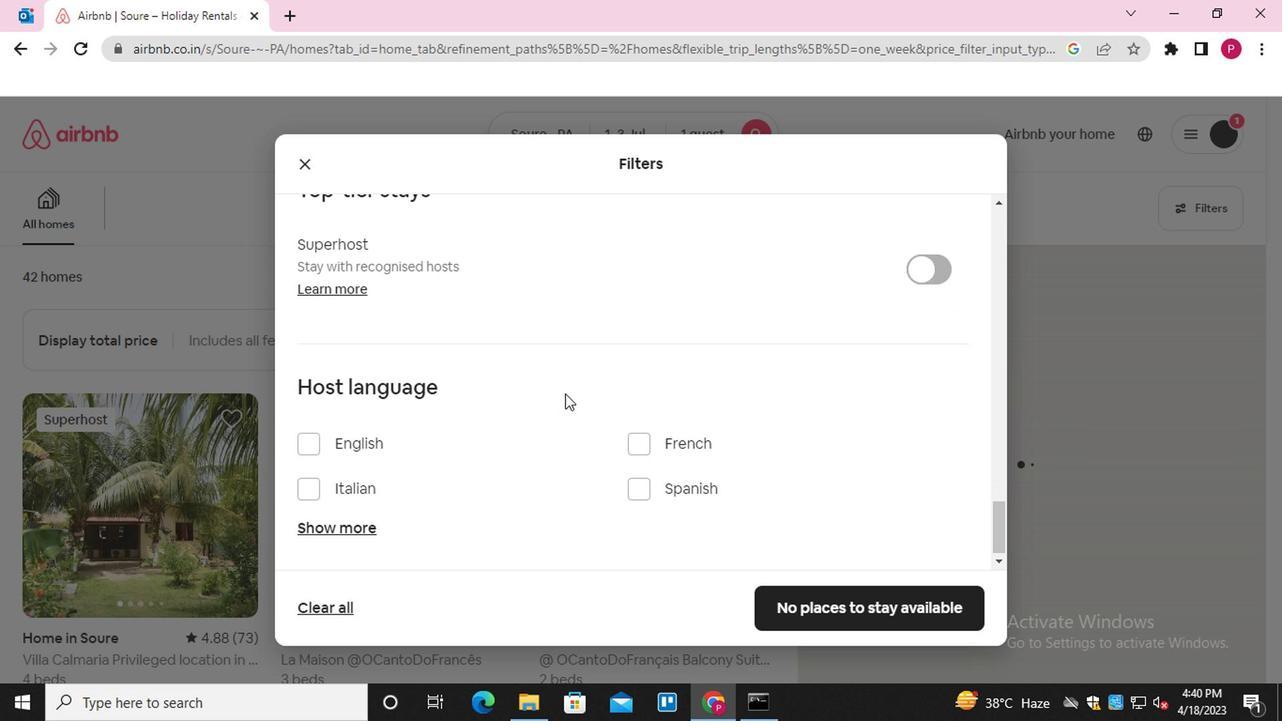 
Action: Mouse scrolled (561, 394) with delta (0, 0)
Screenshot: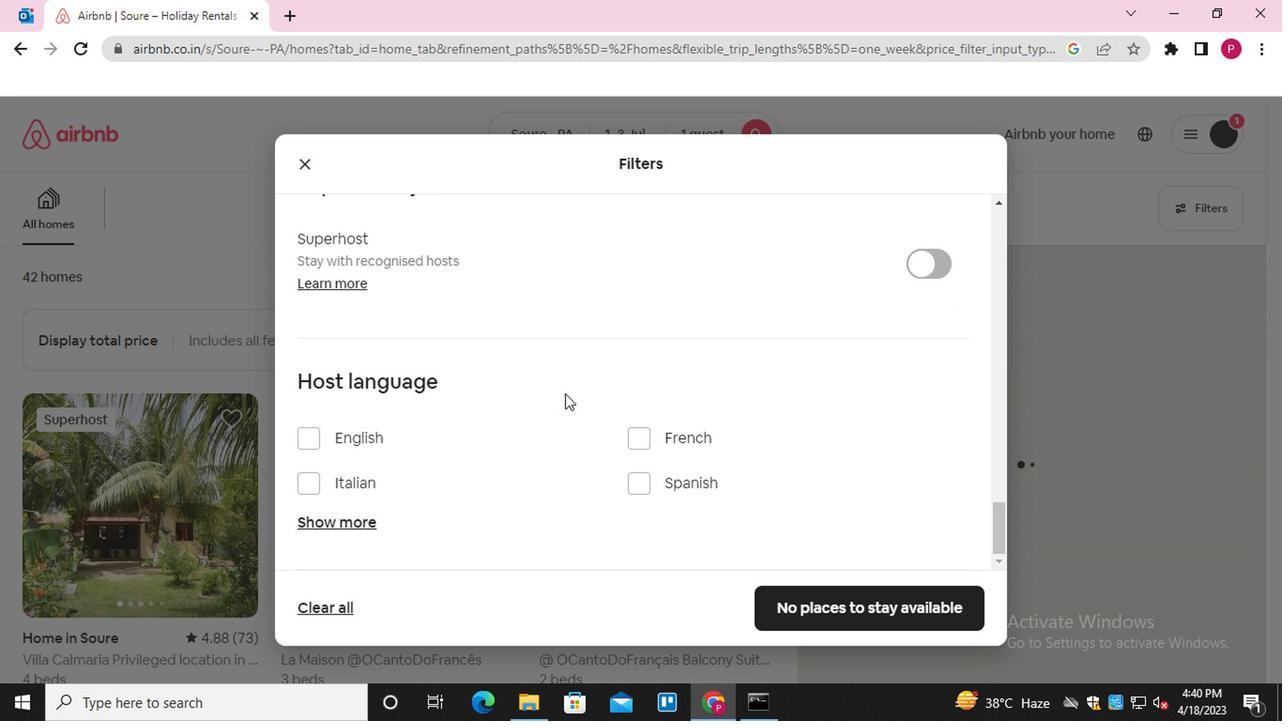 
Action: Mouse moved to (630, 489)
Screenshot: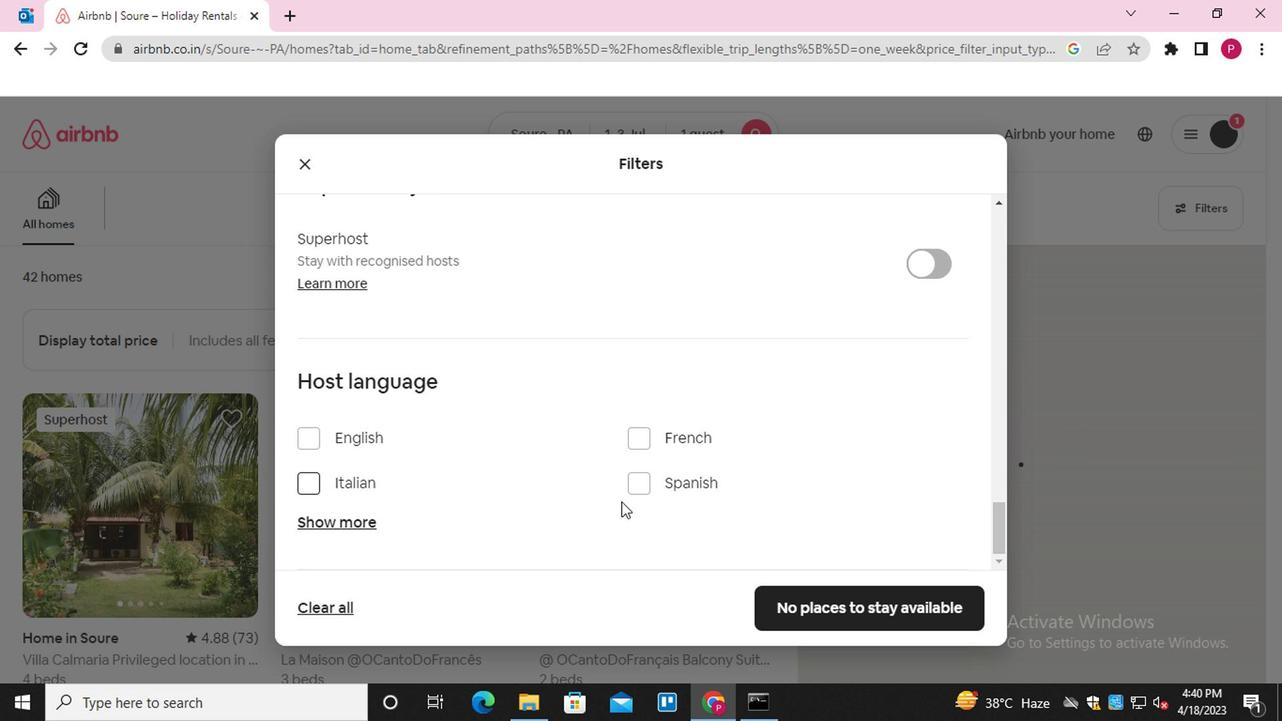 
Action: Mouse pressed left at (630, 489)
Screenshot: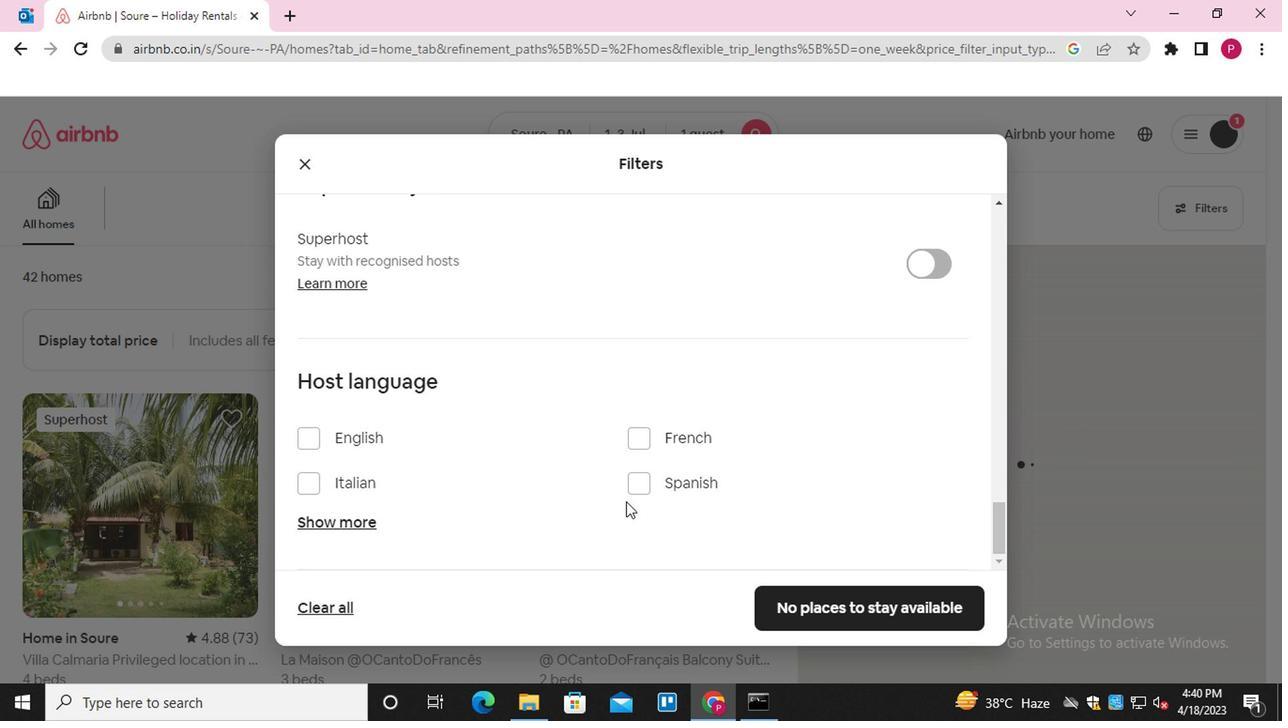 
Action: Mouse moved to (854, 610)
Screenshot: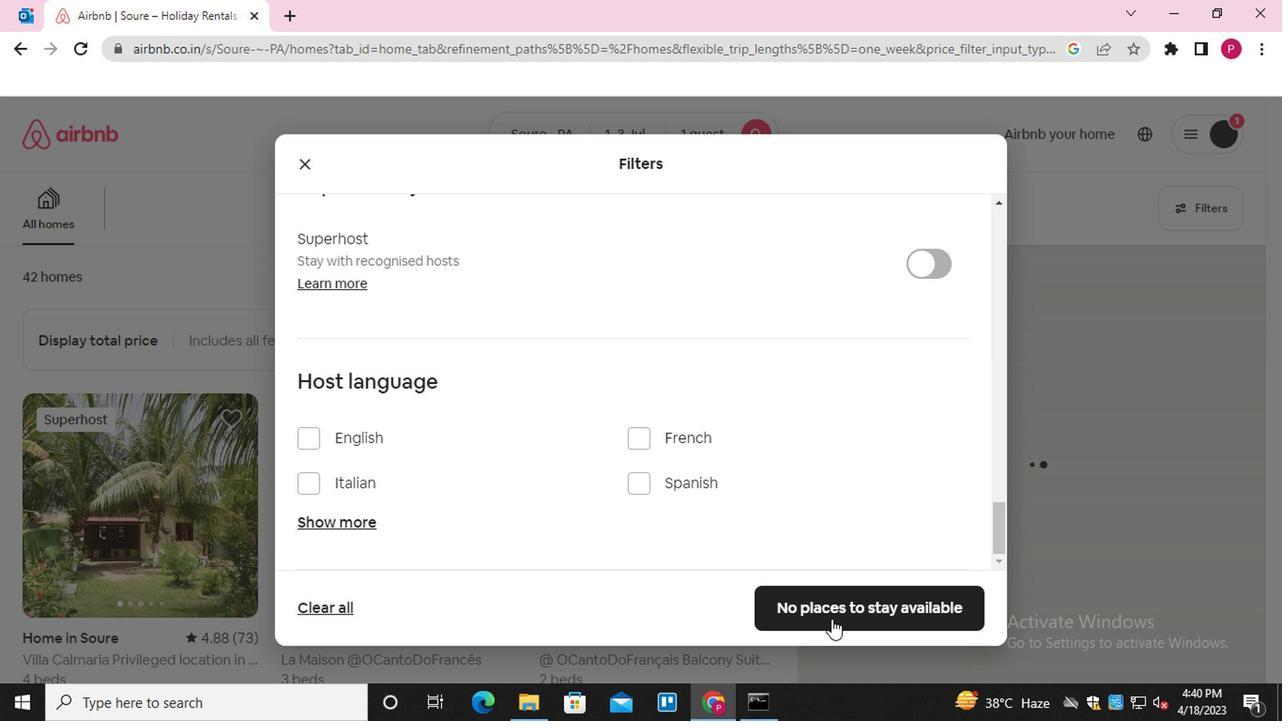 
Action: Mouse pressed left at (854, 610)
Screenshot: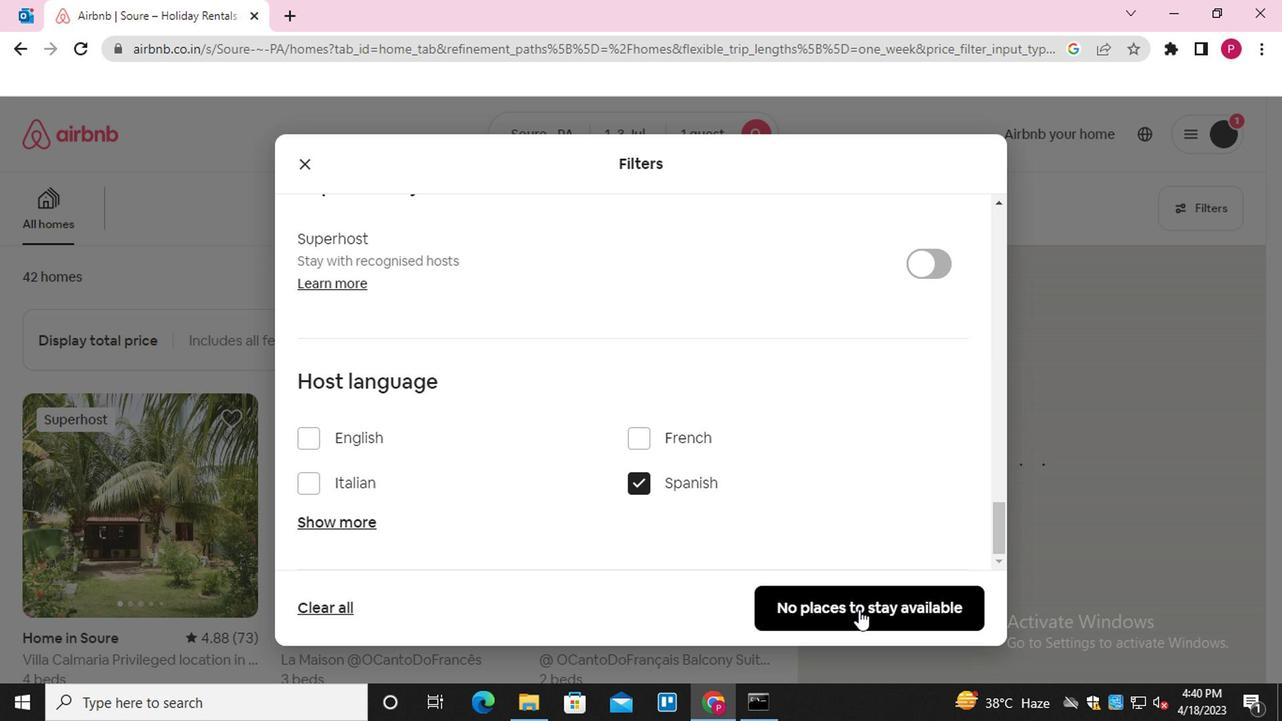 
Action: Mouse moved to (496, 397)
Screenshot: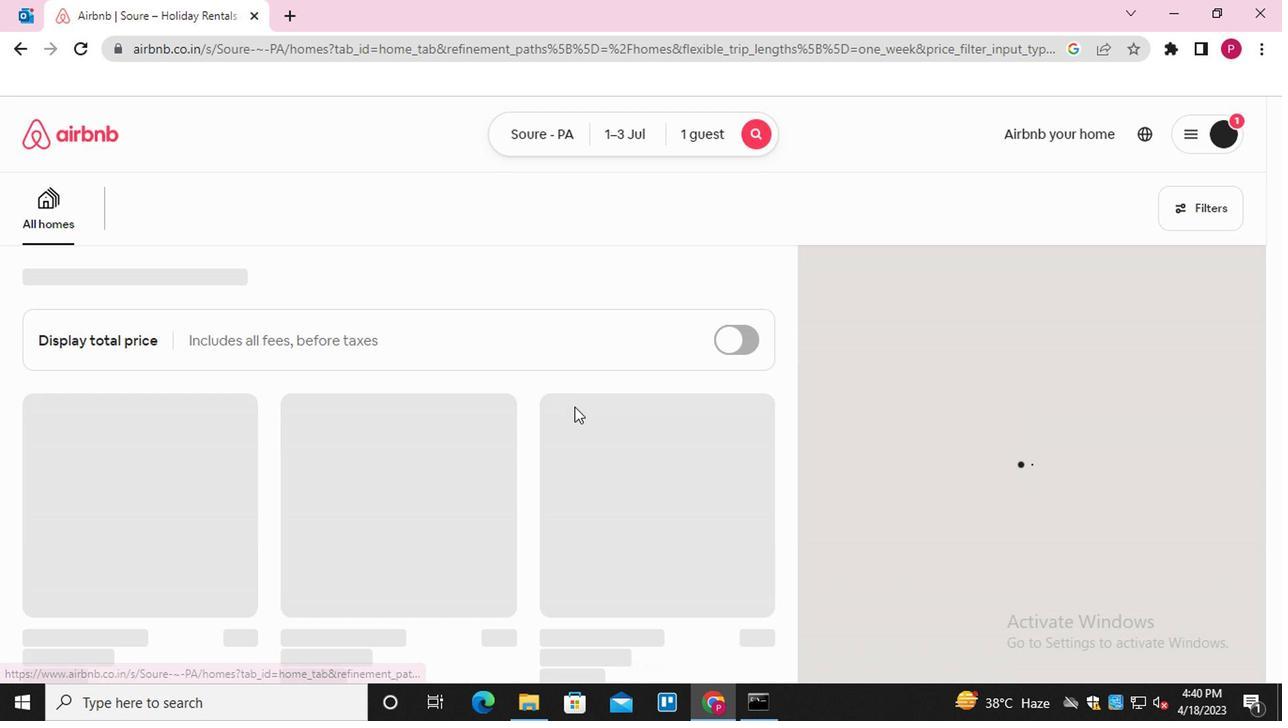 
